 Task: Hotel Management system part 15
Action: Mouse moved to (14, 69)
Screenshot: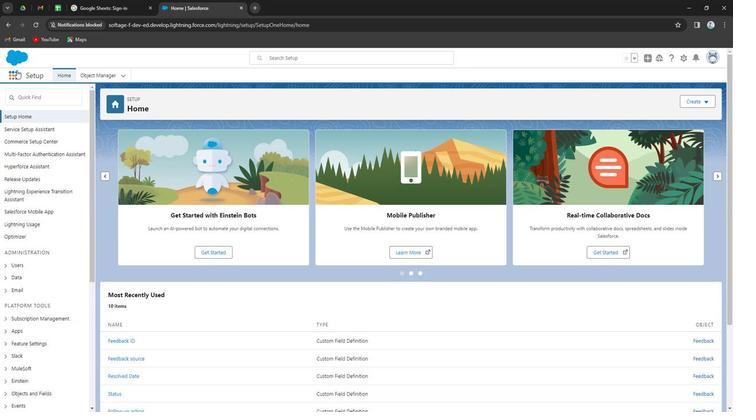 
Action: Mouse pressed left at (14, 69)
Screenshot: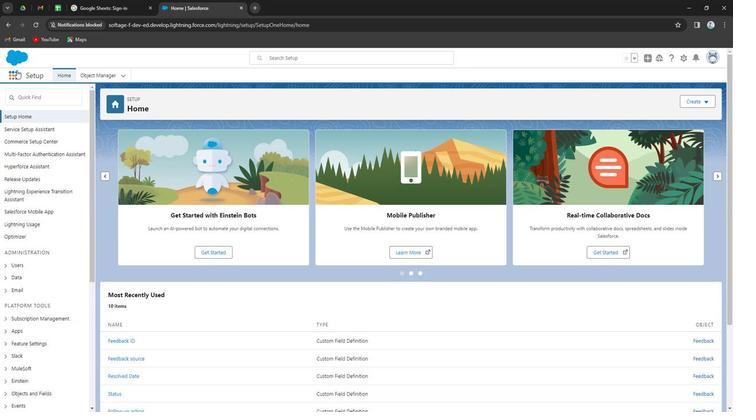 
Action: Mouse moved to (26, 212)
Screenshot: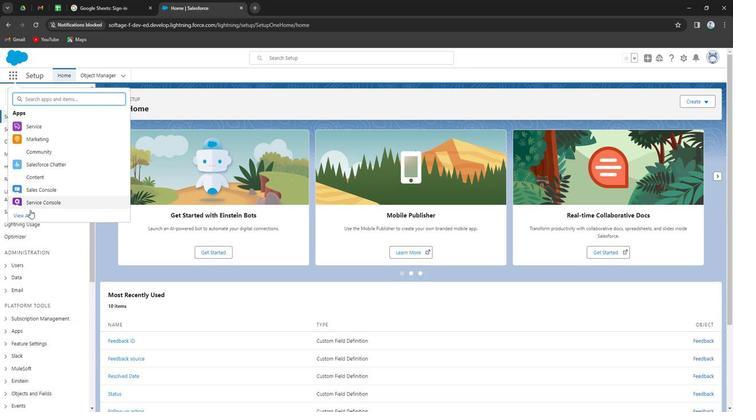 
Action: Mouse pressed left at (26, 212)
Screenshot: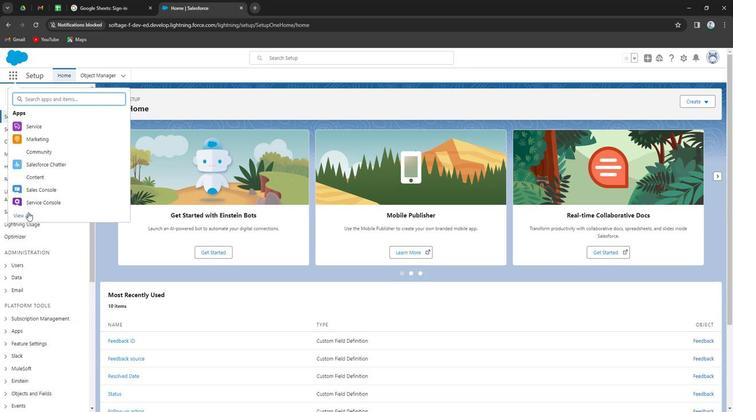 
Action: Mouse moved to (91, 346)
Screenshot: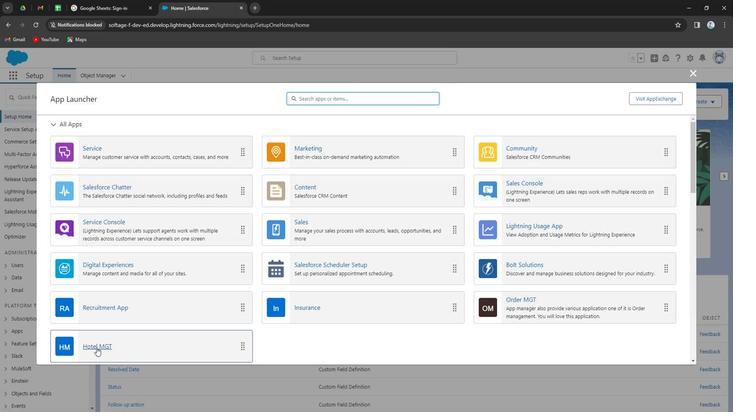 
Action: Mouse pressed left at (91, 346)
Screenshot: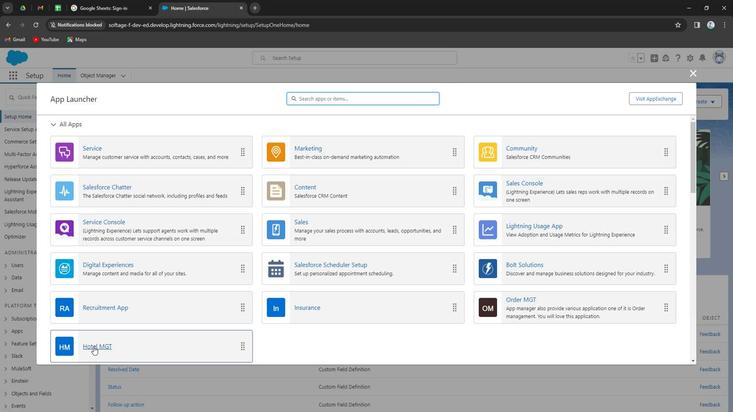 
Action: Mouse moved to (714, 77)
Screenshot: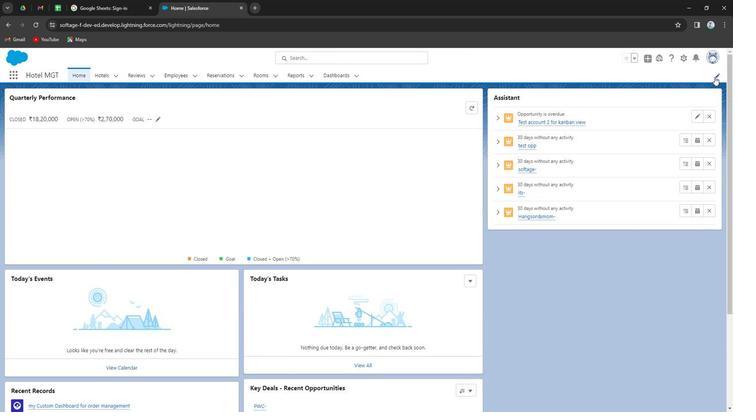 
Action: Mouse pressed left at (714, 77)
Screenshot: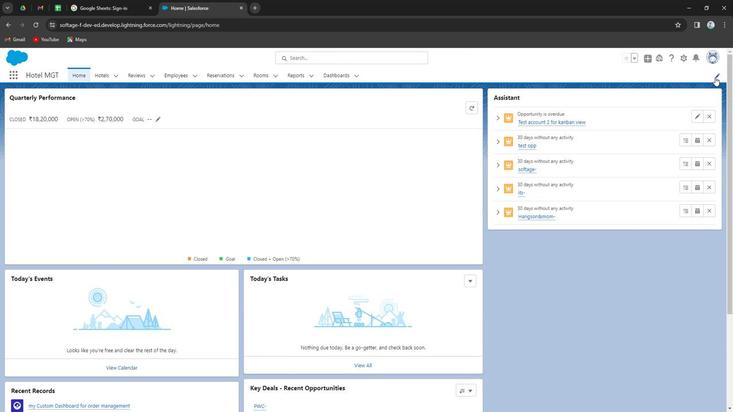 
Action: Mouse moved to (495, 173)
Screenshot: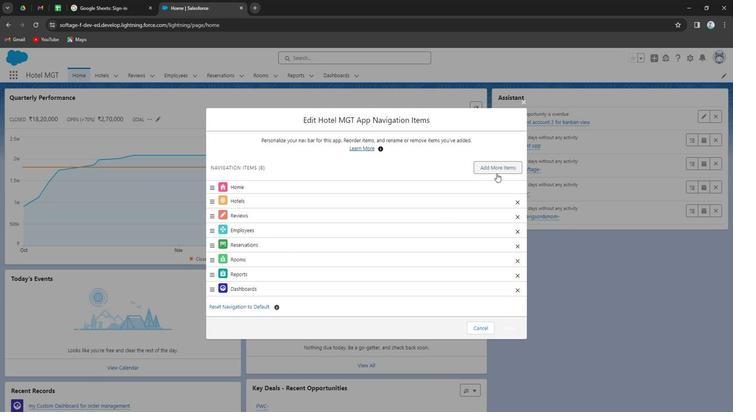 
Action: Mouse pressed left at (495, 173)
Screenshot: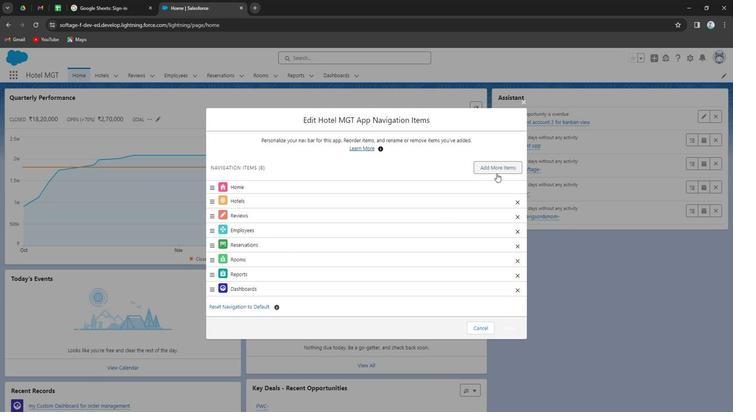 
Action: Mouse moved to (237, 127)
Screenshot: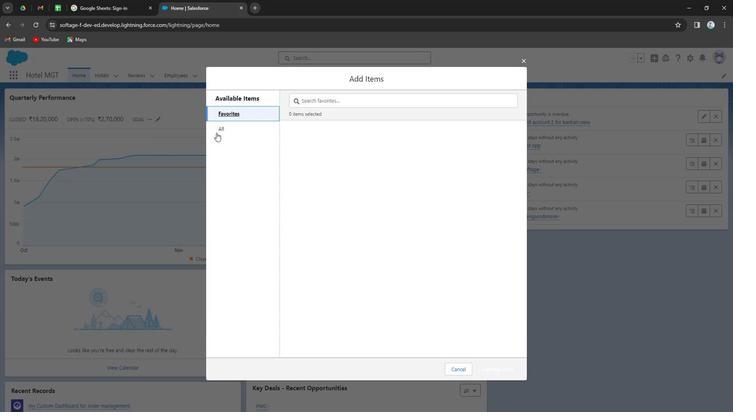 
Action: Mouse pressed left at (237, 127)
Screenshot: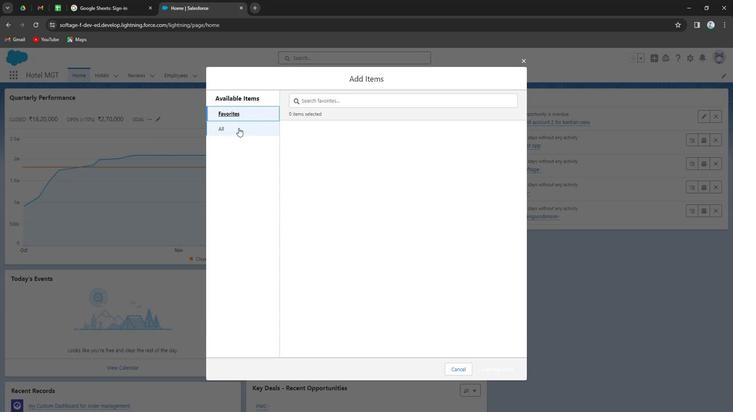 
Action: Mouse moved to (346, 166)
Screenshot: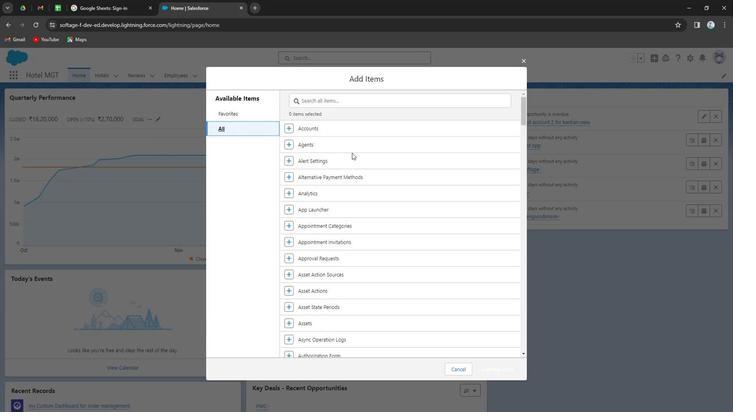 
Action: Mouse scrolled (346, 165) with delta (0, 0)
Screenshot: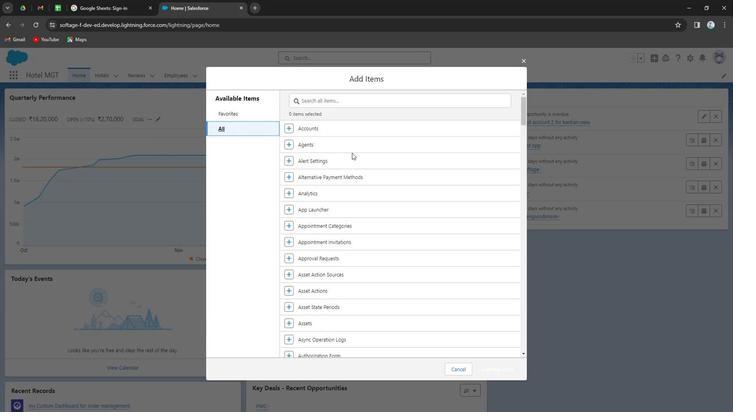 
Action: Mouse moved to (345, 178)
Screenshot: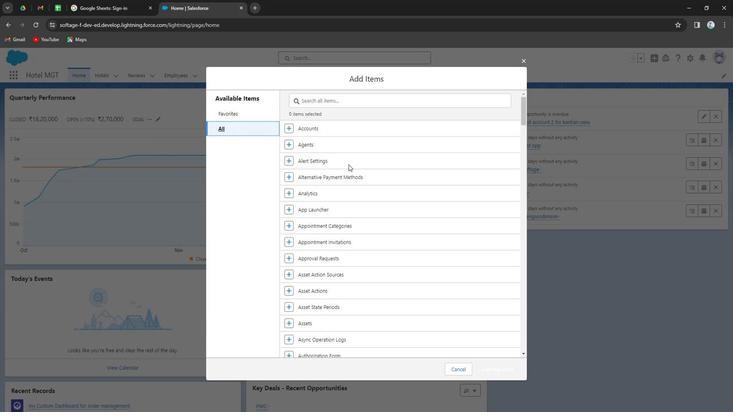 
Action: Mouse scrolled (345, 177) with delta (0, 0)
Screenshot: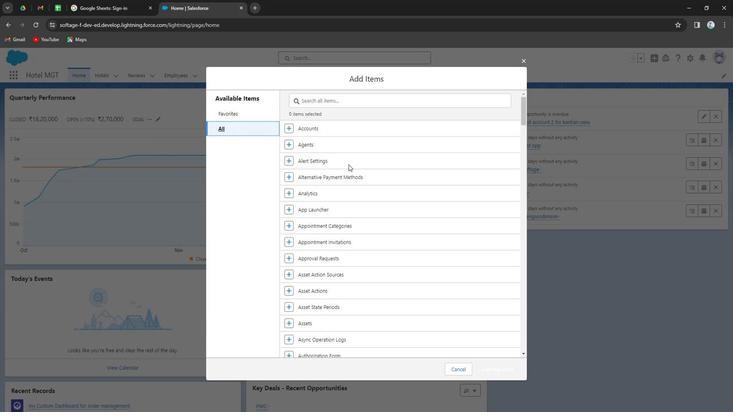 
Action: Mouse moved to (344, 183)
Screenshot: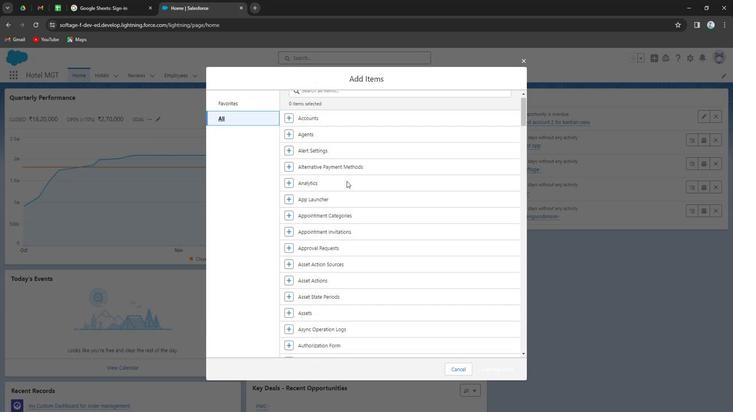 
Action: Mouse scrolled (344, 183) with delta (0, 0)
Screenshot: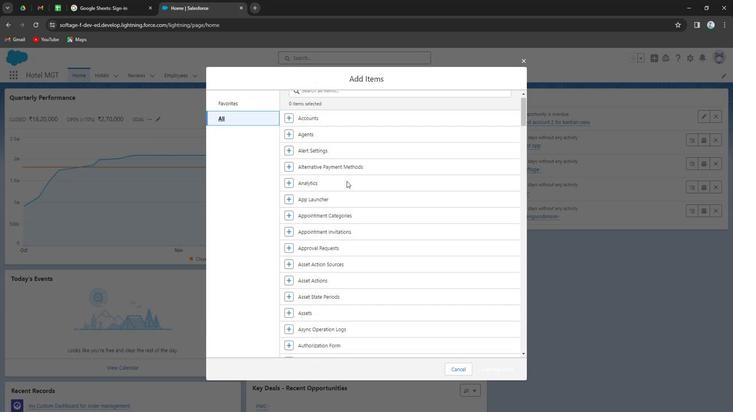 
Action: Mouse moved to (344, 187)
Screenshot: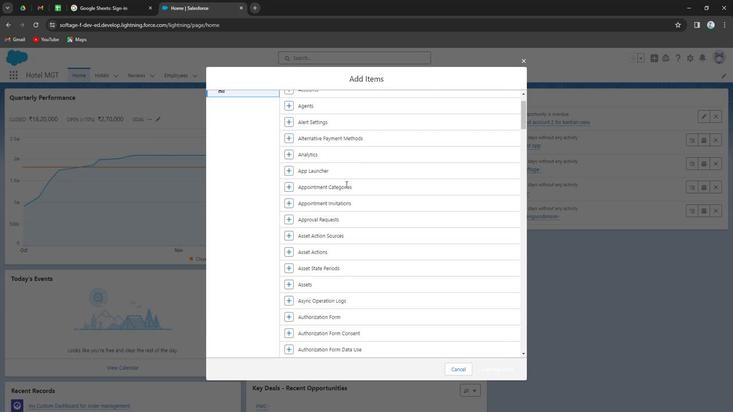 
Action: Mouse scrolled (344, 187) with delta (0, 0)
Screenshot: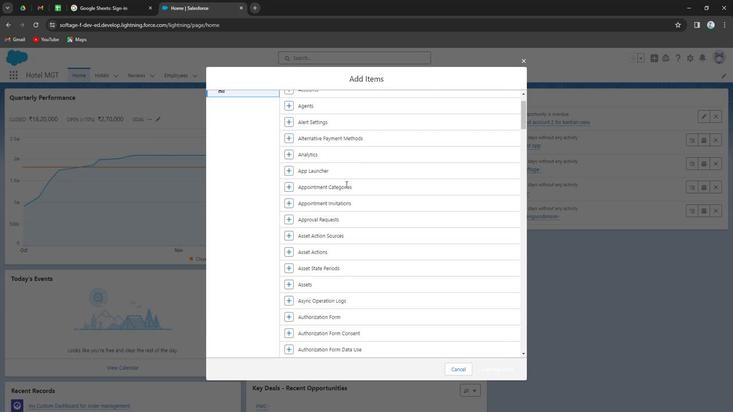 
Action: Mouse moved to (361, 236)
Screenshot: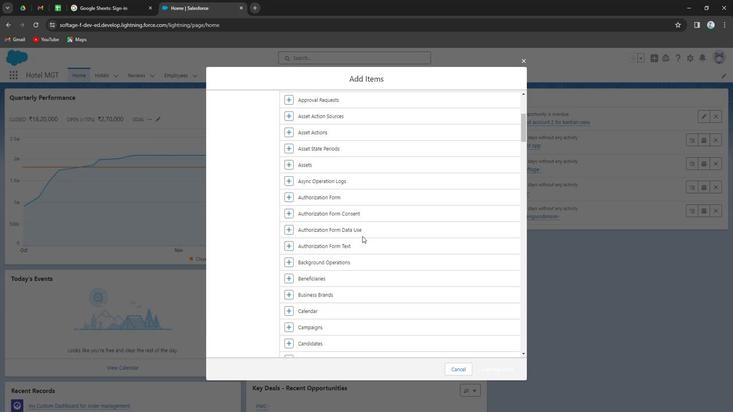 
Action: Mouse scrolled (361, 236) with delta (0, 0)
Screenshot: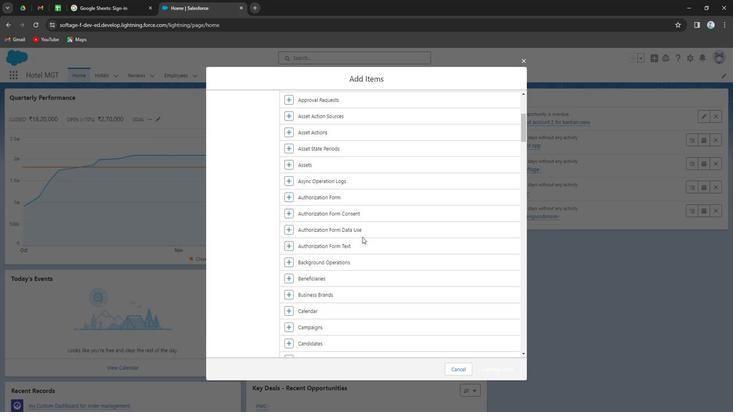 
Action: Mouse scrolled (361, 236) with delta (0, 0)
Screenshot: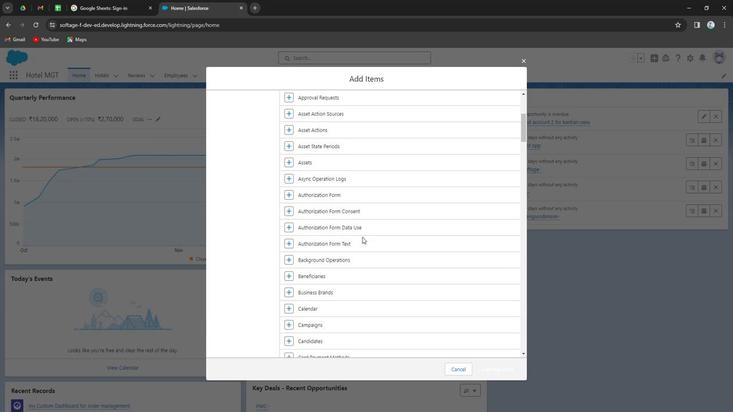 
Action: Mouse scrolled (361, 236) with delta (0, 0)
Screenshot: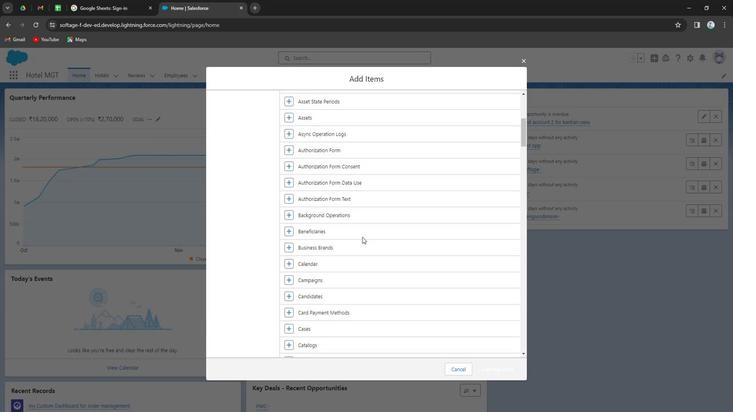 
Action: Mouse moved to (364, 235)
Screenshot: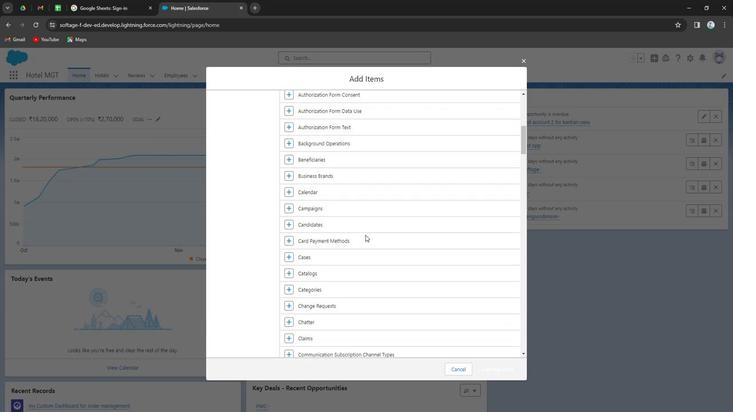 
Action: Mouse scrolled (364, 234) with delta (0, 0)
Screenshot: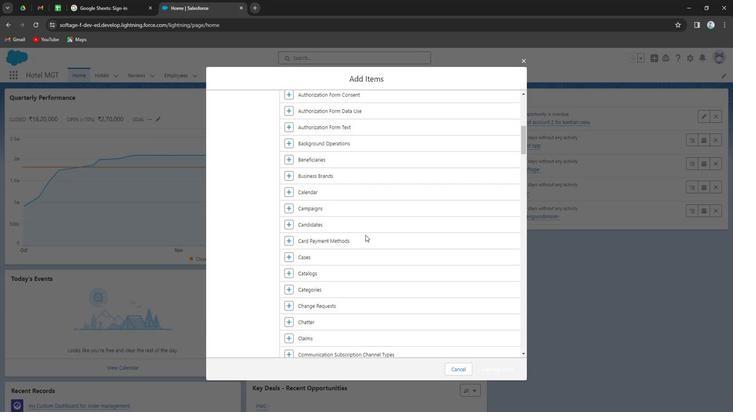 
Action: Mouse moved to (364, 236)
Screenshot: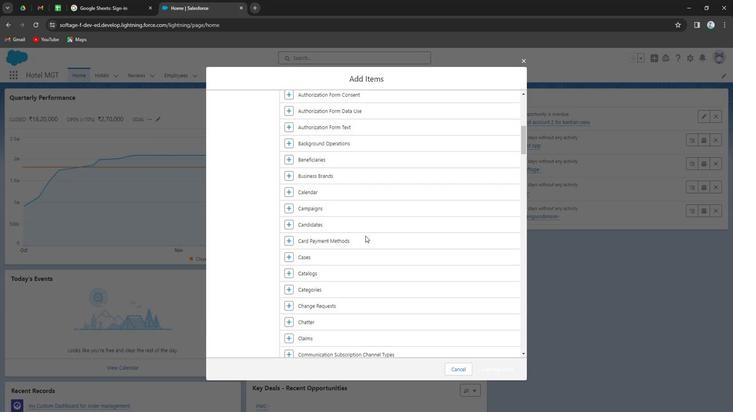 
Action: Mouse scrolled (364, 235) with delta (0, 0)
Screenshot: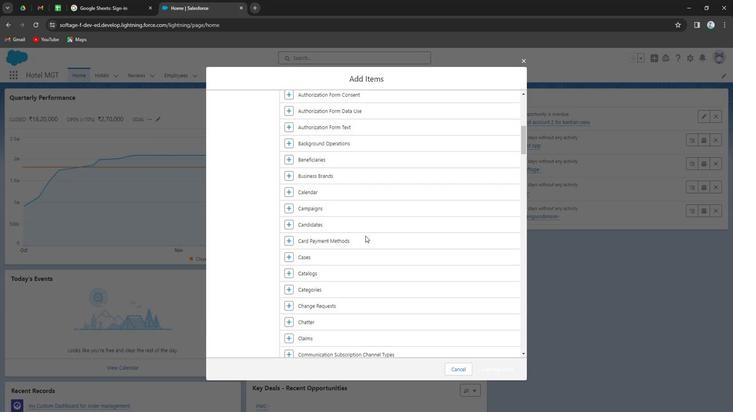 
Action: Mouse scrolled (364, 235) with delta (0, 0)
Screenshot: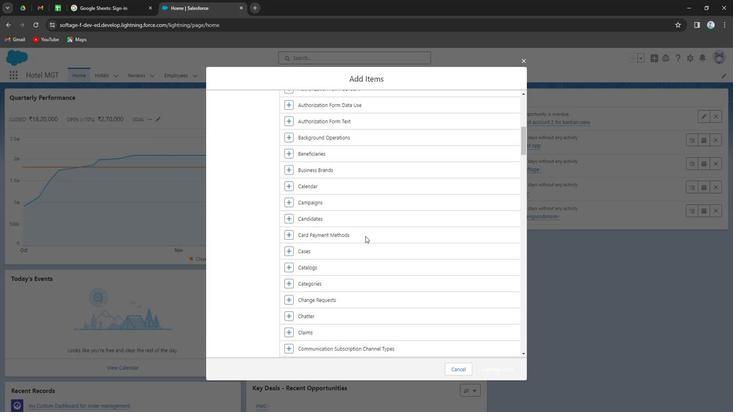 
Action: Mouse moved to (357, 249)
Screenshot: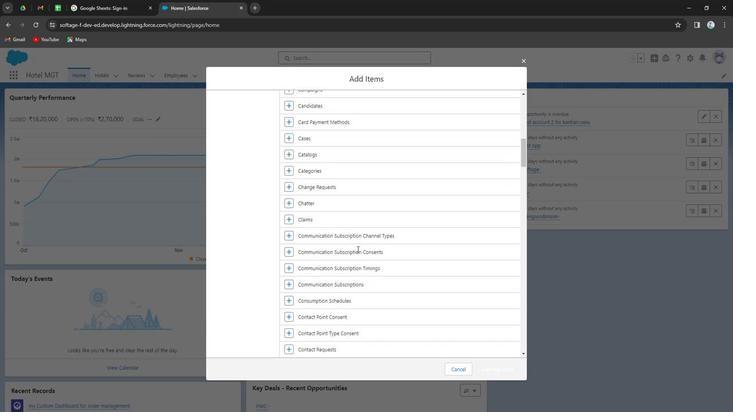 
Action: Mouse scrolled (357, 248) with delta (0, 0)
Screenshot: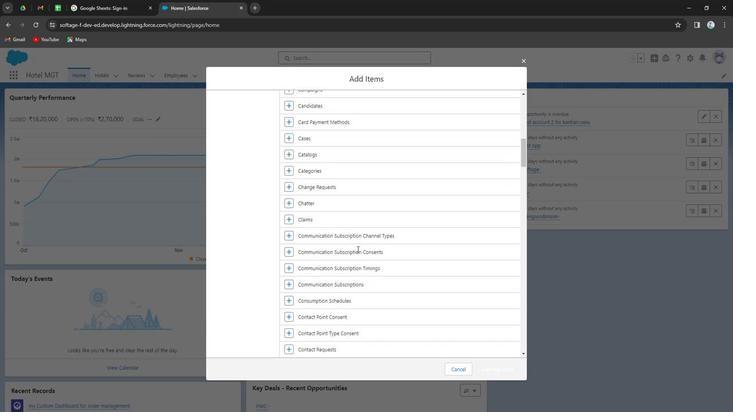 
Action: Mouse moved to (361, 254)
Screenshot: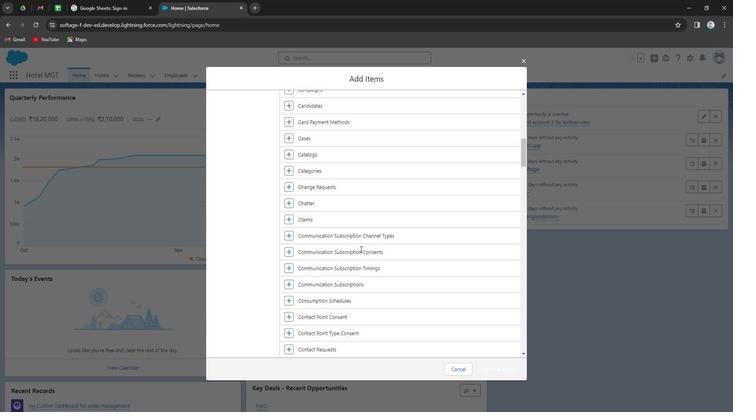 
Action: Mouse scrolled (361, 254) with delta (0, 0)
Screenshot: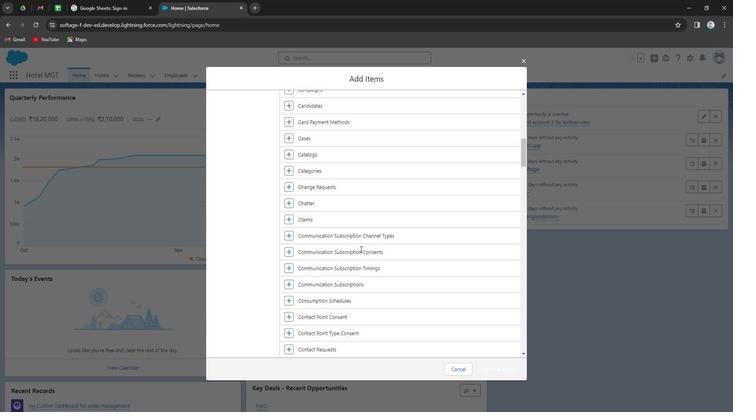 
Action: Mouse moved to (362, 257)
Screenshot: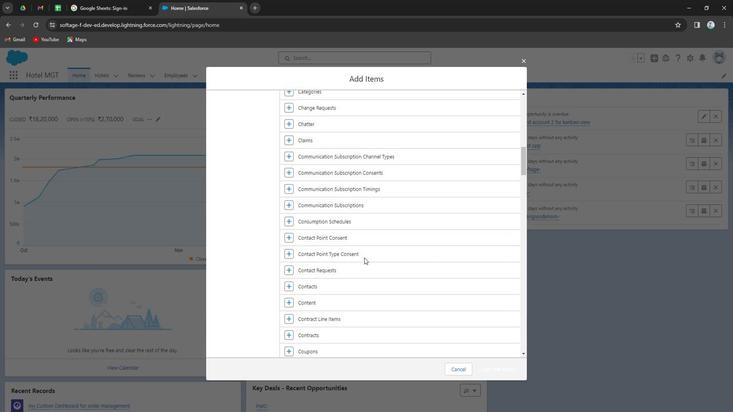 
Action: Mouse scrolled (362, 256) with delta (0, 0)
Screenshot: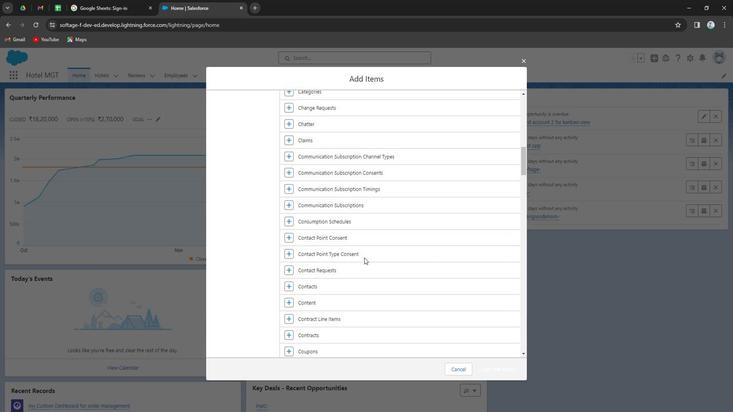 
Action: Mouse moved to (362, 257)
Screenshot: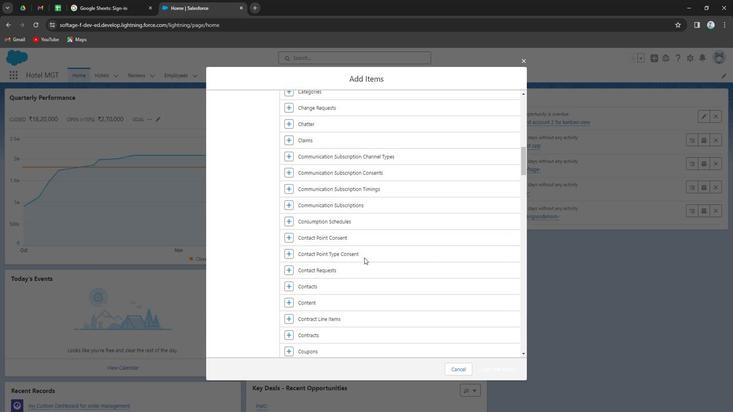 
Action: Mouse scrolled (362, 257) with delta (0, 0)
Screenshot: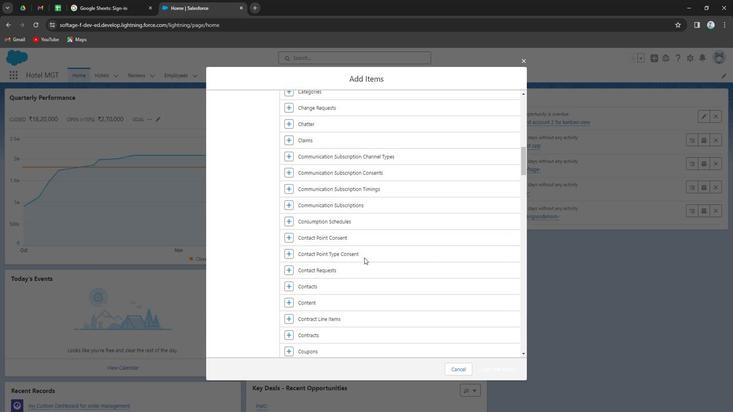 
Action: Mouse scrolled (362, 257) with delta (0, 0)
Screenshot: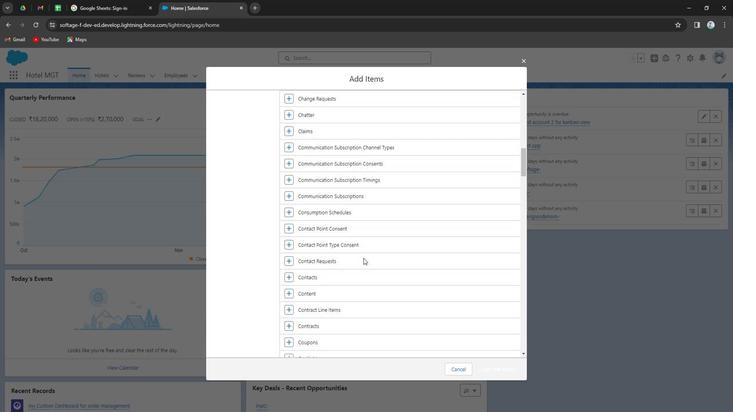 
Action: Mouse moved to (360, 255)
Screenshot: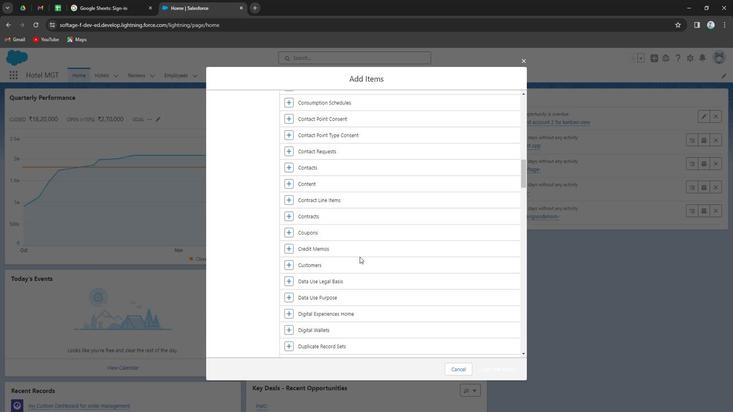 
Action: Mouse scrolled (360, 254) with delta (0, 0)
Screenshot: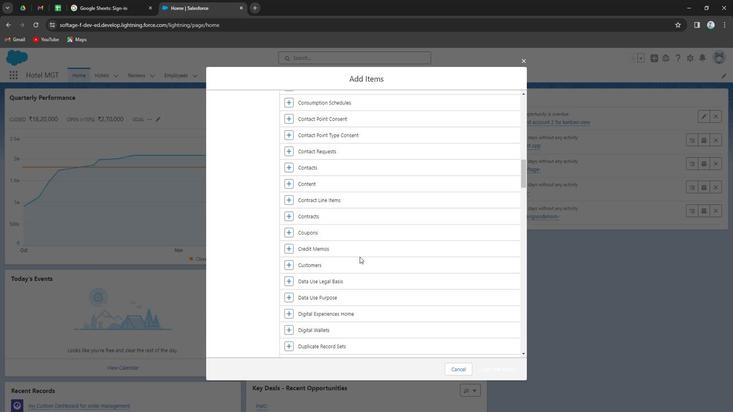 
Action: Mouse moved to (360, 255)
Screenshot: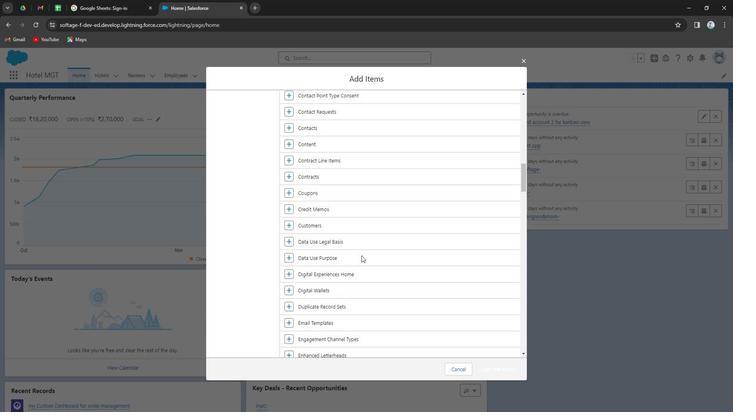 
Action: Mouse scrolled (360, 255) with delta (0, 0)
Screenshot: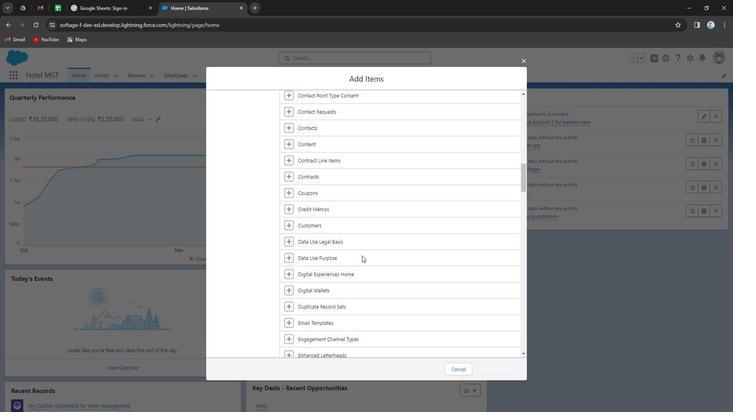 
Action: Mouse scrolled (360, 255) with delta (0, 0)
Screenshot: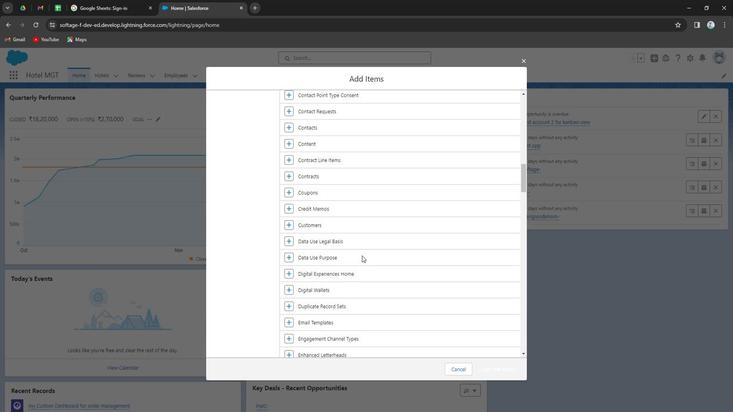 
Action: Mouse moved to (361, 256)
Screenshot: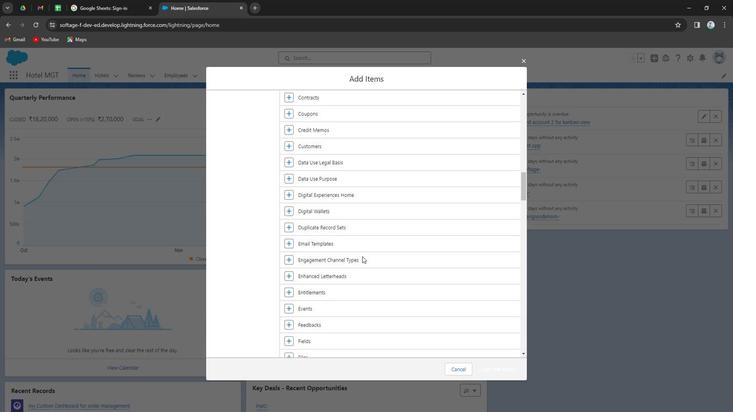 
Action: Mouse scrolled (361, 256) with delta (0, 0)
Screenshot: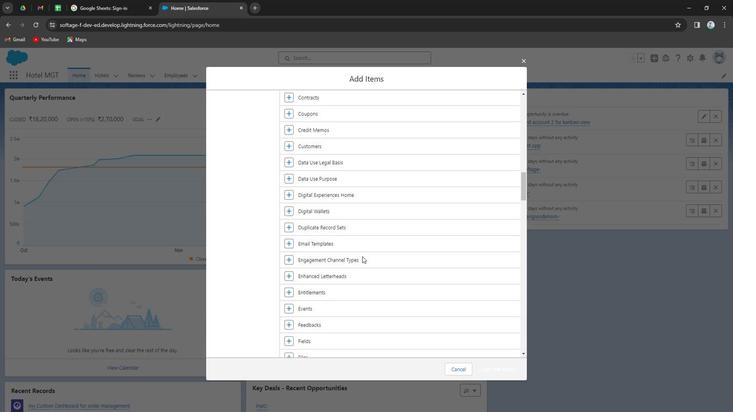 
Action: Mouse moved to (361, 257)
Screenshot: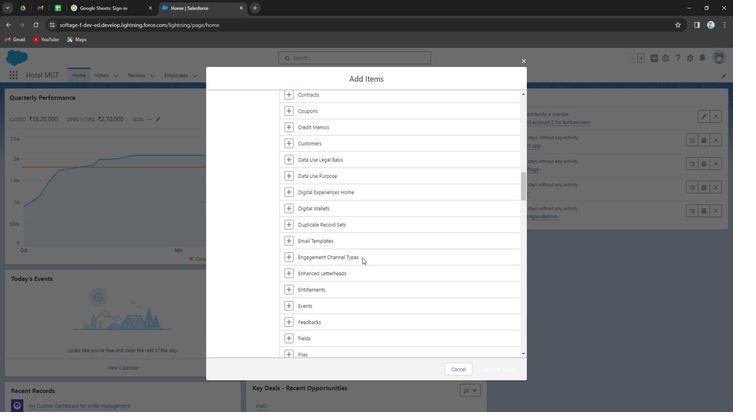 
Action: Mouse scrolled (361, 256) with delta (0, 0)
Screenshot: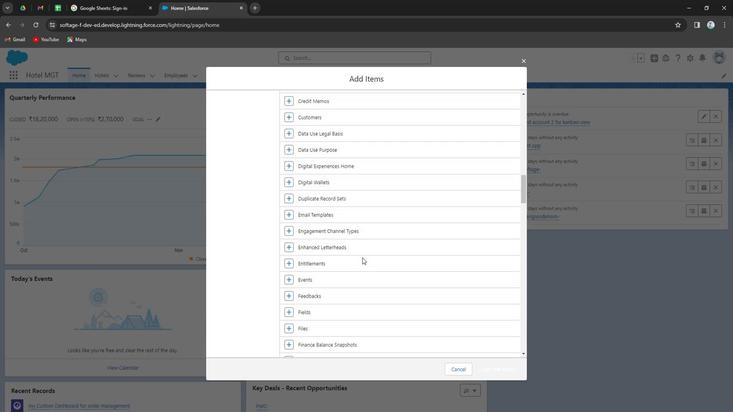 
Action: Mouse moved to (358, 260)
Screenshot: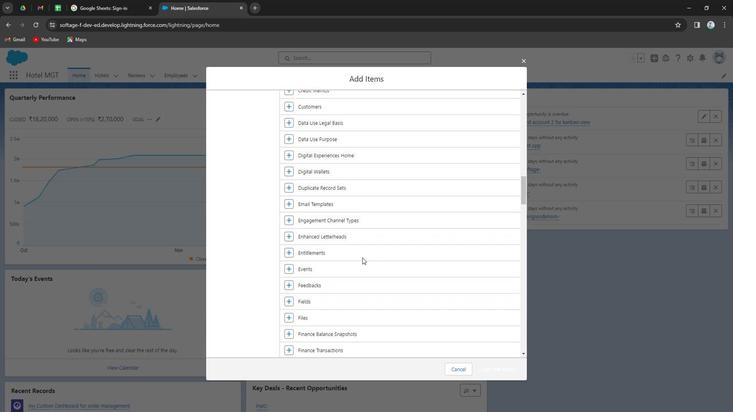 
Action: Mouse scrolled (358, 260) with delta (0, 0)
Screenshot: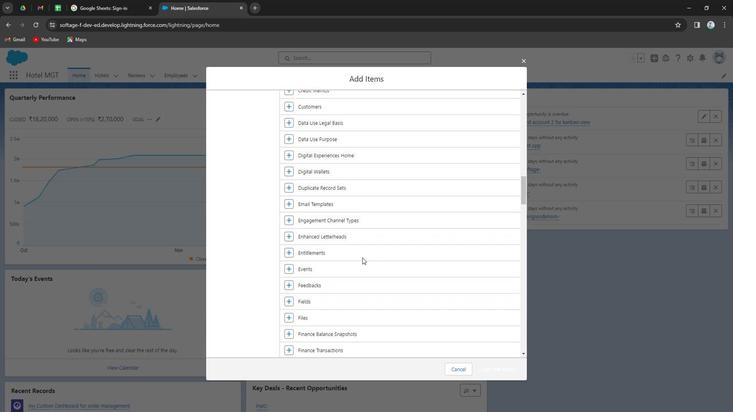 
Action: Mouse moved to (325, 246)
Screenshot: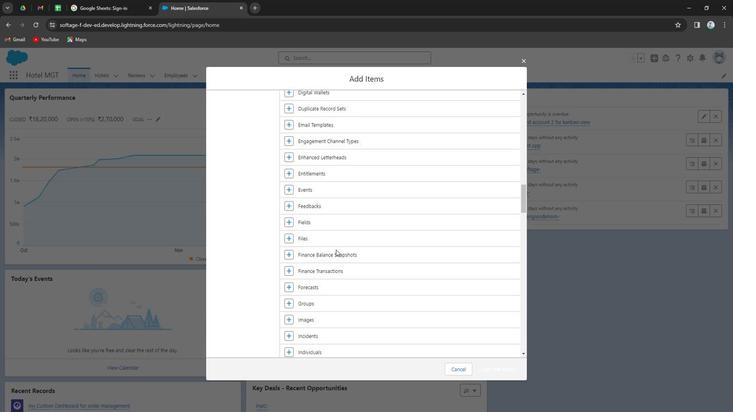 
Action: Mouse scrolled (325, 245) with delta (0, 0)
Screenshot: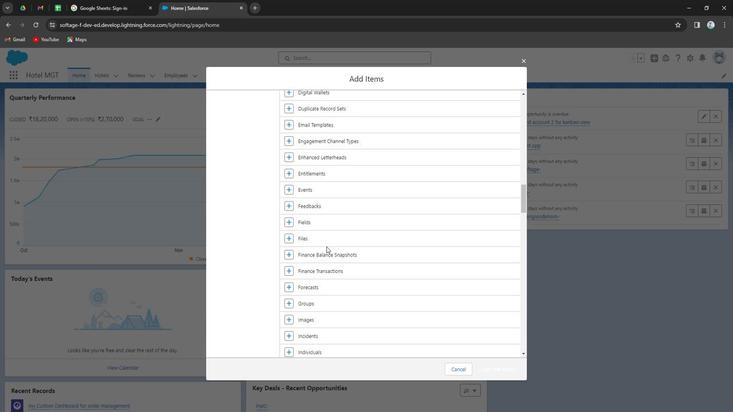 
Action: Mouse scrolled (325, 245) with delta (0, 0)
Screenshot: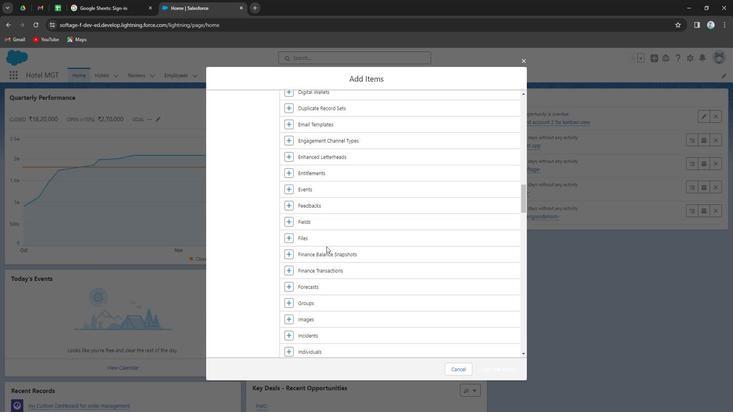
Action: Mouse moved to (287, 129)
Screenshot: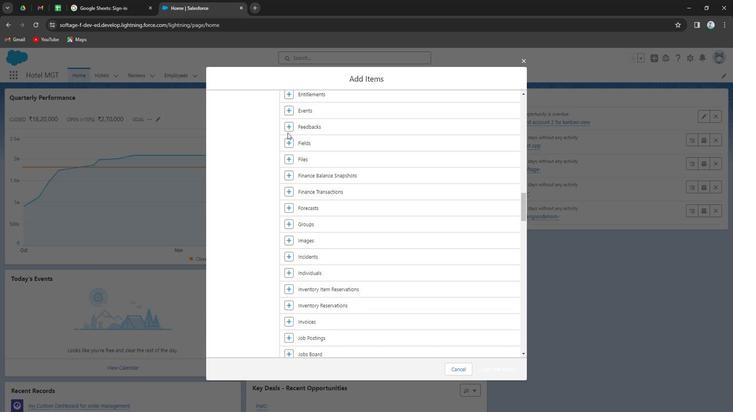 
Action: Mouse pressed left at (287, 129)
Screenshot: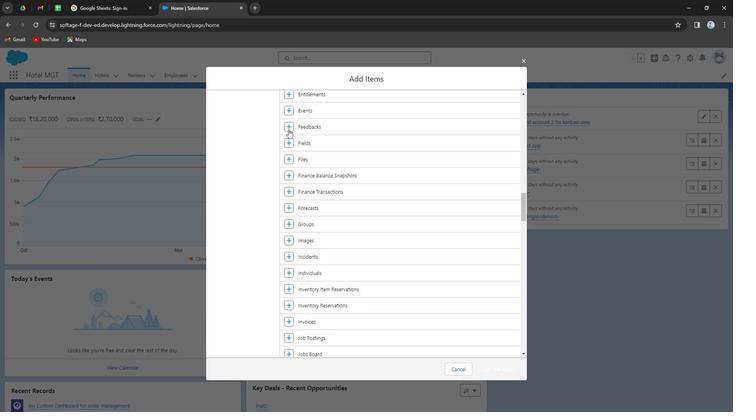 
Action: Mouse moved to (486, 368)
Screenshot: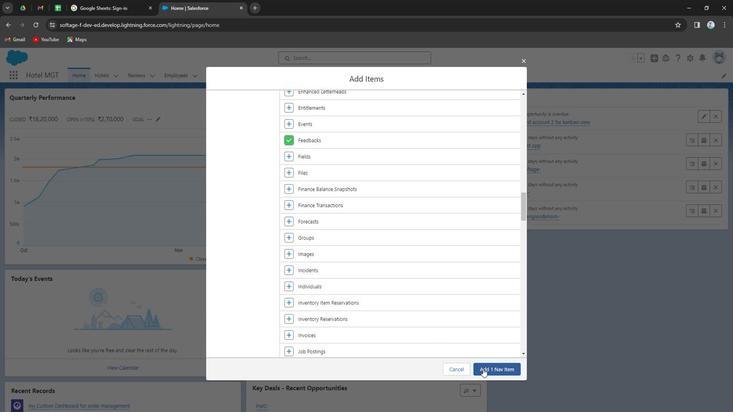 
Action: Mouse pressed left at (486, 368)
Screenshot: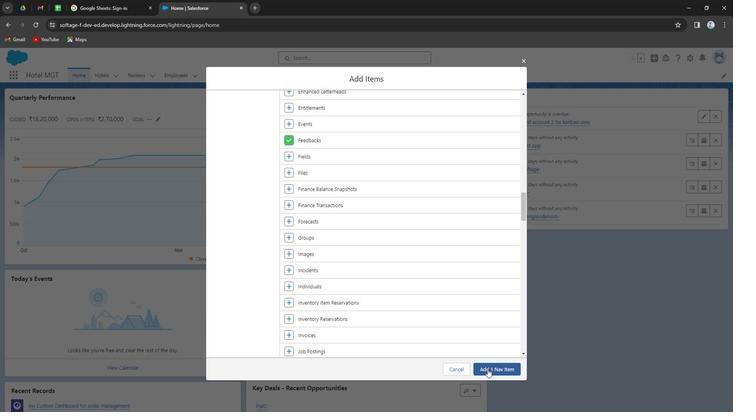 
Action: Mouse moved to (208, 306)
Screenshot: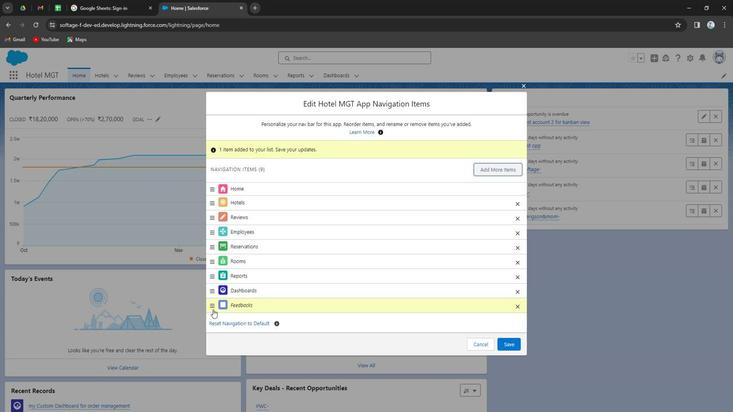 
Action: Mouse pressed left at (208, 306)
Screenshot: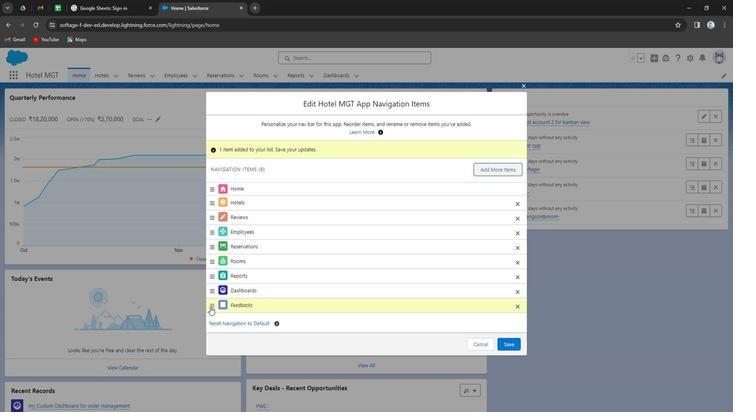 
Action: Mouse moved to (505, 341)
Screenshot: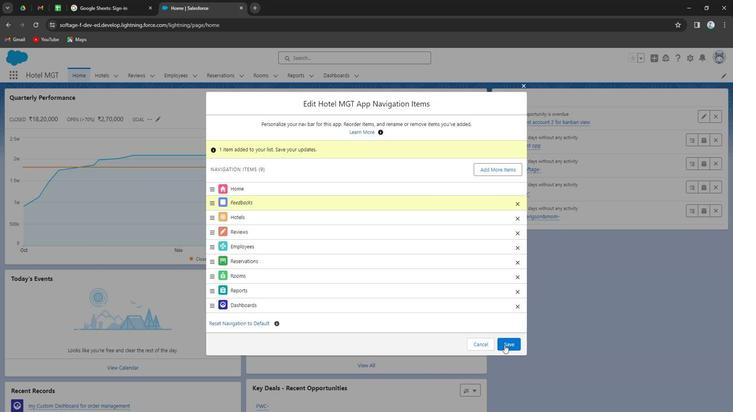 
Action: Mouse pressed left at (505, 341)
Screenshot: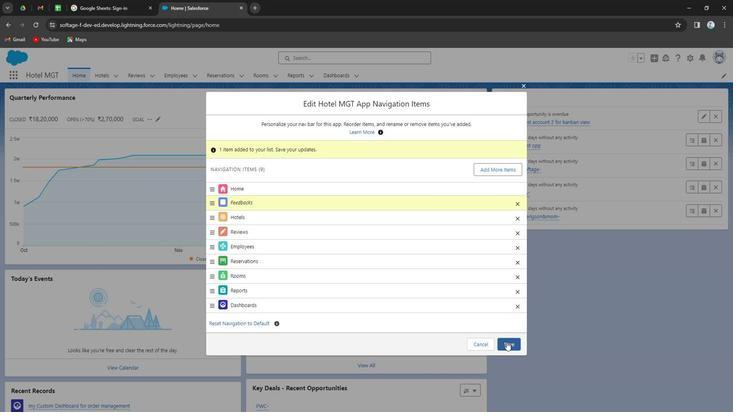 
Action: Mouse moved to (99, 76)
Screenshot: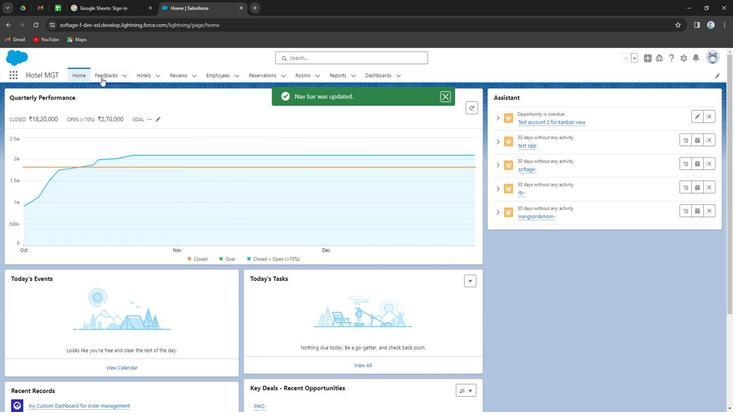 
Action: Mouse pressed left at (99, 76)
Screenshot: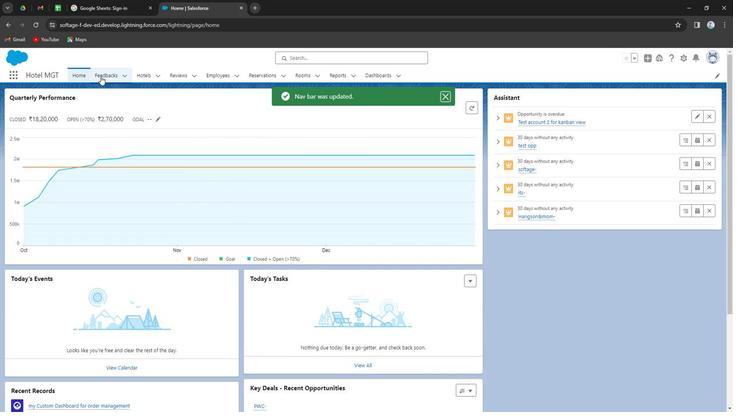 
Action: Mouse moved to (66, 101)
Screenshot: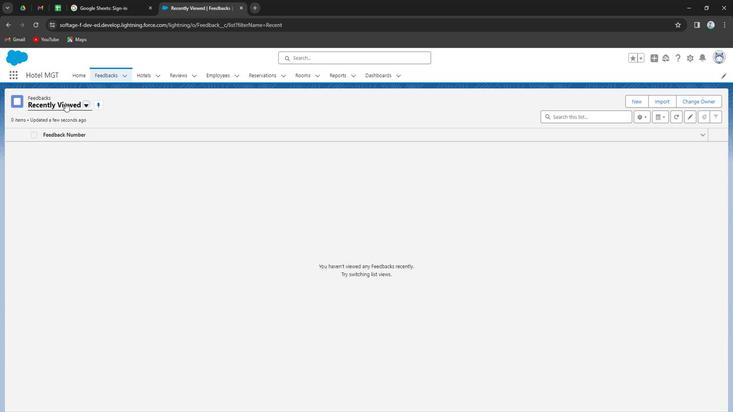 
Action: Mouse pressed left at (66, 101)
Screenshot: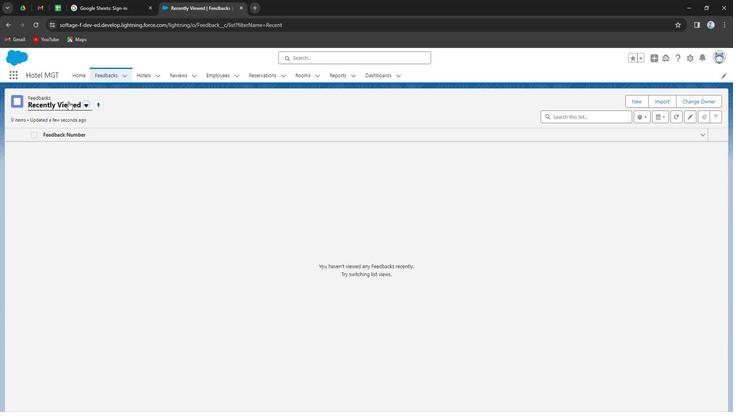 
Action: Mouse moved to (67, 129)
Screenshot: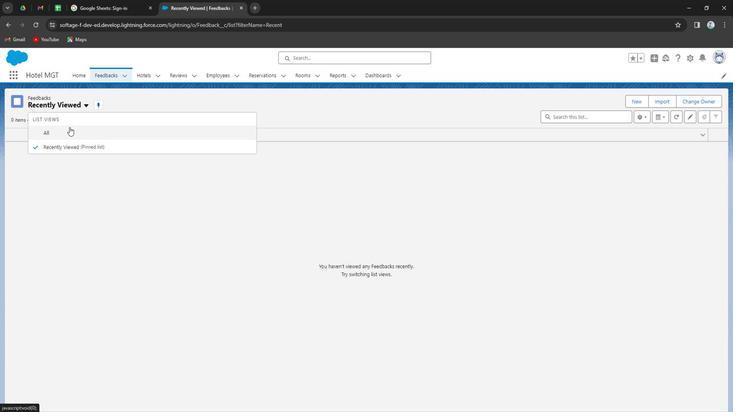 
Action: Mouse pressed left at (67, 129)
Screenshot: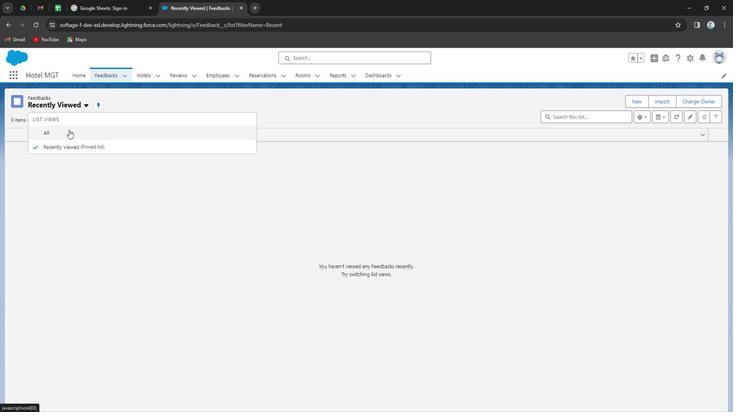 
Action: Mouse moved to (51, 106)
Screenshot: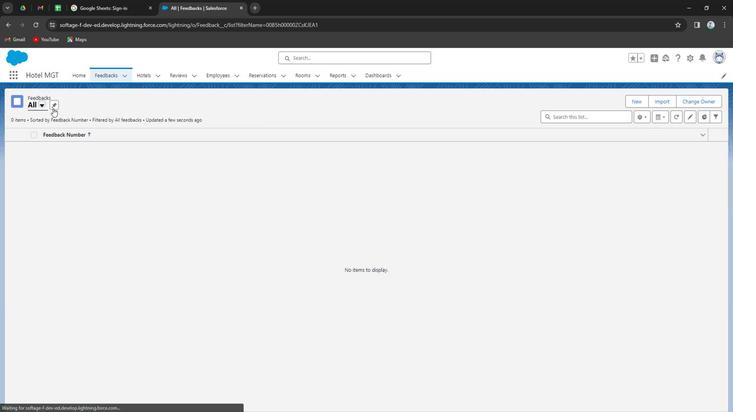 
Action: Mouse pressed left at (51, 106)
Screenshot: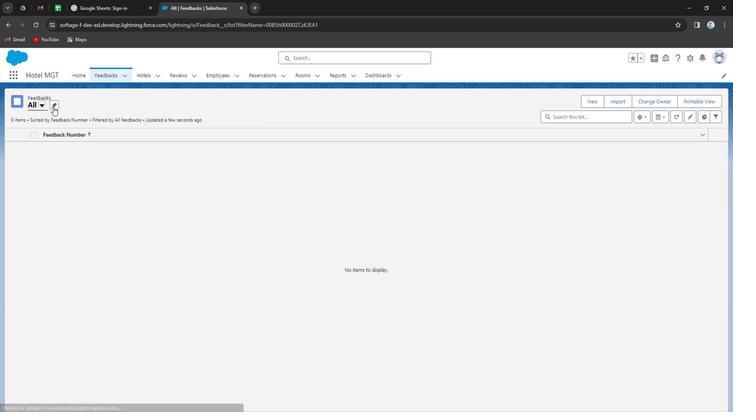 
Action: Mouse moved to (587, 103)
Screenshot: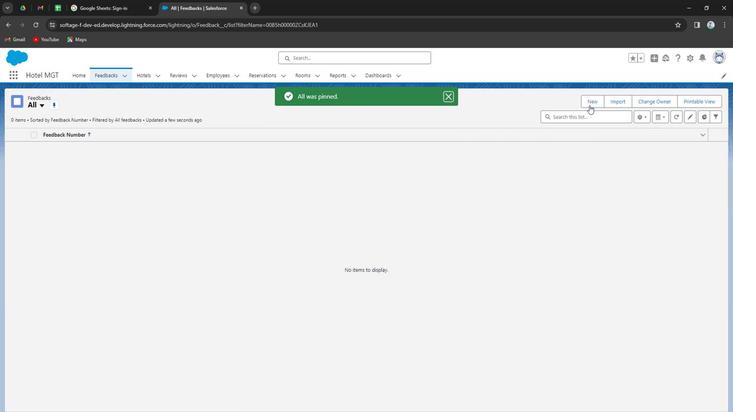 
Action: Mouse pressed left at (587, 103)
Screenshot: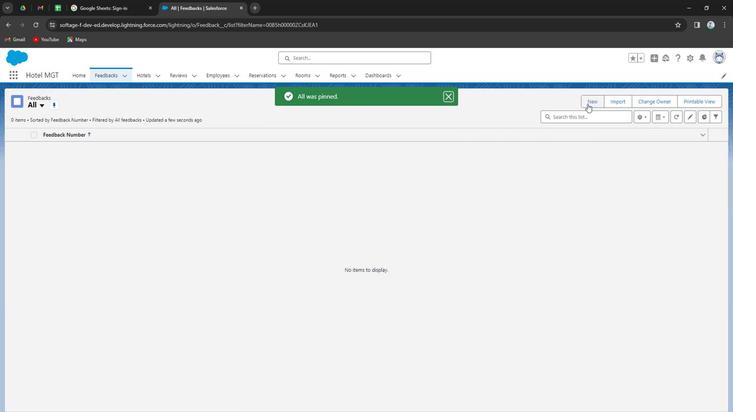 
Action: Mouse moved to (282, 178)
Screenshot: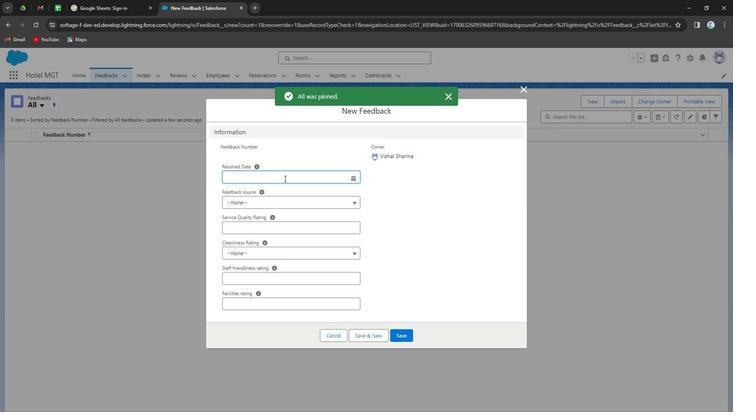 
Action: Mouse pressed left at (282, 178)
Screenshot: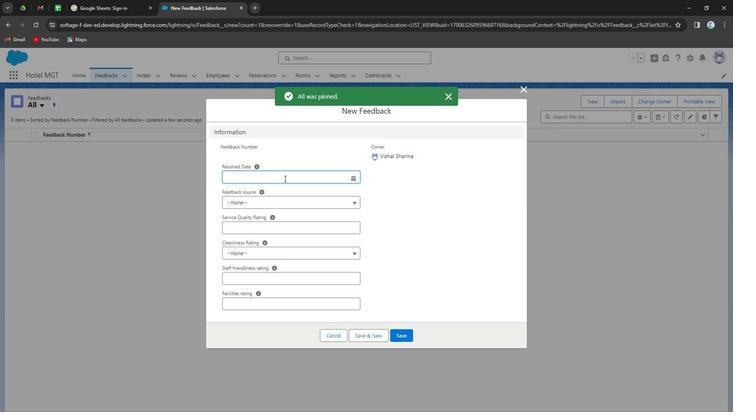 
Action: Mouse moved to (325, 274)
Screenshot: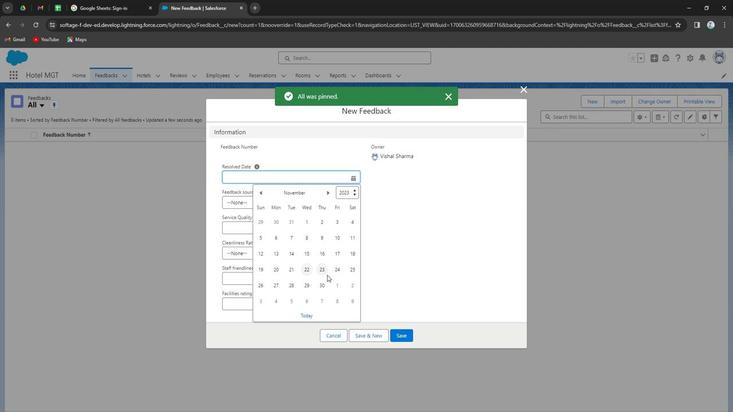 
Action: Mouse pressed left at (325, 274)
Screenshot: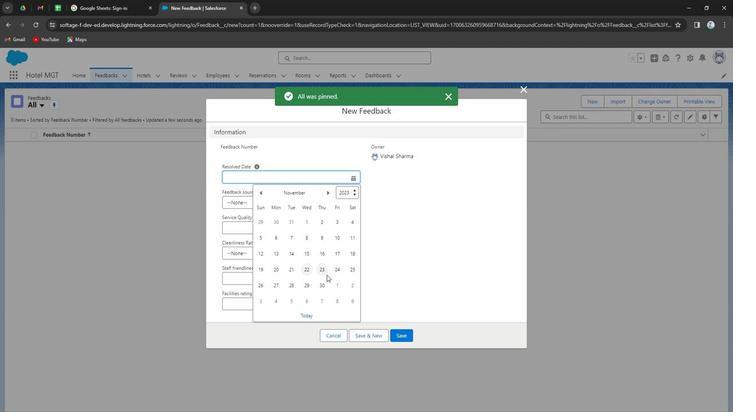 
Action: Mouse moved to (321, 271)
Screenshot: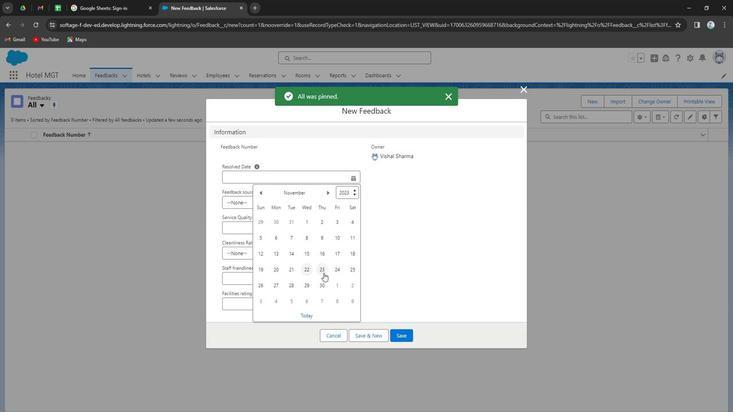 
Action: Mouse pressed left at (321, 271)
Screenshot: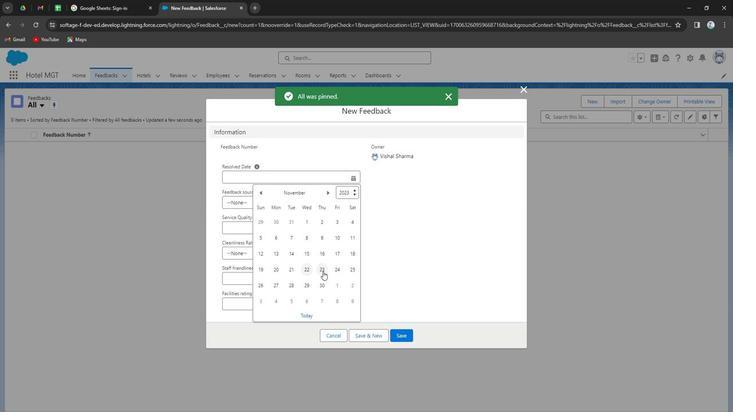 
Action: Mouse moved to (248, 206)
Screenshot: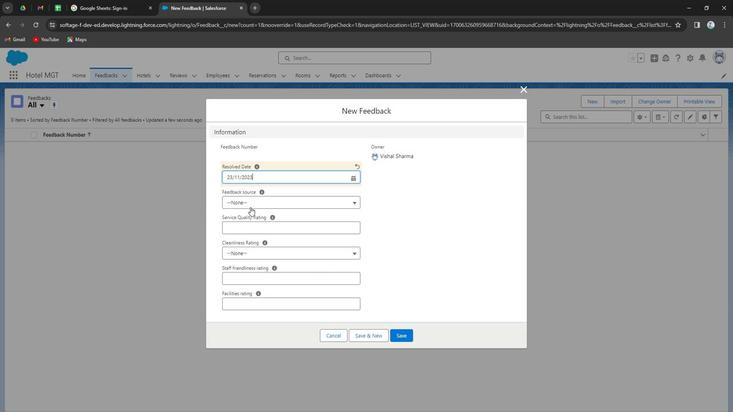
Action: Mouse pressed left at (248, 206)
Screenshot: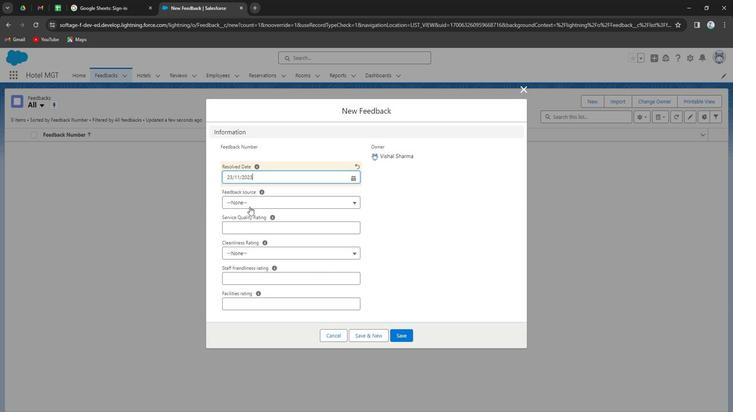 
Action: Mouse moved to (263, 252)
Screenshot: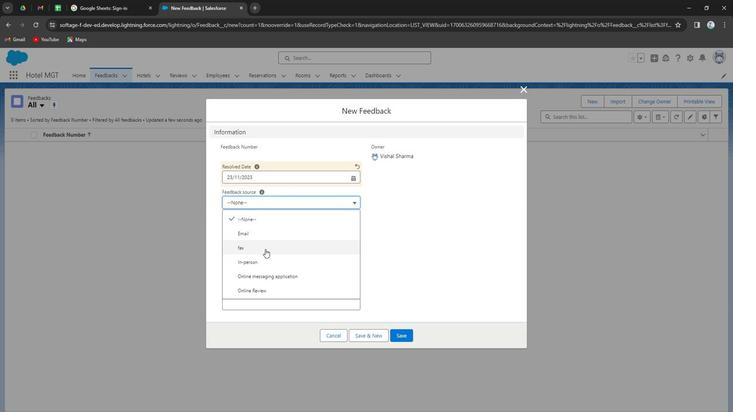 
Action: Mouse pressed left at (263, 252)
Screenshot: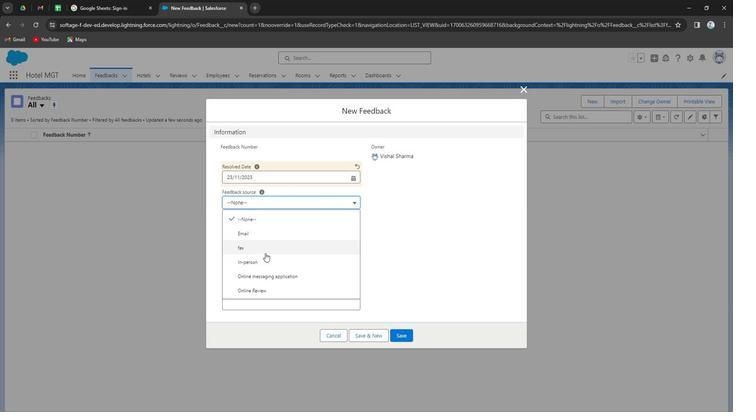 
Action: Mouse moved to (270, 228)
Screenshot: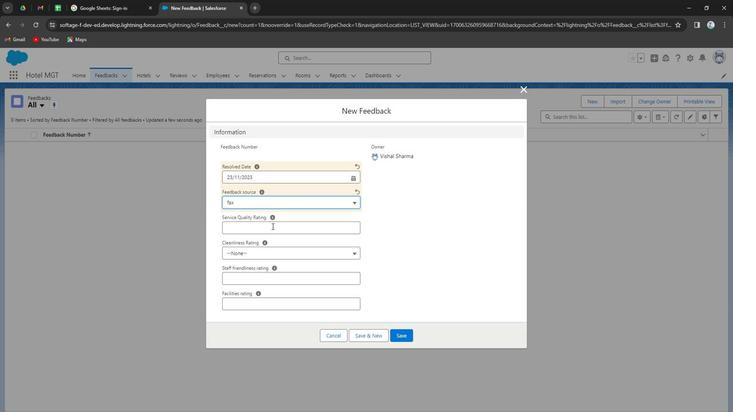 
Action: Mouse pressed left at (270, 228)
Screenshot: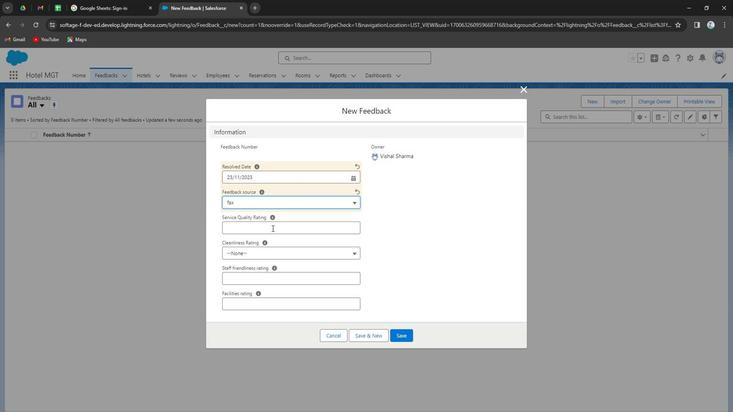 
Action: Mouse moved to (291, 236)
Screenshot: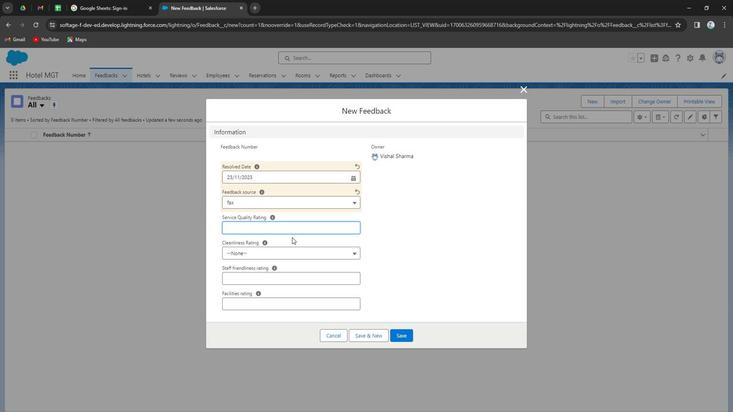 
Action: Key pressed 5
Screenshot: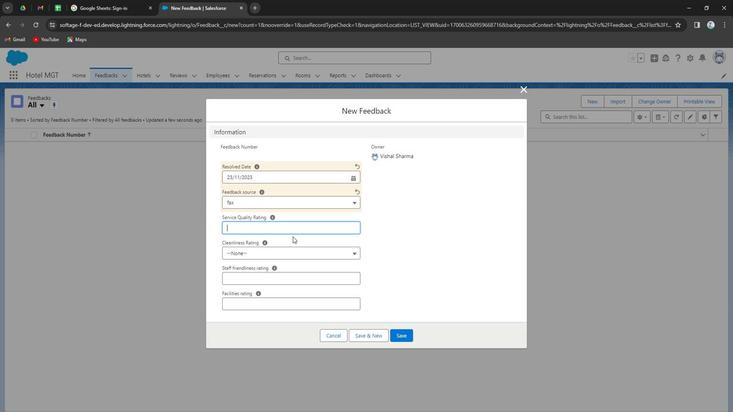 
Action: Mouse moved to (257, 253)
Screenshot: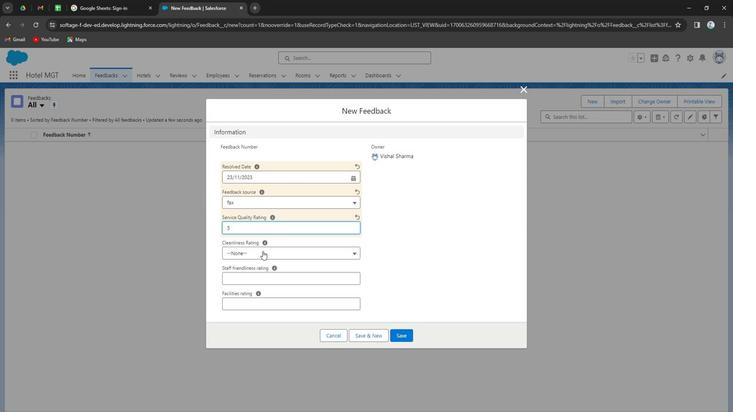 
Action: Mouse pressed left at (257, 253)
Screenshot: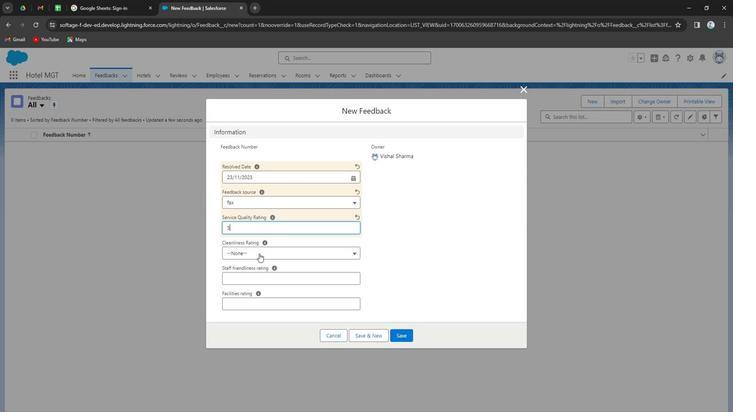 
Action: Mouse moved to (268, 335)
Screenshot: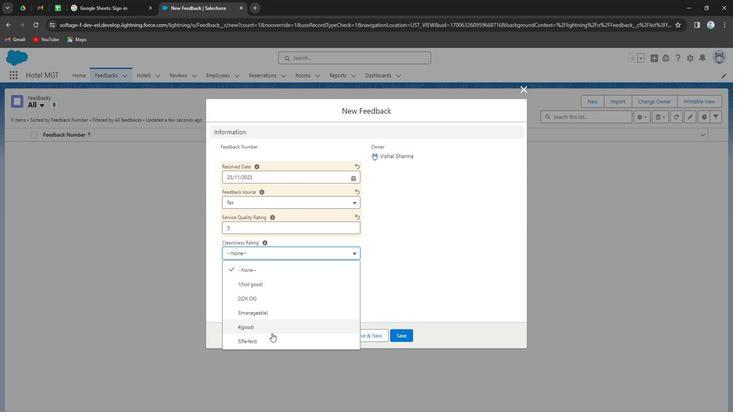 
Action: Mouse pressed left at (268, 335)
Screenshot: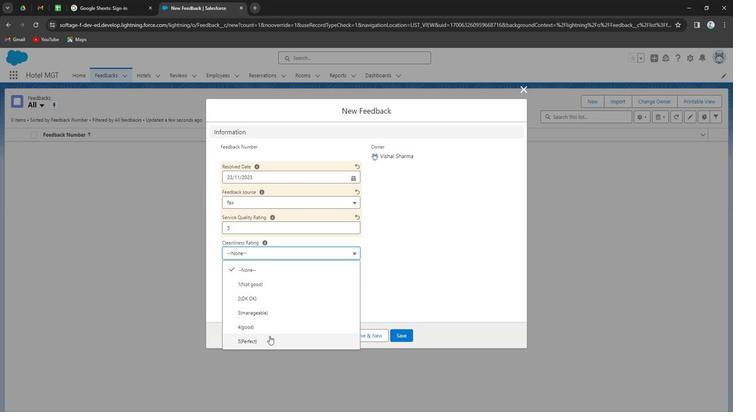 
Action: Mouse moved to (246, 282)
Screenshot: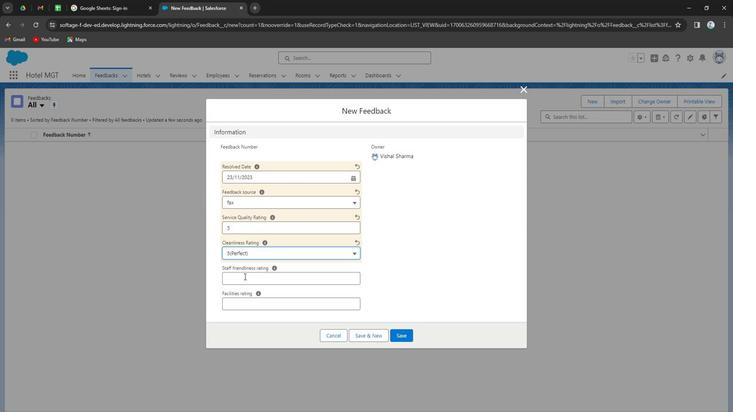 
Action: Mouse pressed left at (246, 282)
Screenshot: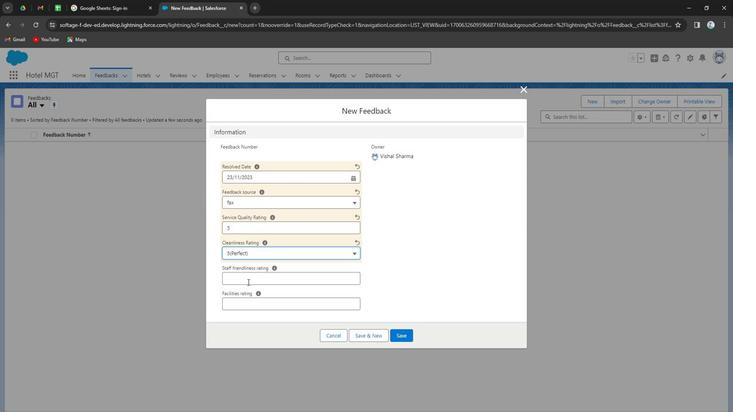 
Action: Mouse moved to (246, 284)
Screenshot: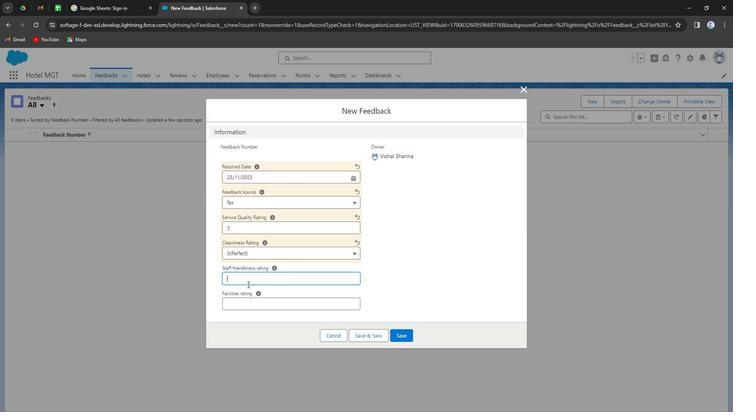 
Action: Key pressed 4
Screenshot: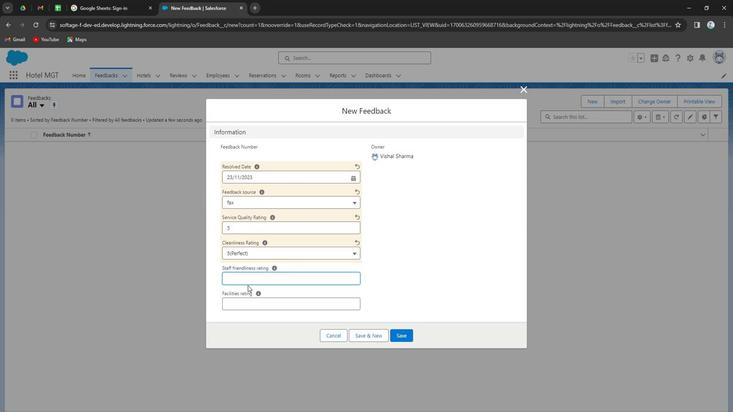 
Action: Mouse moved to (246, 307)
Screenshot: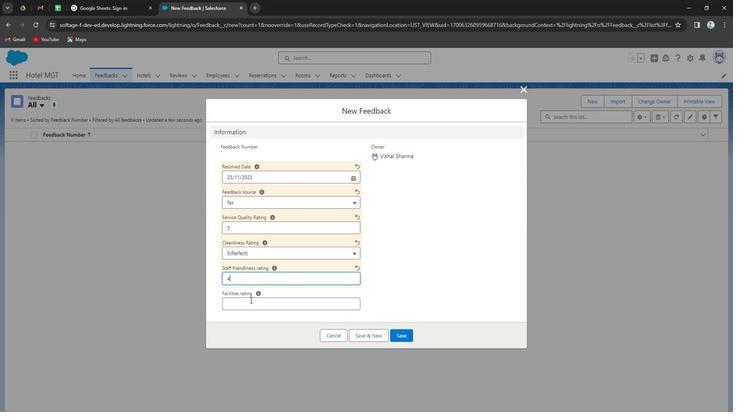 
Action: Mouse pressed left at (246, 307)
Screenshot: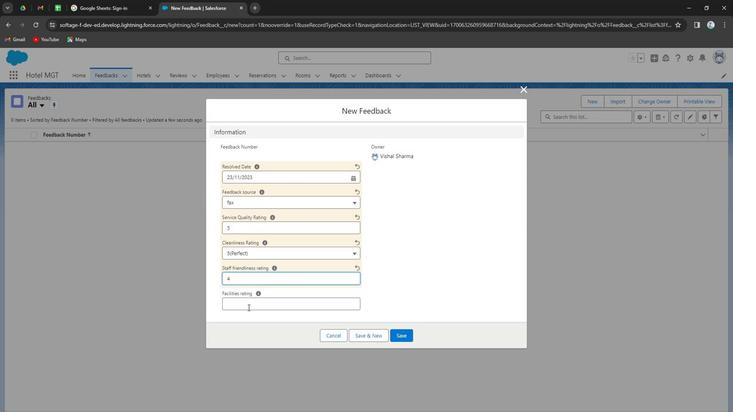
Action: Mouse moved to (243, 308)
Screenshot: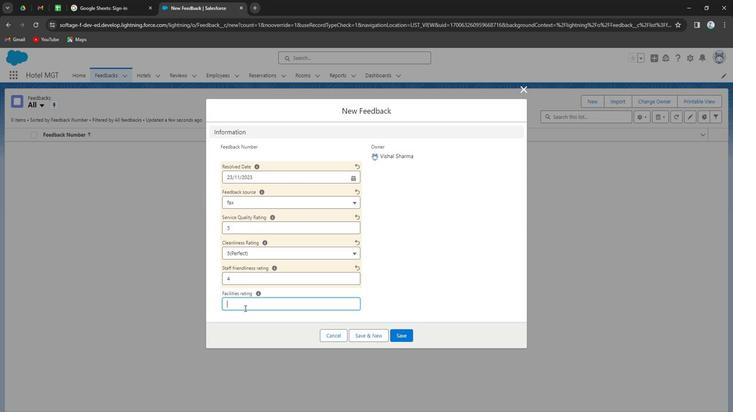 
Action: Key pressed 2
Screenshot: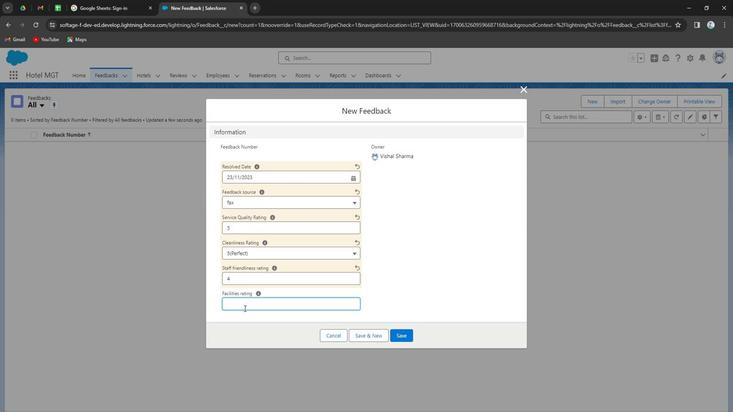 
Action: Mouse moved to (396, 332)
Screenshot: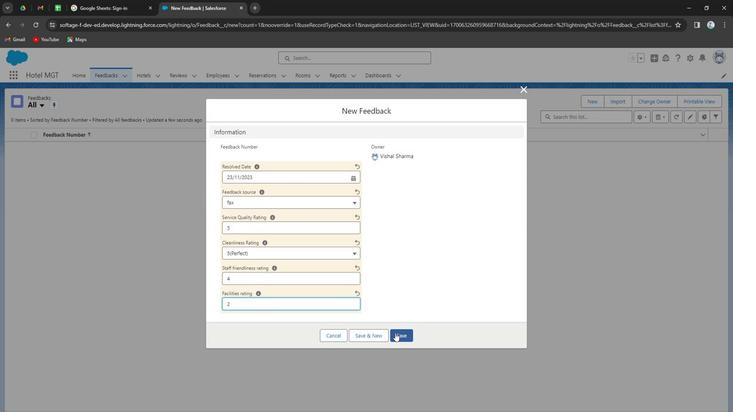 
Action: Mouse pressed left at (396, 332)
Screenshot: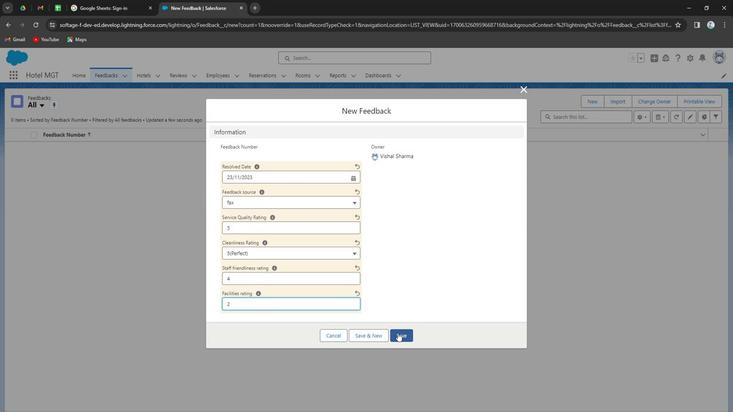 
Action: Mouse moved to (107, 75)
Screenshot: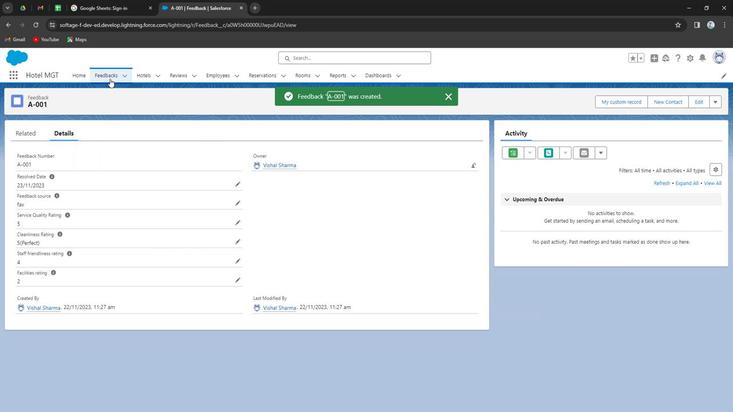 
Action: Mouse pressed left at (107, 75)
Screenshot: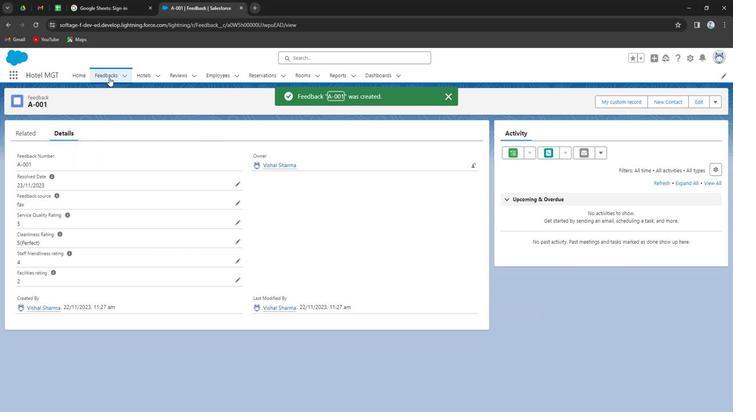 
Action: Mouse moved to (596, 102)
Screenshot: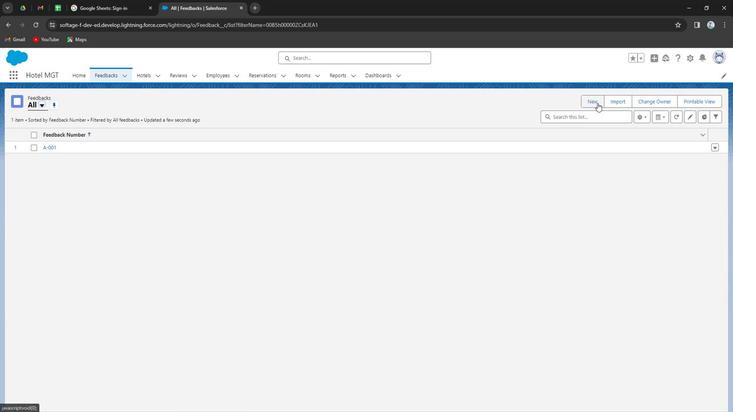 
Action: Mouse pressed left at (596, 102)
Screenshot: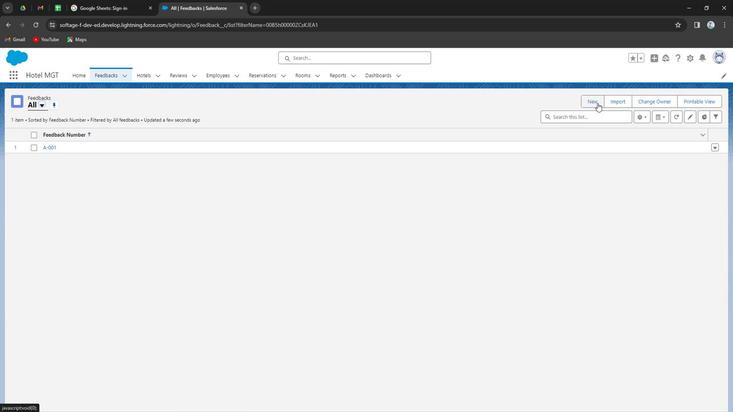 
Action: Mouse moved to (228, 175)
Screenshot: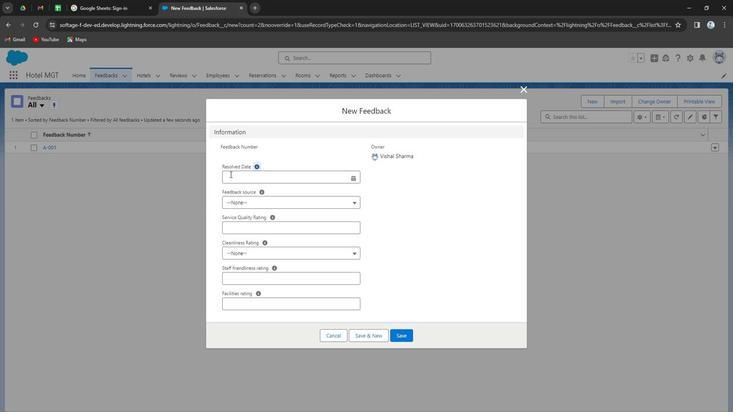 
Action: Mouse pressed left at (228, 175)
Screenshot: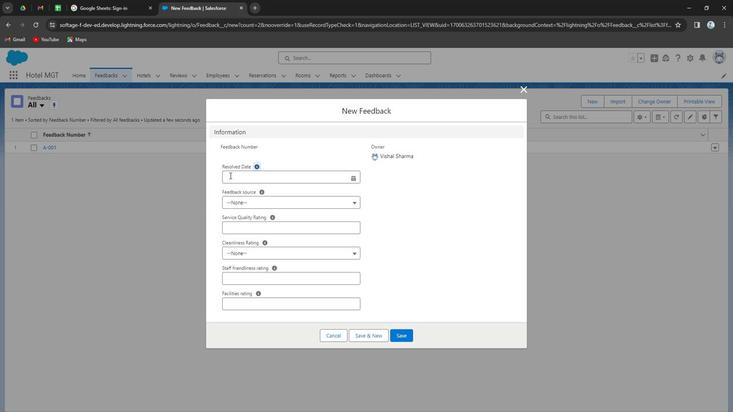 
Action: Mouse moved to (318, 223)
Screenshot: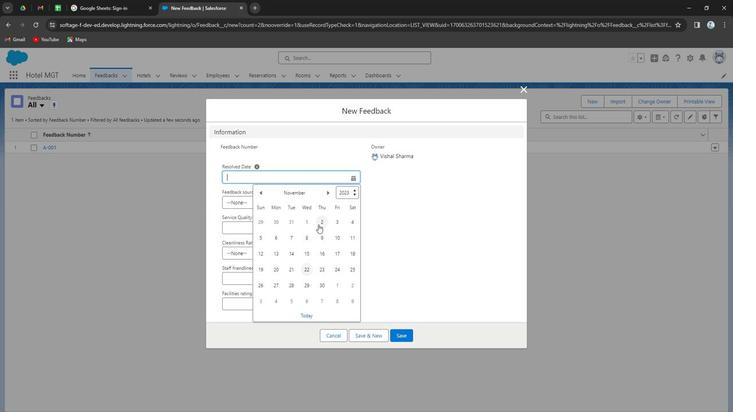 
Action: Mouse pressed left at (318, 223)
Screenshot: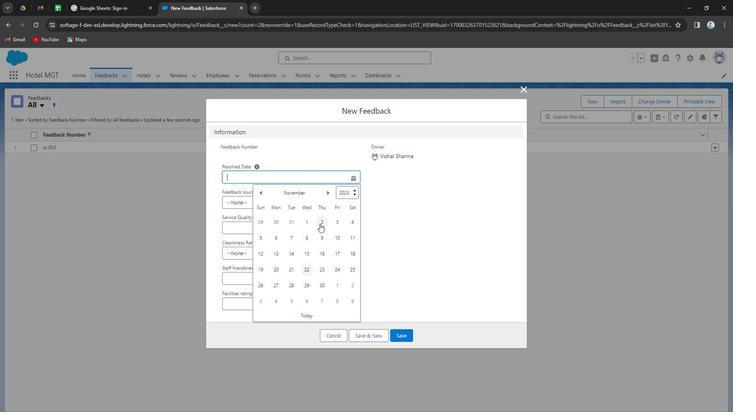 
Action: Mouse moved to (256, 194)
Screenshot: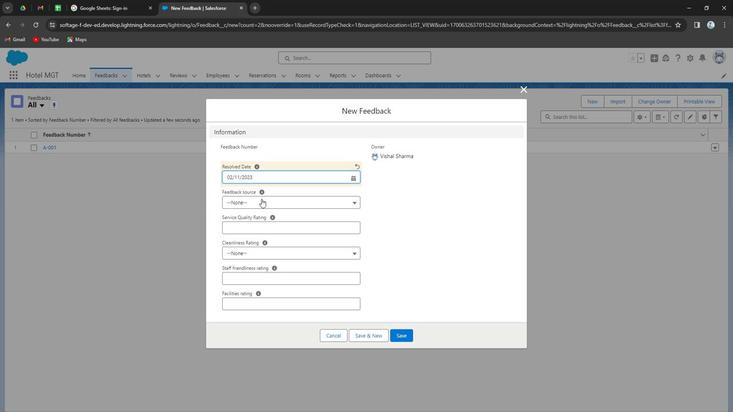 
Action: Mouse pressed left at (256, 194)
Screenshot: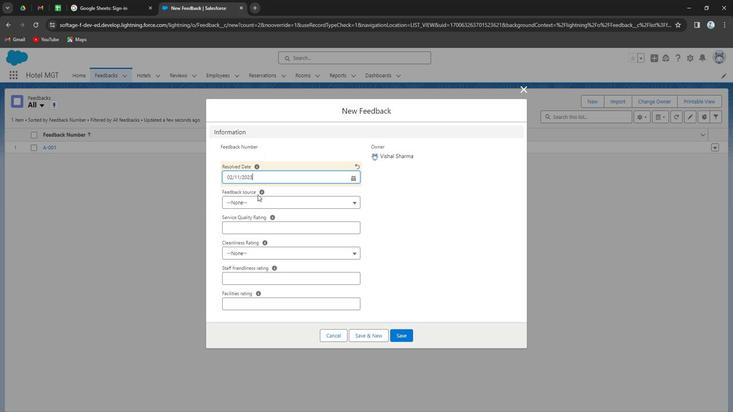 
Action: Mouse moved to (277, 279)
Screenshot: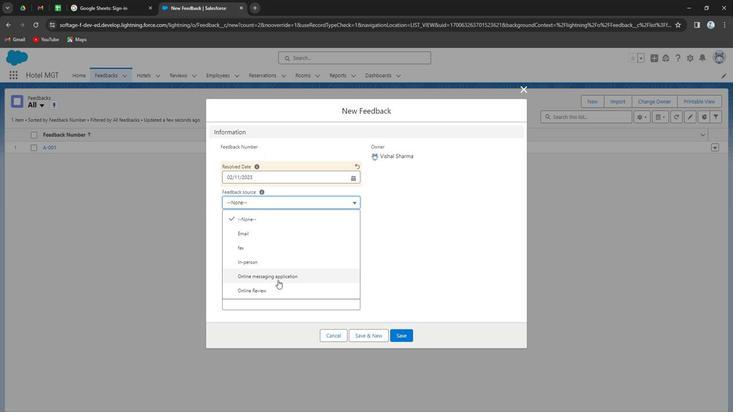 
Action: Mouse pressed left at (277, 279)
Screenshot: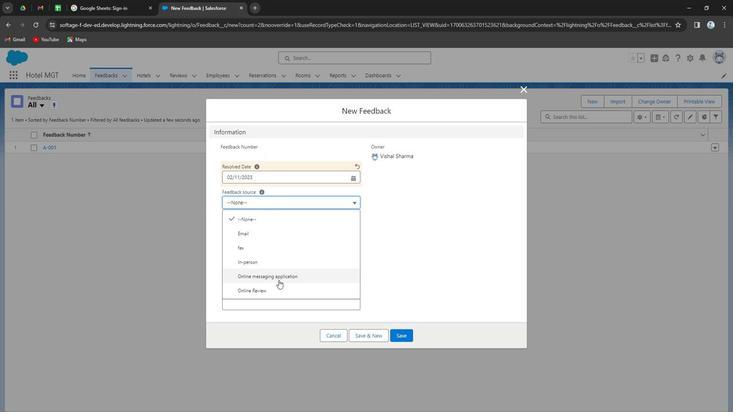 
Action: Mouse moved to (279, 225)
Screenshot: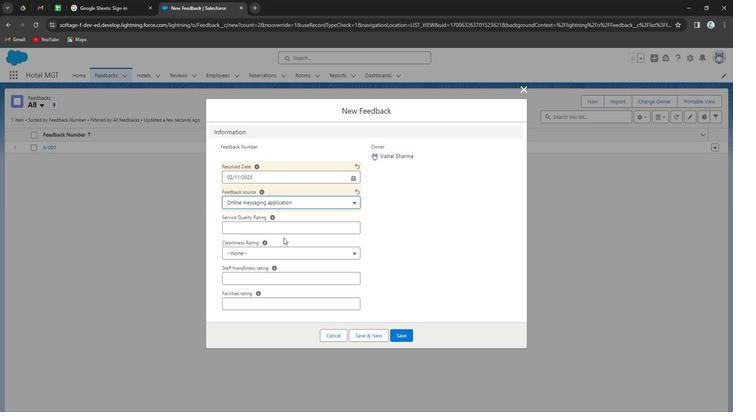 
Action: Mouse pressed left at (279, 225)
Screenshot: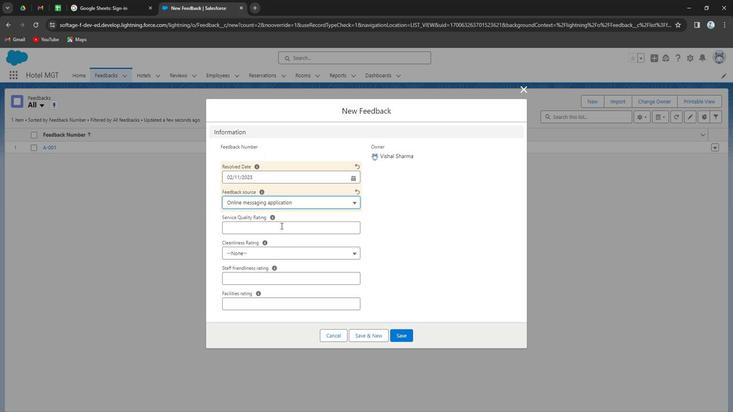 
Action: Mouse moved to (298, 231)
Screenshot: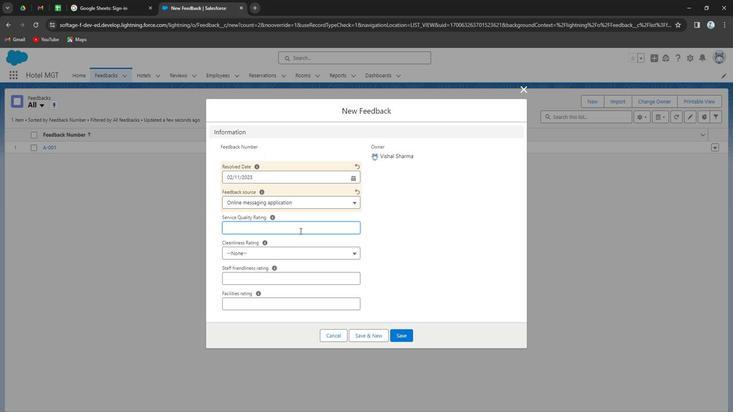 
Action: Key pressed 5
Screenshot: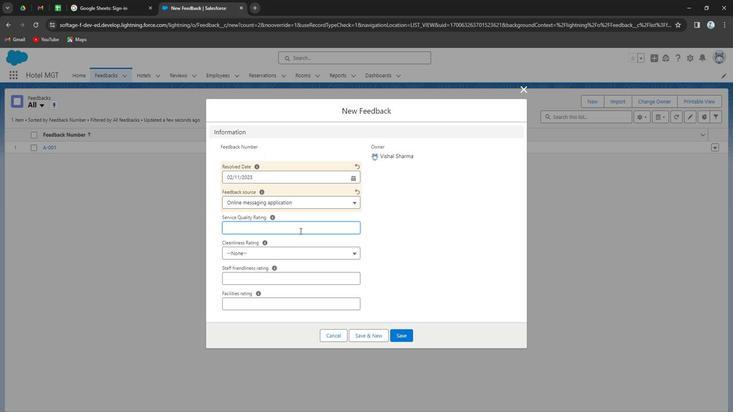 
Action: Mouse moved to (270, 256)
Screenshot: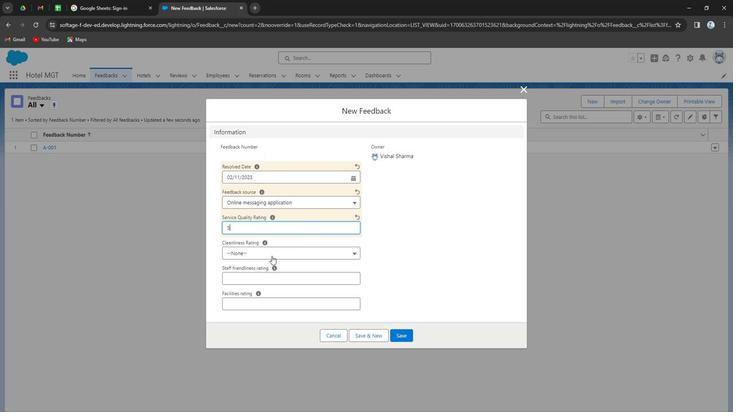 
Action: Mouse pressed left at (270, 256)
Screenshot: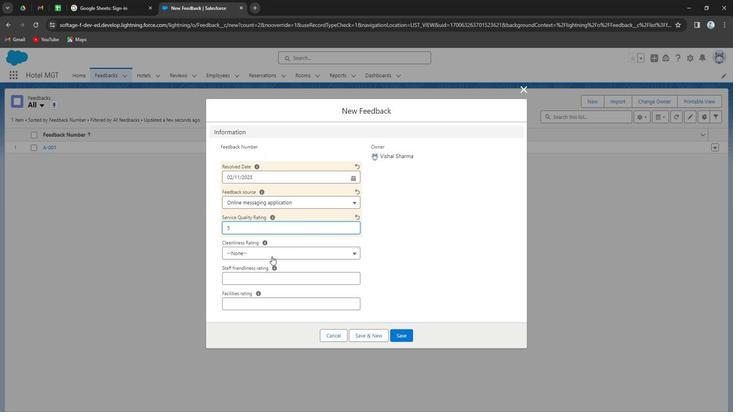 
Action: Mouse moved to (284, 335)
Screenshot: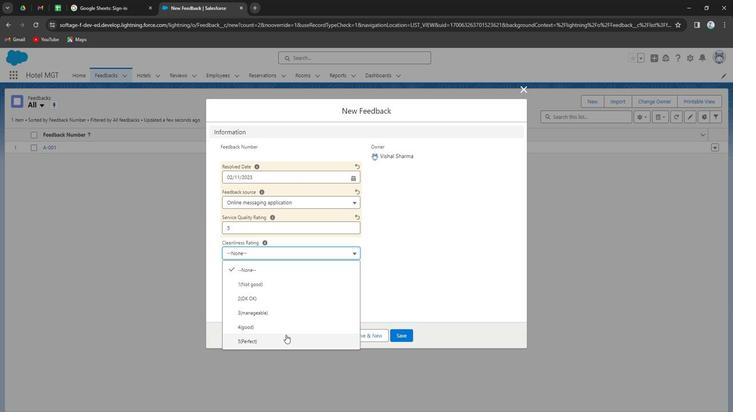 
Action: Mouse pressed left at (284, 335)
Screenshot: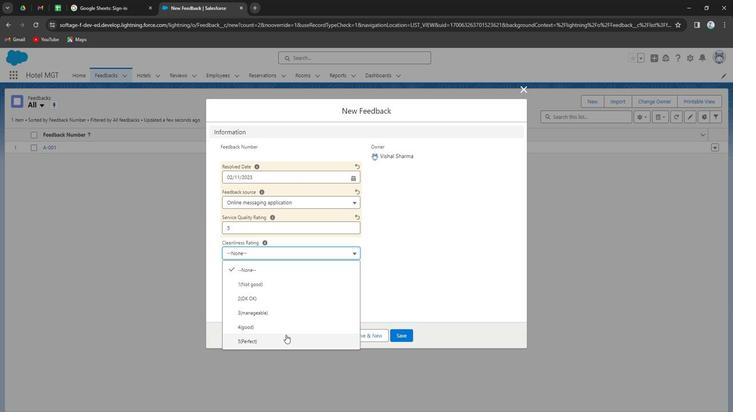 
Action: Mouse moved to (261, 281)
Screenshot: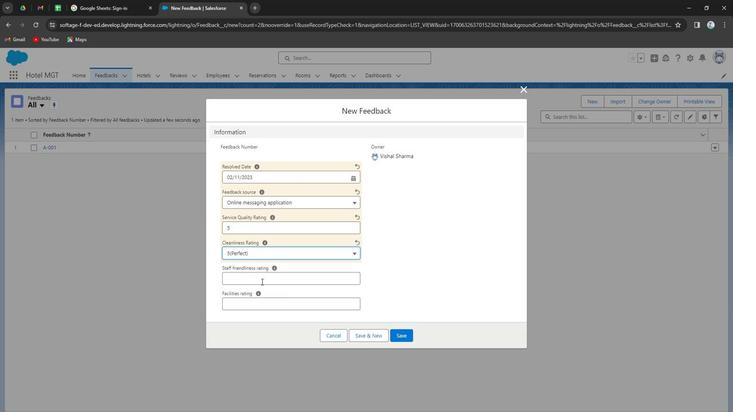 
Action: Mouse pressed left at (261, 281)
Screenshot: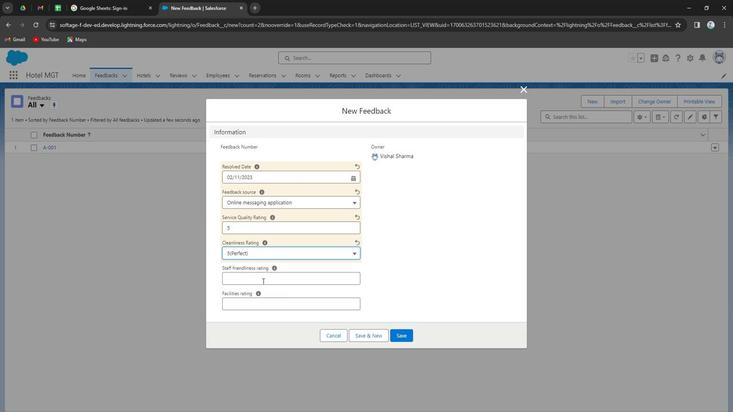 
Action: Mouse moved to (272, 274)
Screenshot: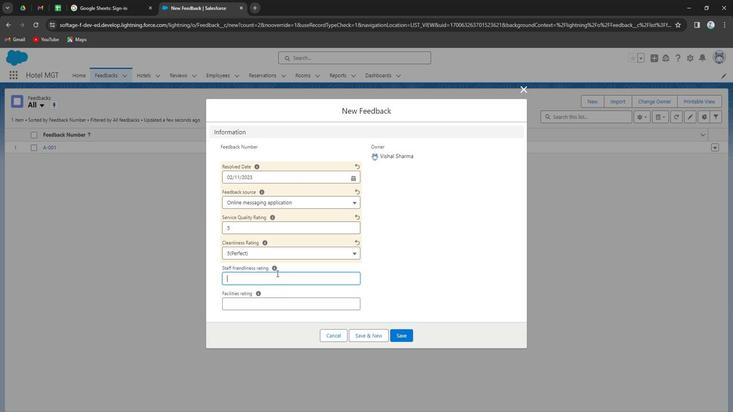 
Action: Key pressed 4
Screenshot: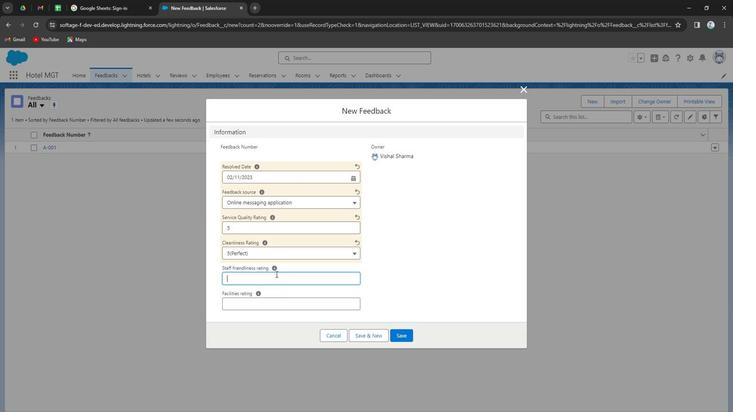 
Action: Mouse moved to (244, 303)
Screenshot: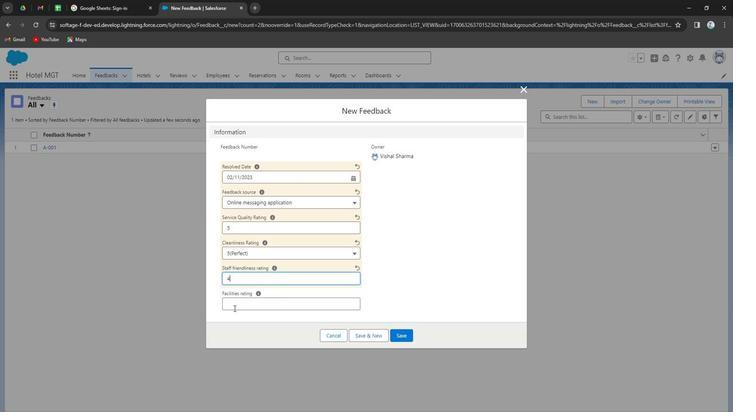 
Action: Mouse pressed left at (244, 303)
Screenshot: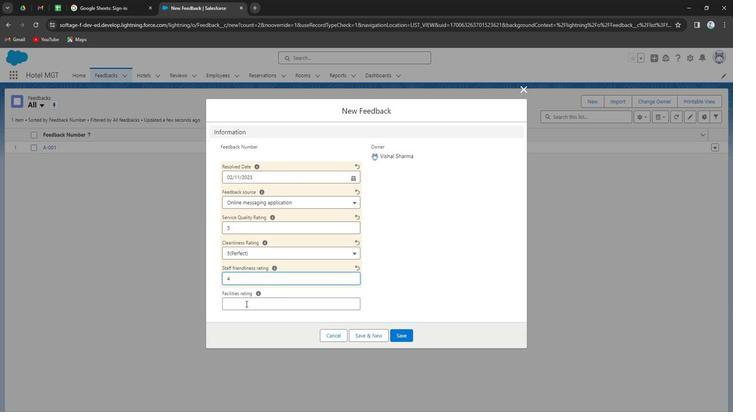 
Action: Mouse moved to (249, 300)
Screenshot: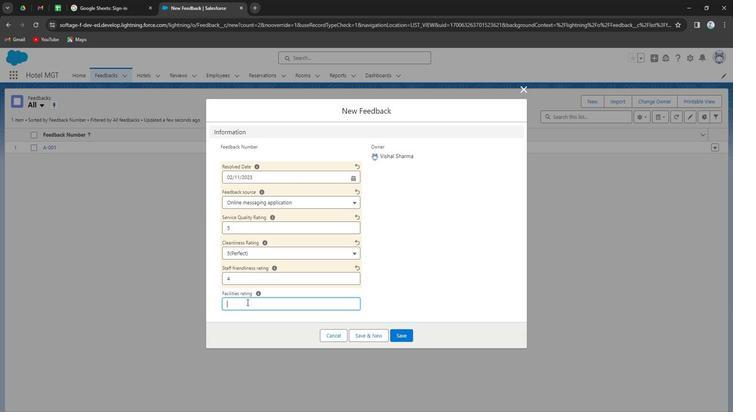 
Action: Key pressed 4
Screenshot: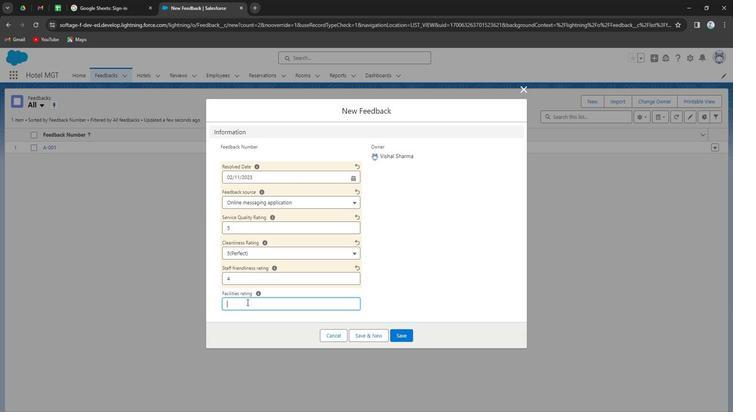 
Action: Mouse moved to (406, 338)
Screenshot: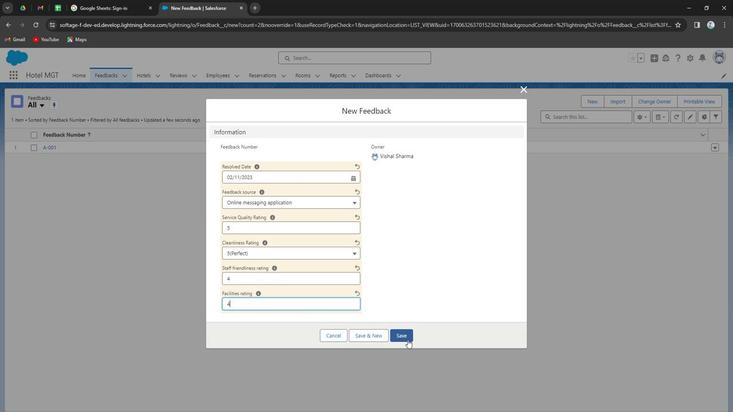 
Action: Mouse pressed left at (406, 338)
Screenshot: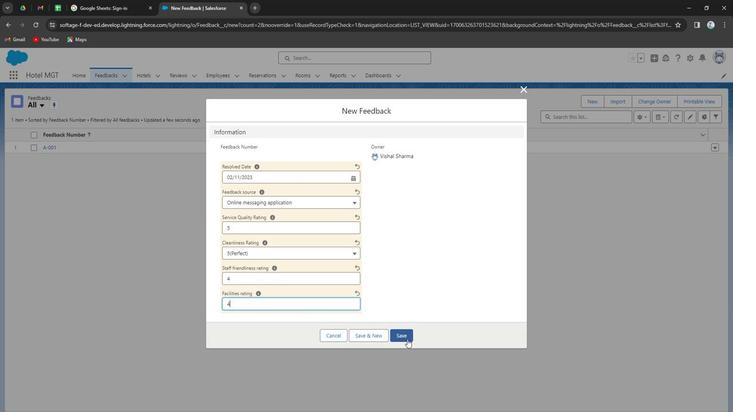 
Action: Mouse moved to (105, 75)
Screenshot: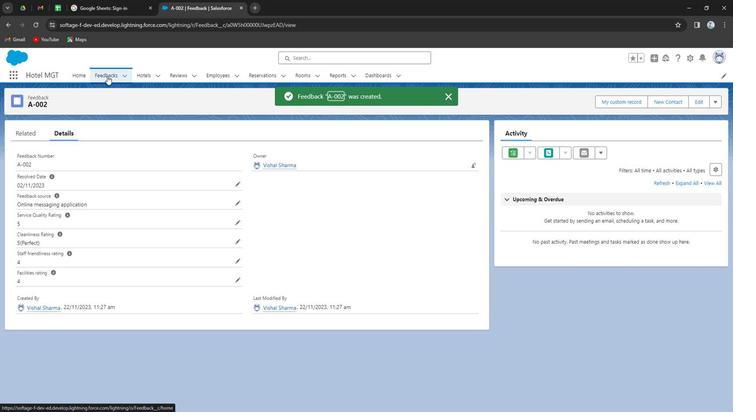 
Action: Mouse pressed left at (105, 75)
Screenshot: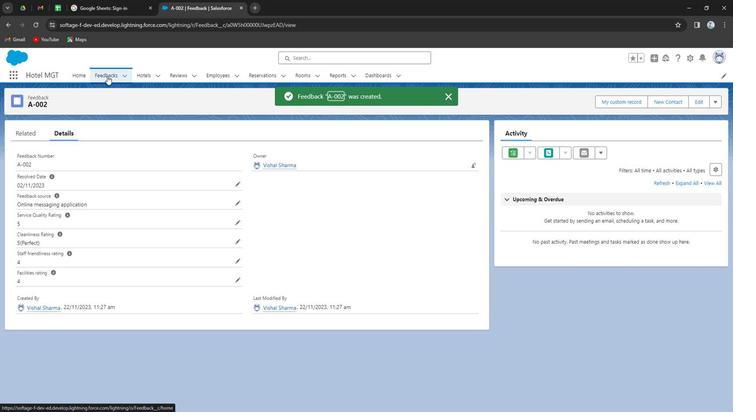 
Action: Mouse moved to (589, 98)
Screenshot: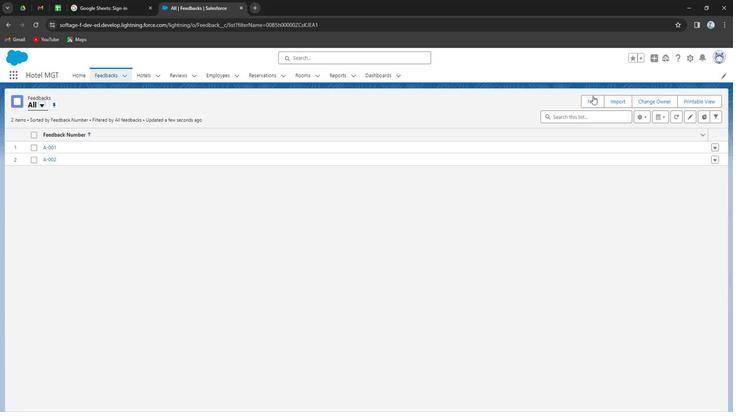 
Action: Mouse pressed left at (589, 98)
Screenshot: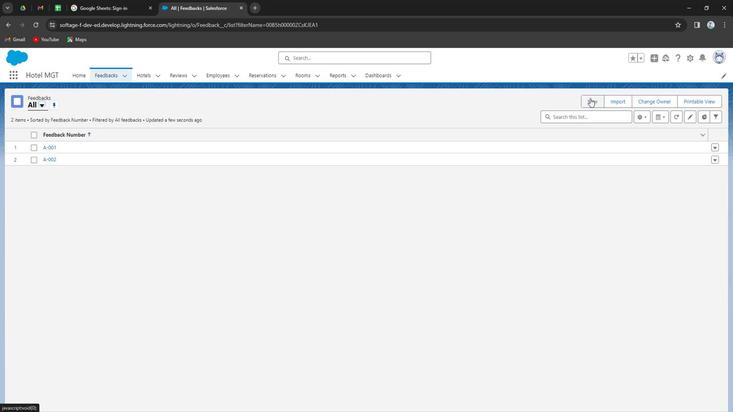
Action: Mouse moved to (251, 174)
Screenshot: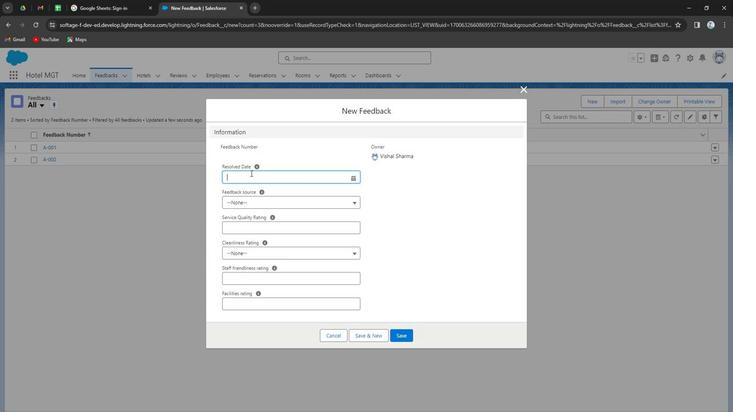 
Action: Mouse pressed left at (251, 174)
Screenshot: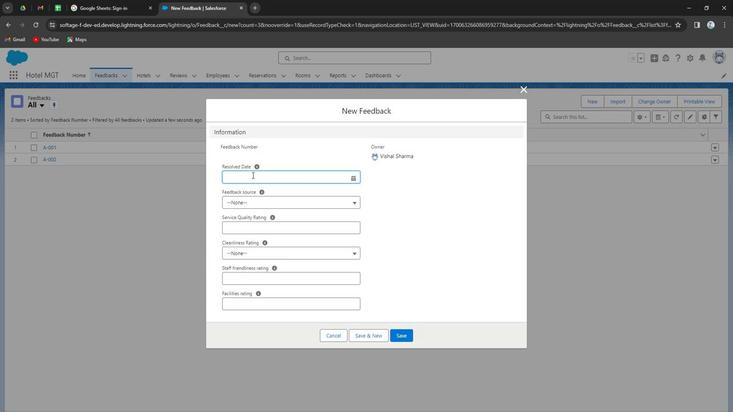 
Action: Mouse moved to (294, 220)
Screenshot: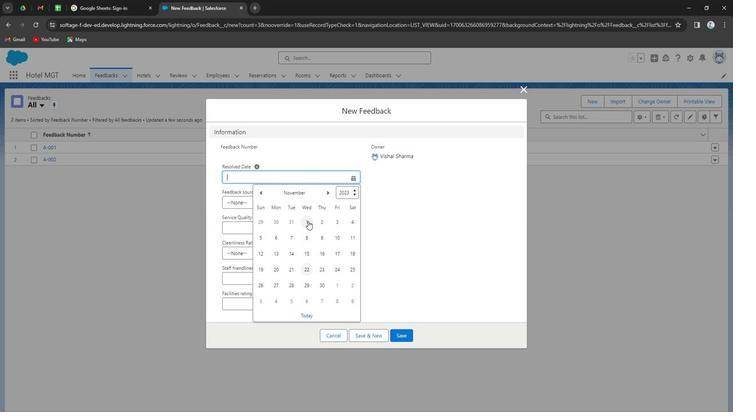 
Action: Mouse pressed left at (294, 220)
Screenshot: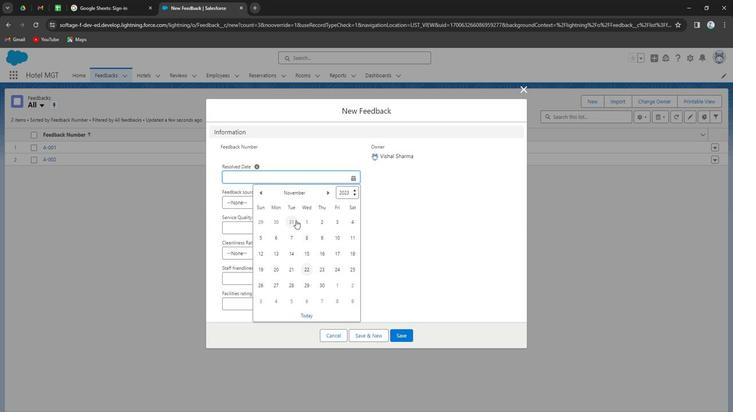 
Action: Mouse moved to (244, 205)
Screenshot: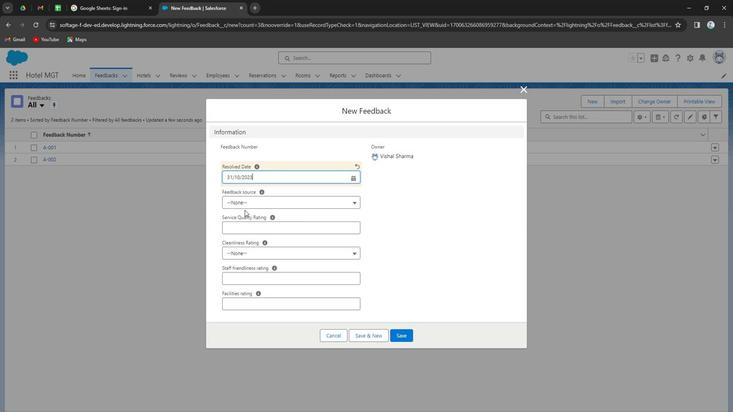 
Action: Mouse pressed left at (244, 205)
Screenshot: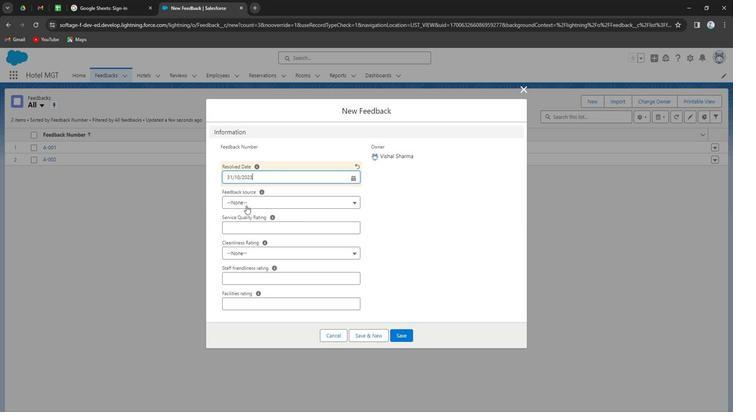 
Action: Mouse moved to (255, 241)
Screenshot: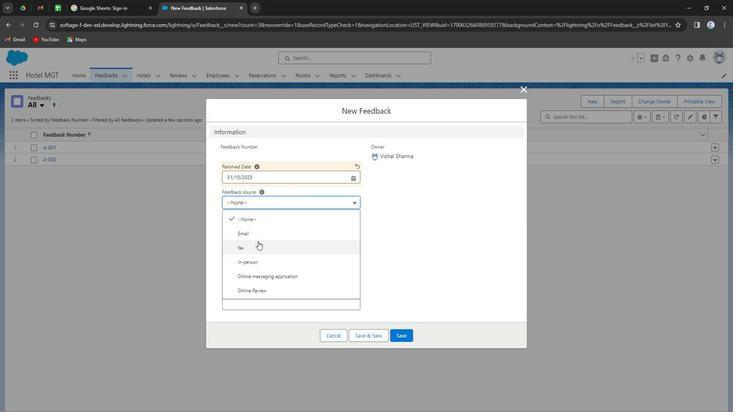 
Action: Mouse pressed left at (255, 241)
Screenshot: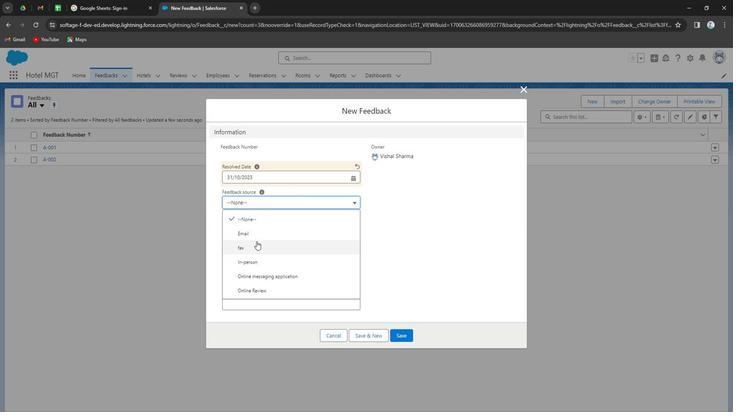 
Action: Mouse moved to (247, 227)
Screenshot: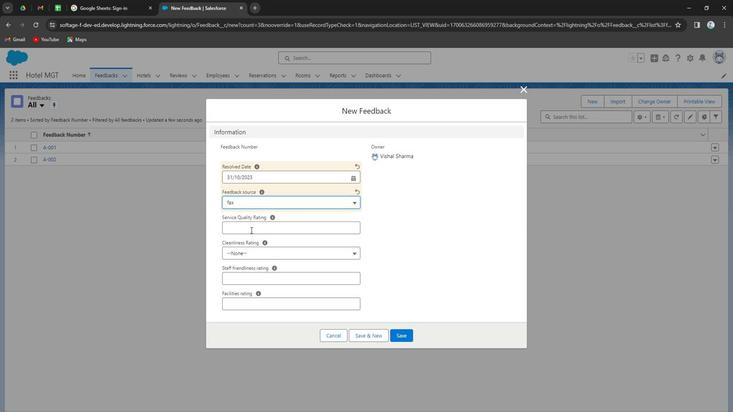 
Action: Mouse pressed left at (247, 227)
Screenshot: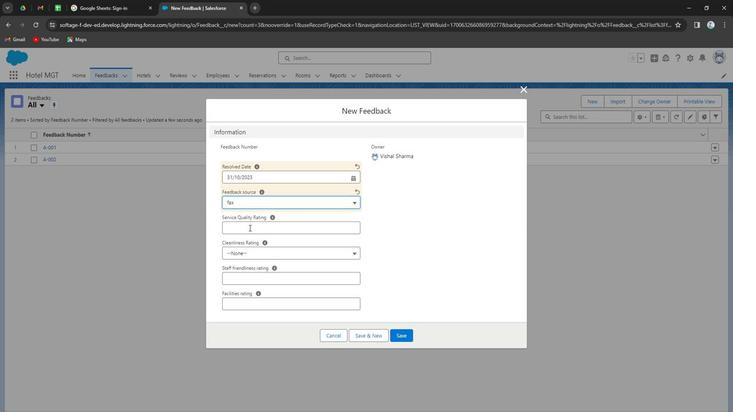 
Action: Mouse moved to (246, 223)
Screenshot: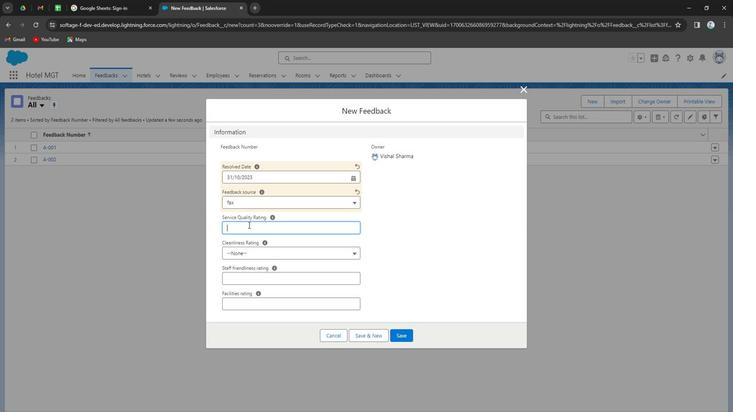 
Action: Key pressed 3
Screenshot: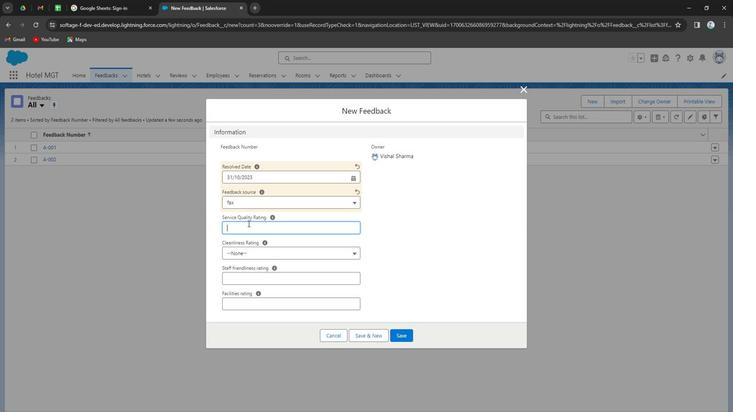 
Action: Mouse moved to (247, 251)
Screenshot: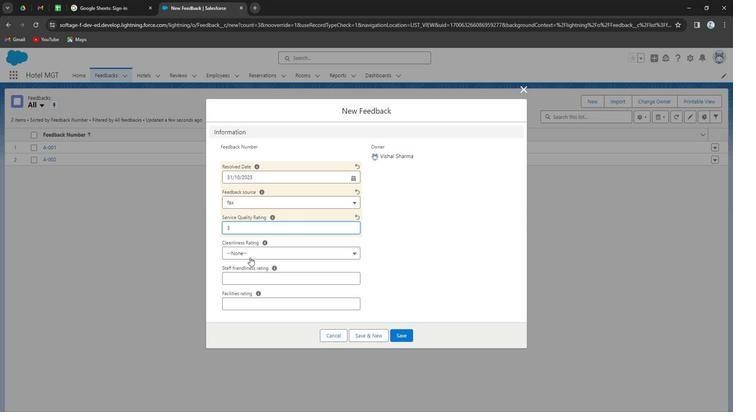 
Action: Mouse pressed left at (247, 251)
Screenshot: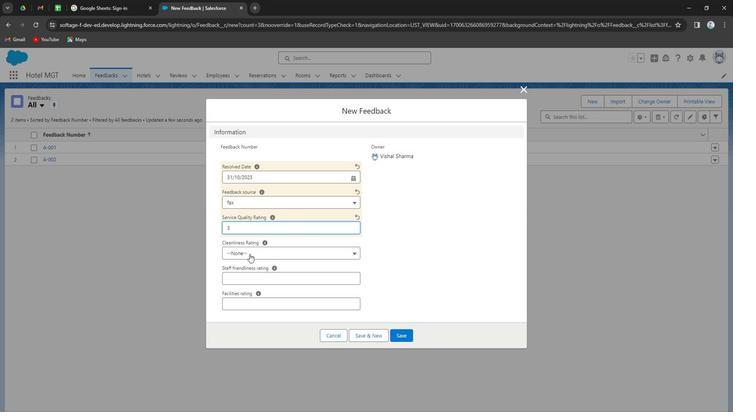 
Action: Mouse moved to (257, 283)
Screenshot: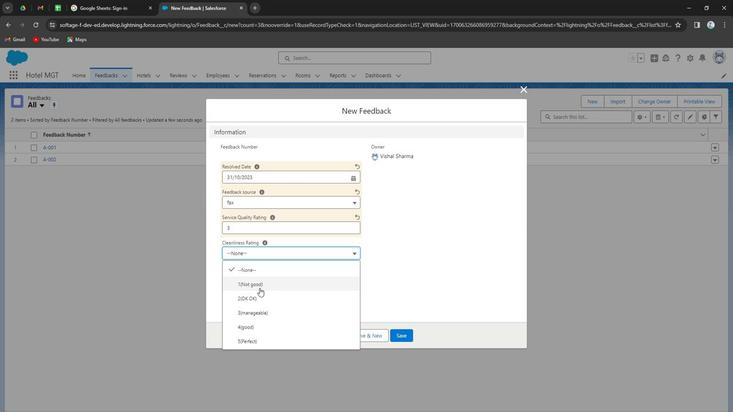 
Action: Mouse pressed left at (257, 283)
Screenshot: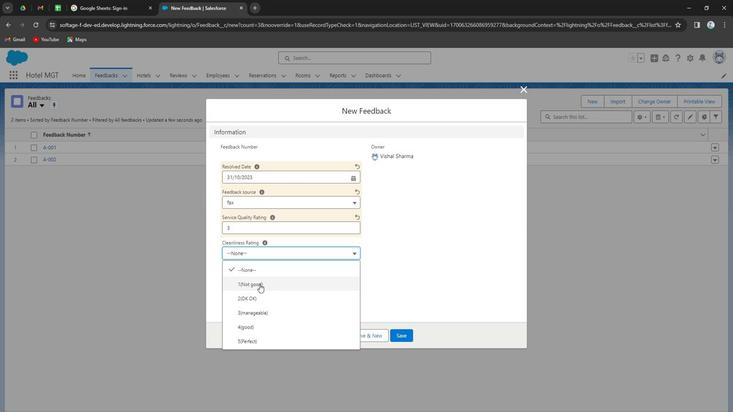 
Action: Mouse moved to (241, 278)
Screenshot: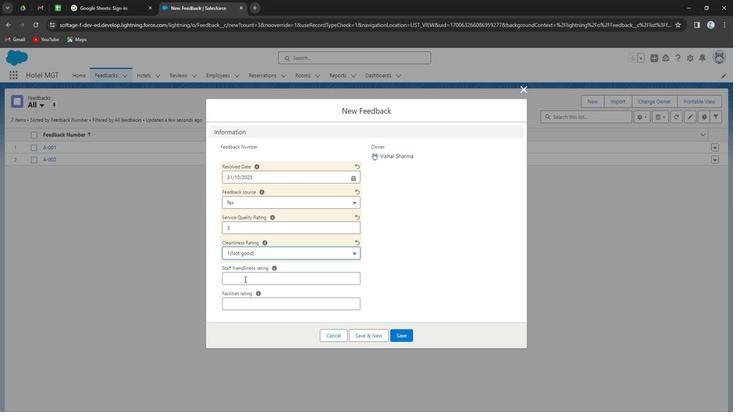 
Action: Mouse pressed left at (241, 278)
Screenshot: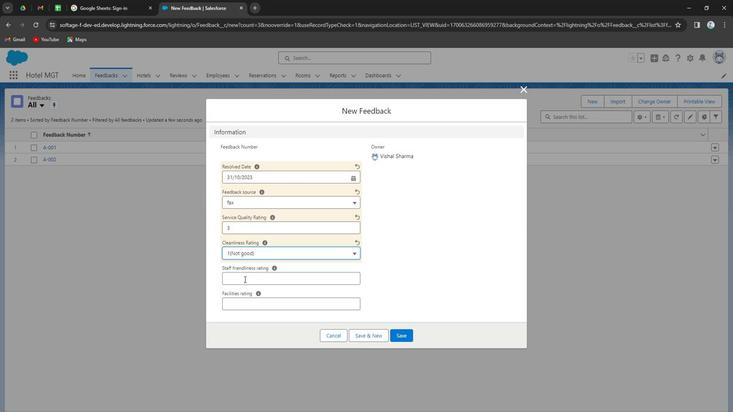 
Action: Mouse moved to (247, 282)
Screenshot: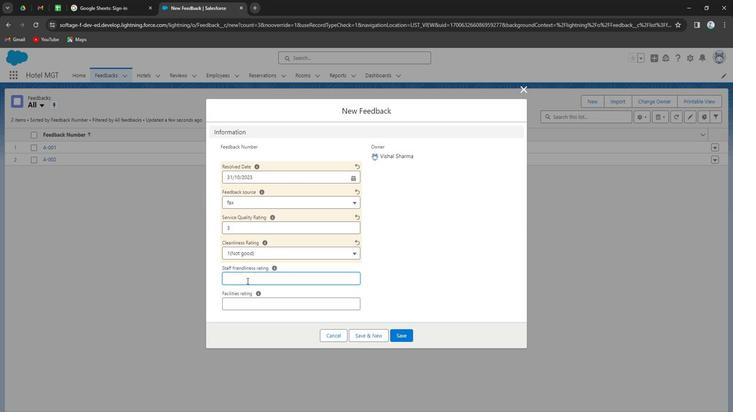 
Action: Key pressed 1
Screenshot: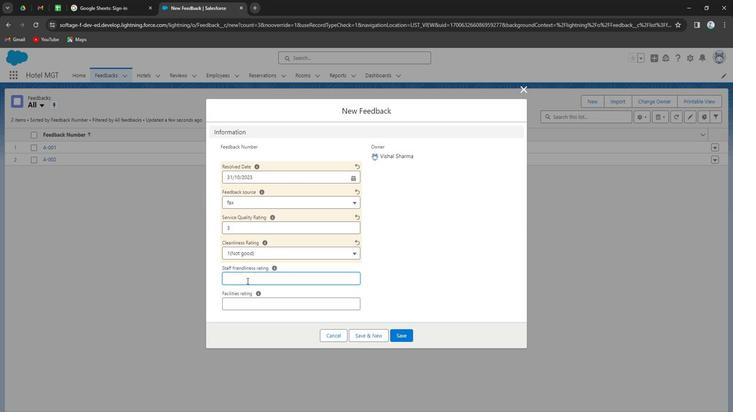 
Action: Mouse moved to (259, 300)
Screenshot: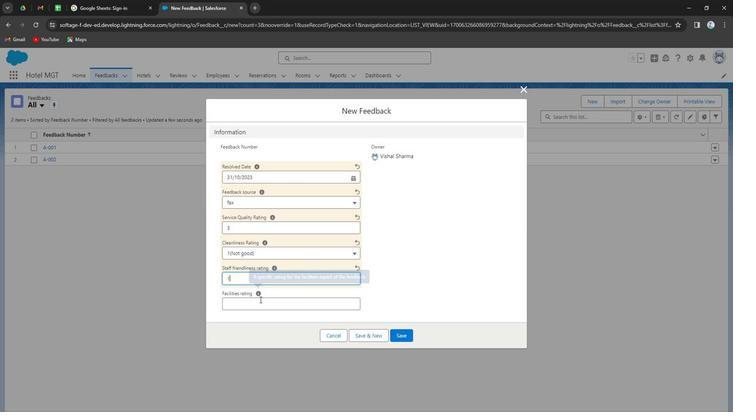 
Action: Mouse pressed left at (259, 300)
Screenshot: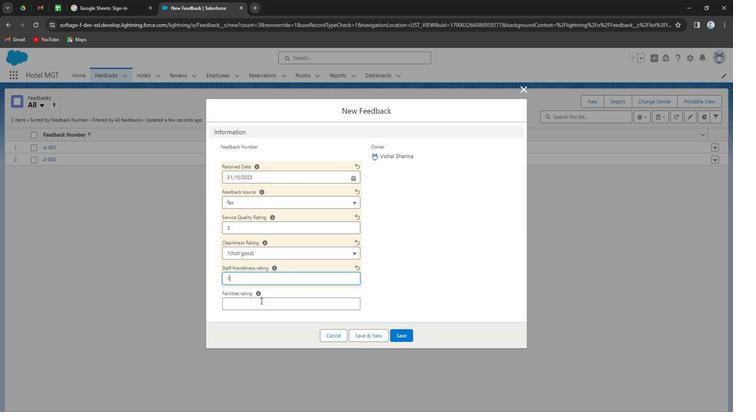 
Action: Key pressed 1
Screenshot: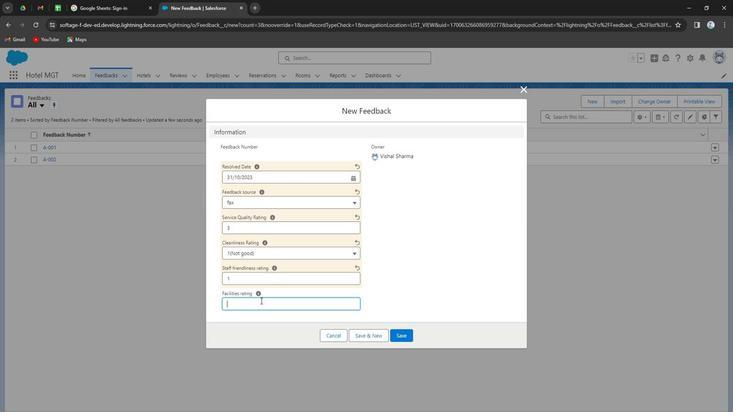 
Action: Mouse moved to (405, 330)
Screenshot: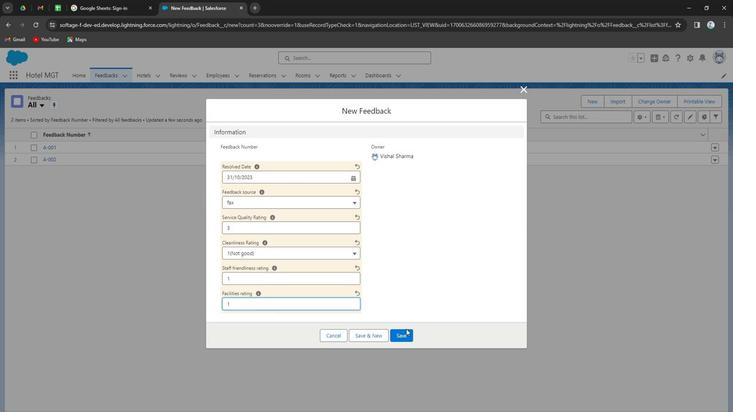
Action: Mouse pressed left at (405, 330)
Screenshot: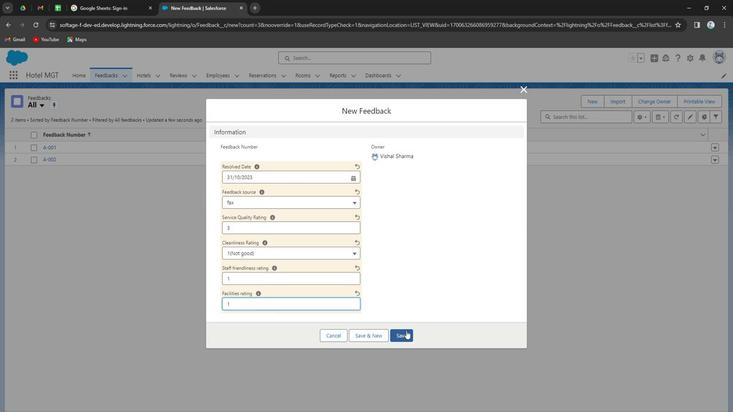
Action: Mouse moved to (108, 75)
Screenshot: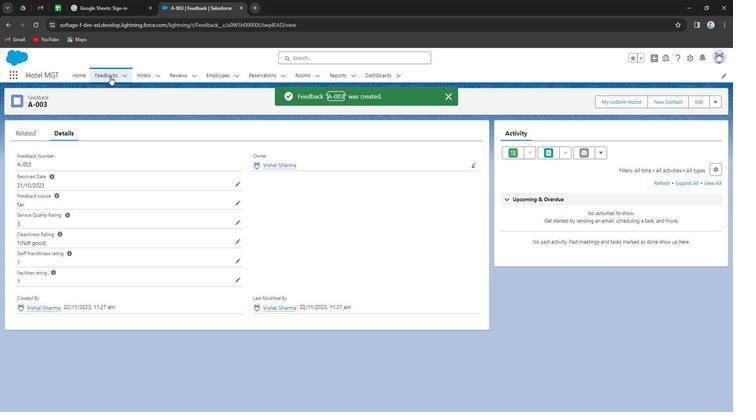 
Action: Mouse pressed left at (108, 75)
Screenshot: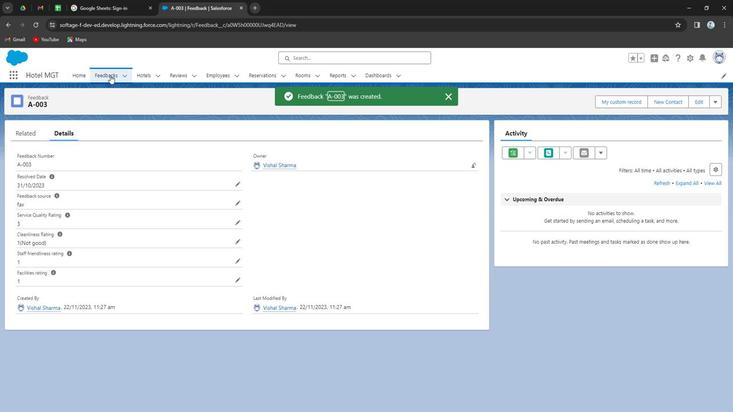 
Action: Mouse moved to (589, 98)
Screenshot: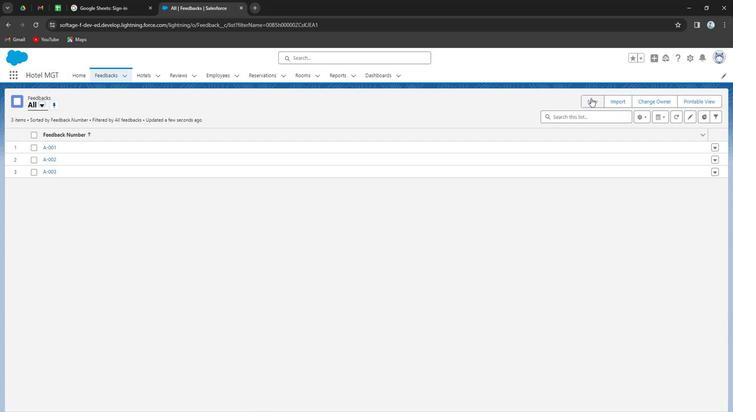 
Action: Mouse pressed left at (589, 98)
Screenshot: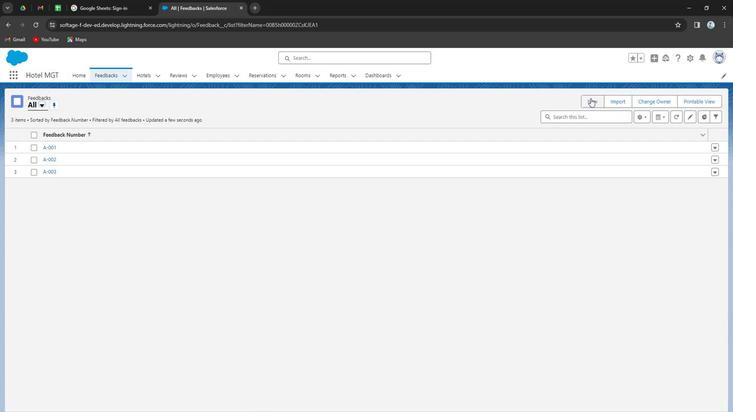 
Action: Mouse moved to (229, 180)
Screenshot: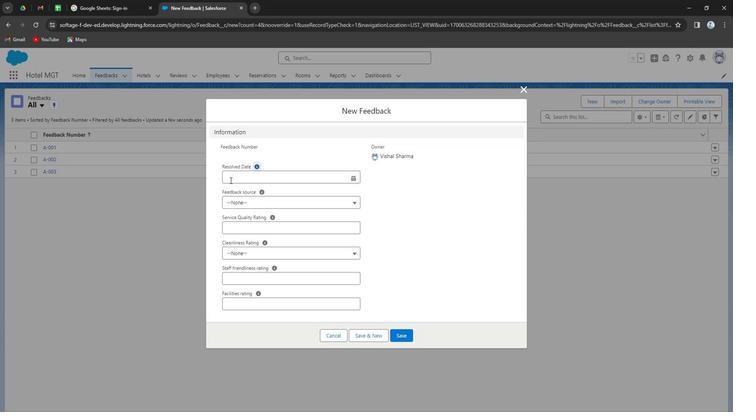 
Action: Mouse pressed left at (229, 180)
Screenshot: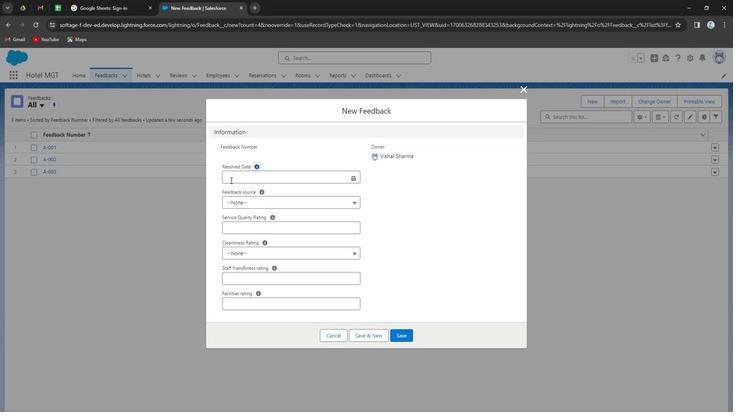 
Action: Mouse moved to (336, 237)
Screenshot: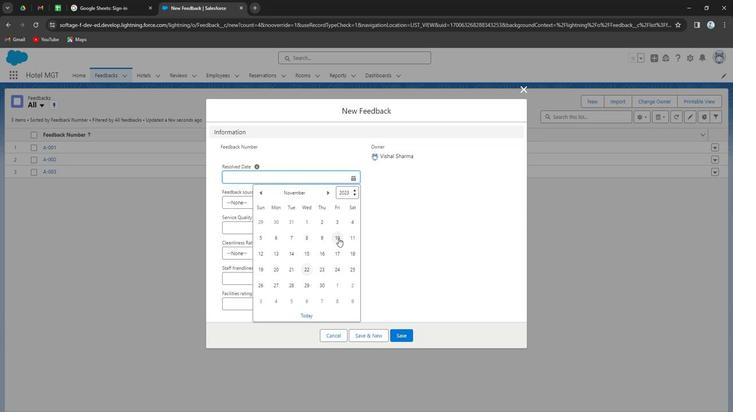 
Action: Mouse pressed left at (336, 237)
Screenshot: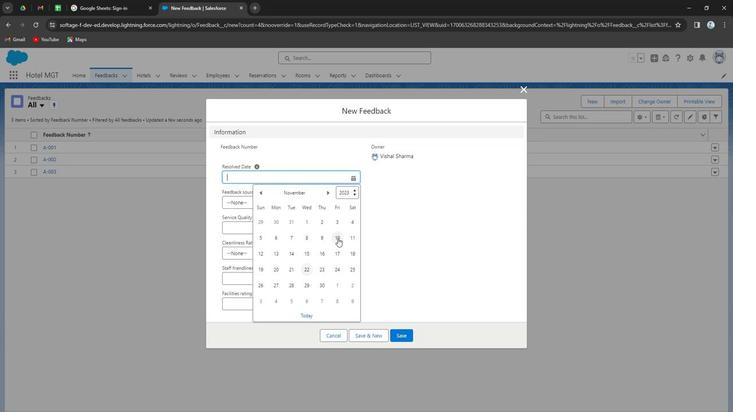 
Action: Mouse moved to (290, 202)
Screenshot: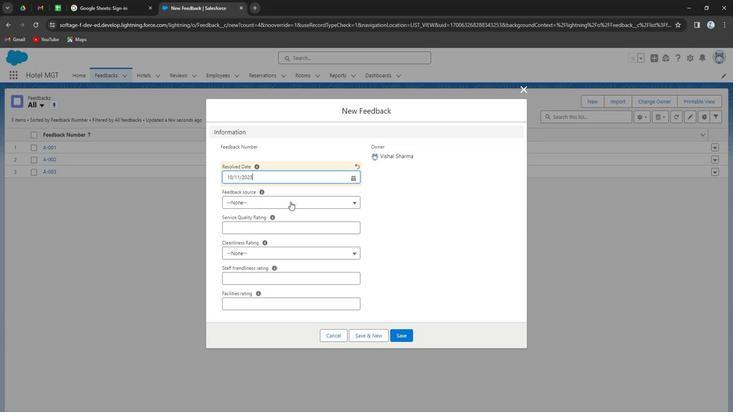 
Action: Mouse pressed left at (290, 202)
Screenshot: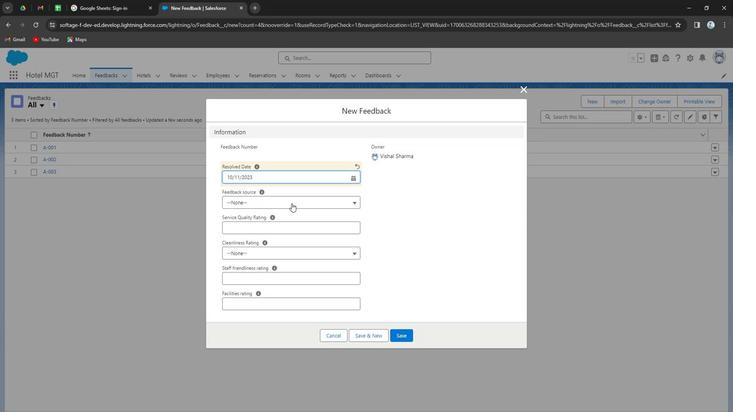 
Action: Mouse moved to (295, 287)
Screenshot: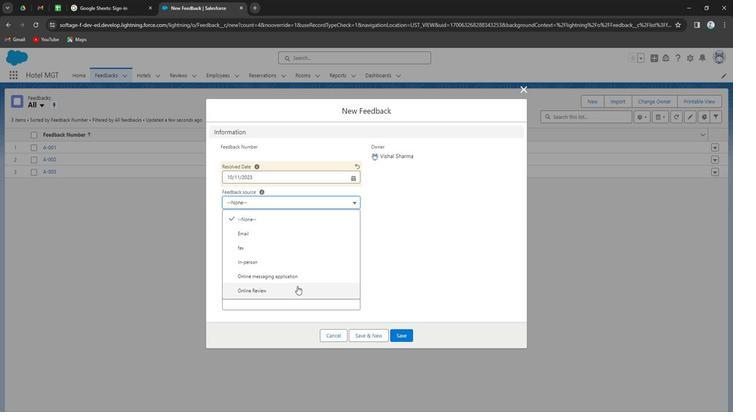
Action: Mouse pressed left at (295, 287)
Screenshot: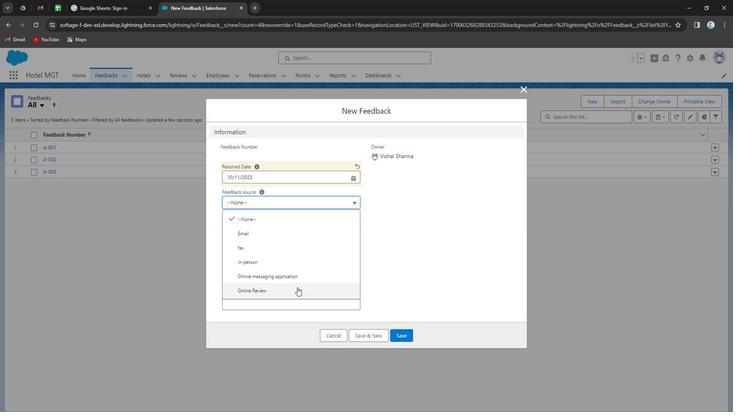 
Action: Mouse moved to (325, 232)
Screenshot: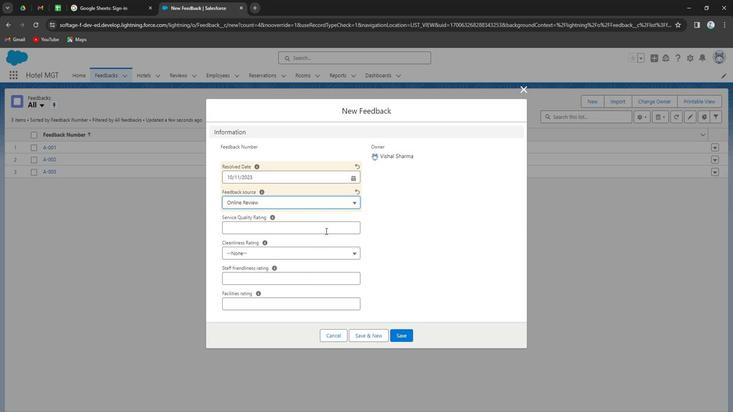 
Action: Mouse pressed left at (325, 232)
Screenshot: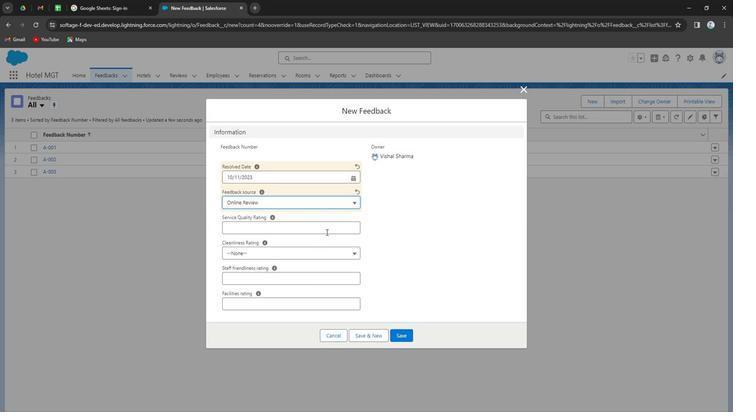 
Action: Mouse moved to (276, 234)
Screenshot: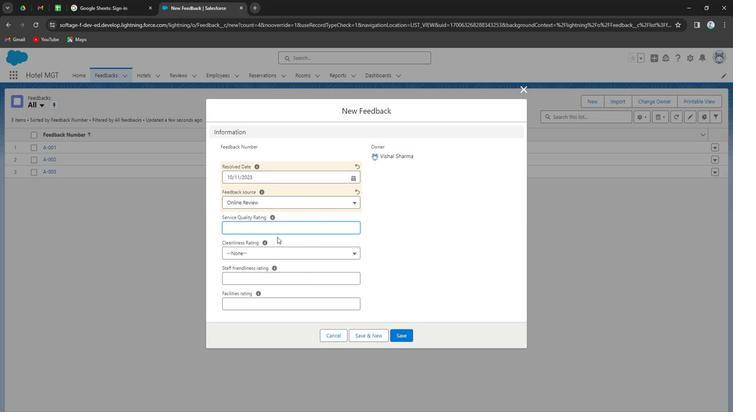 
Action: Key pressed 3
Screenshot: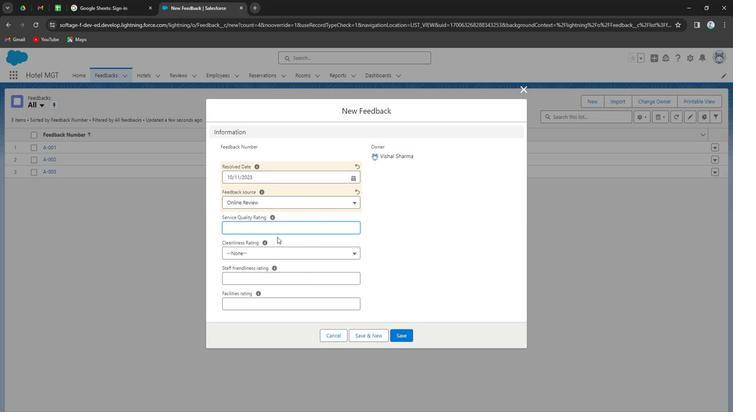 
Action: Mouse moved to (276, 233)
Screenshot: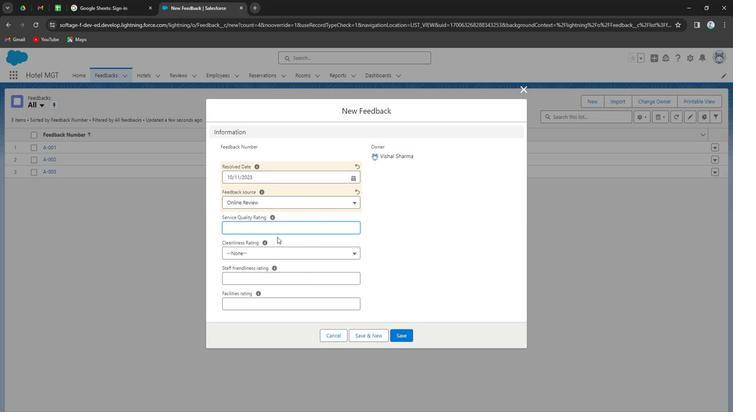 
Action: Key pressed 2
Screenshot: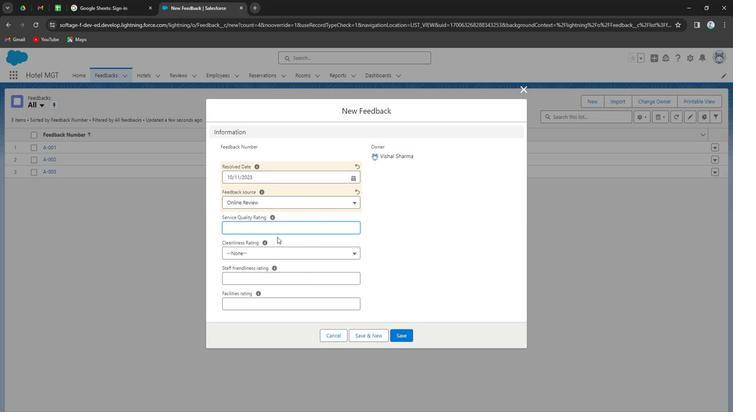 
Action: Mouse moved to (272, 223)
Screenshot: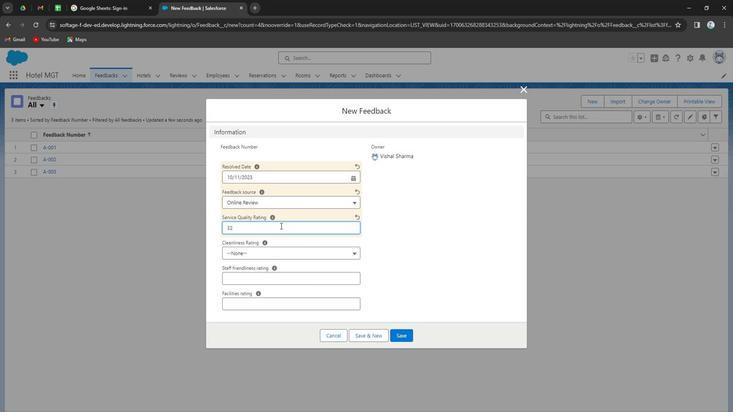 
Action: Key pressed <Key.backspace>
Screenshot: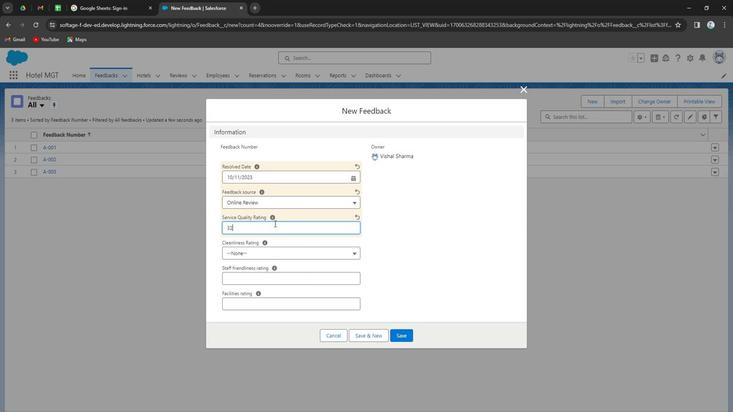 
Action: Mouse moved to (296, 255)
Screenshot: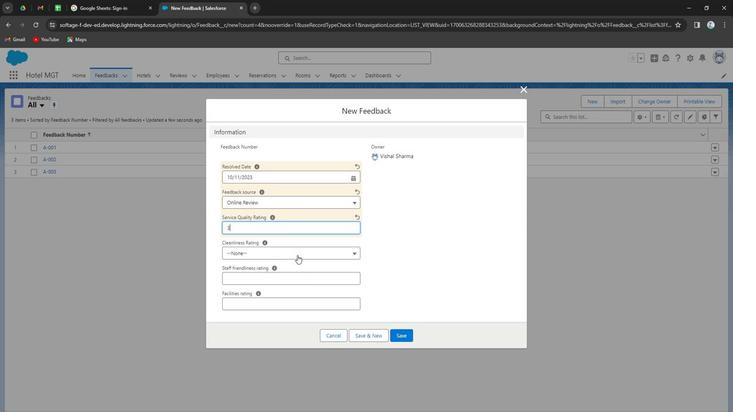 
Action: Mouse pressed left at (296, 255)
Screenshot: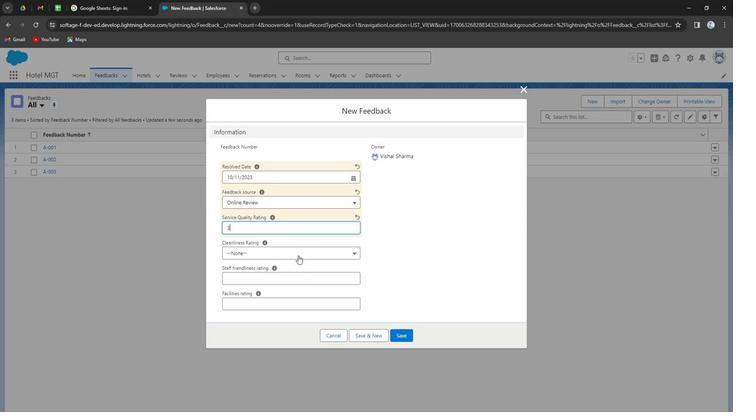 
Action: Mouse moved to (301, 335)
Screenshot: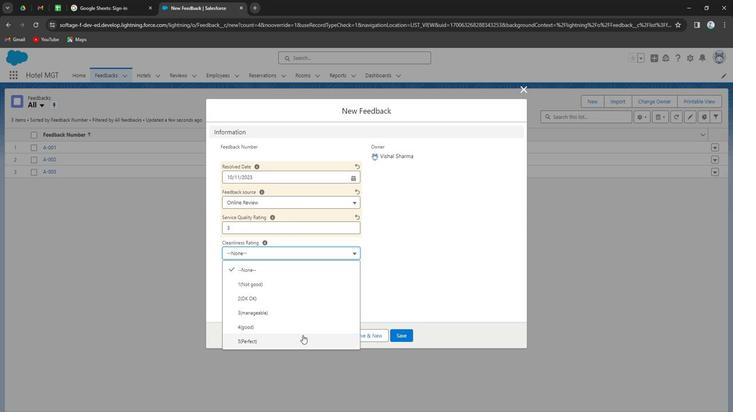 
Action: Mouse pressed left at (301, 335)
Screenshot: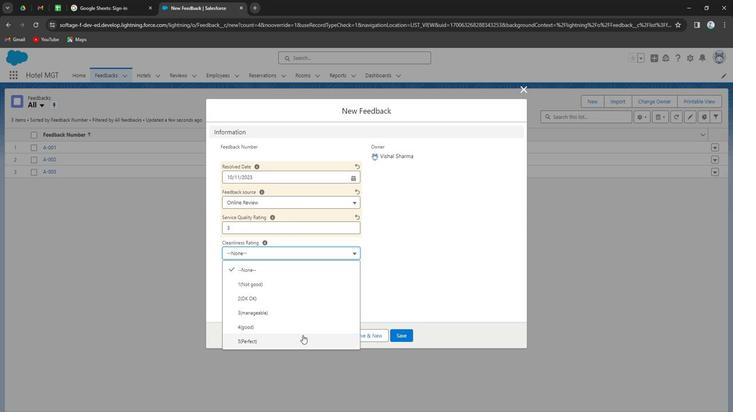 
Action: Mouse moved to (318, 279)
Screenshot: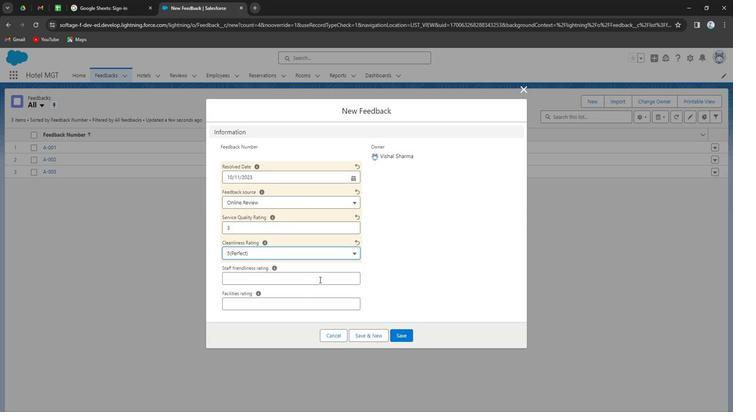 
Action: Mouse pressed left at (318, 279)
Screenshot: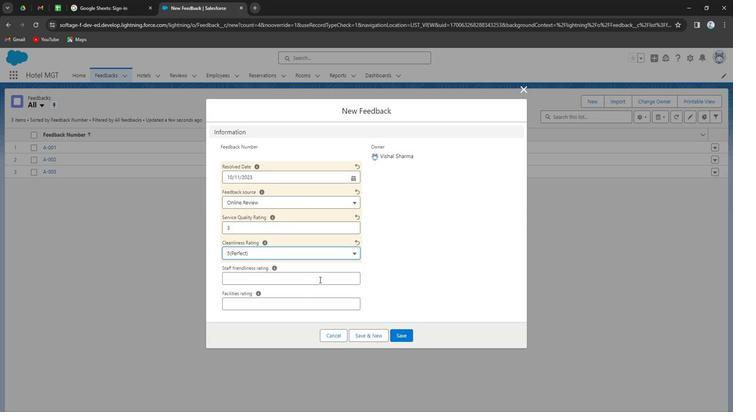 
Action: Mouse moved to (284, 290)
Screenshot: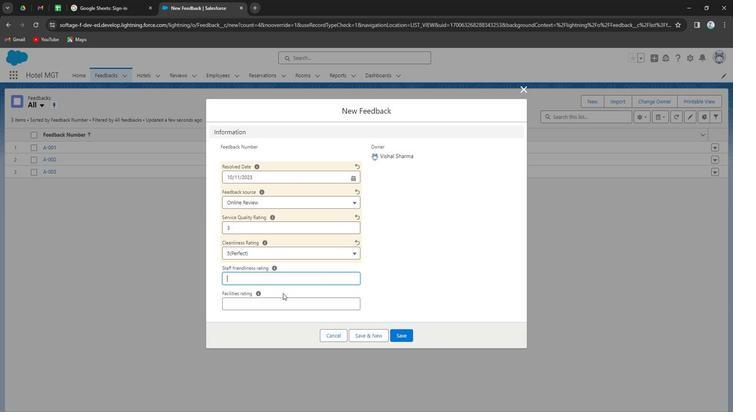 
Action: Key pressed 3
Screenshot: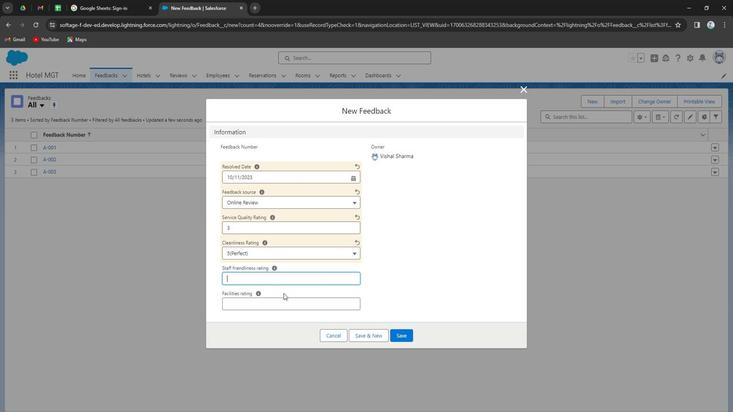 
Action: Mouse moved to (273, 305)
Screenshot: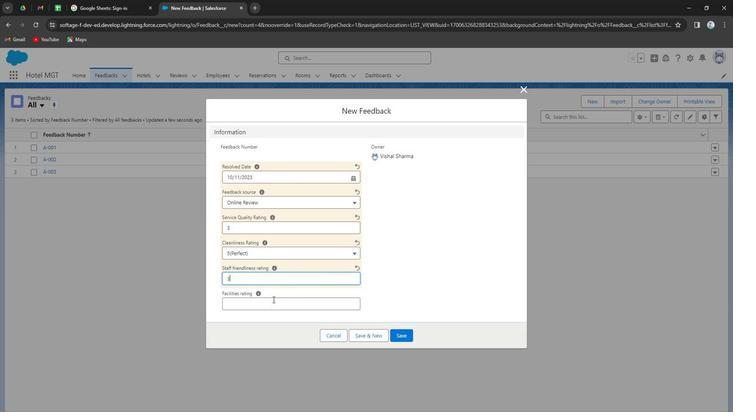 
Action: Mouse pressed left at (273, 305)
Screenshot: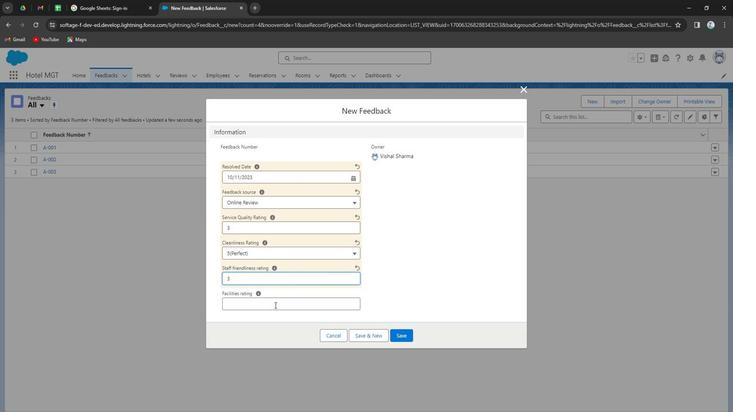 
Action: Mouse moved to (268, 305)
Screenshot: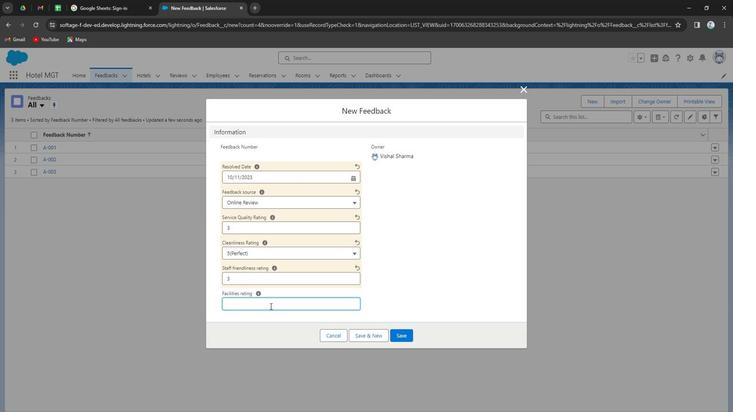 
Action: Key pressed 4
Screenshot: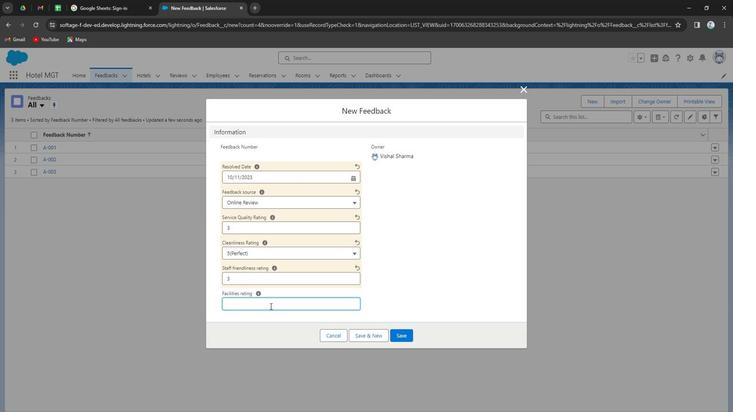 
Action: Mouse moved to (401, 333)
Screenshot: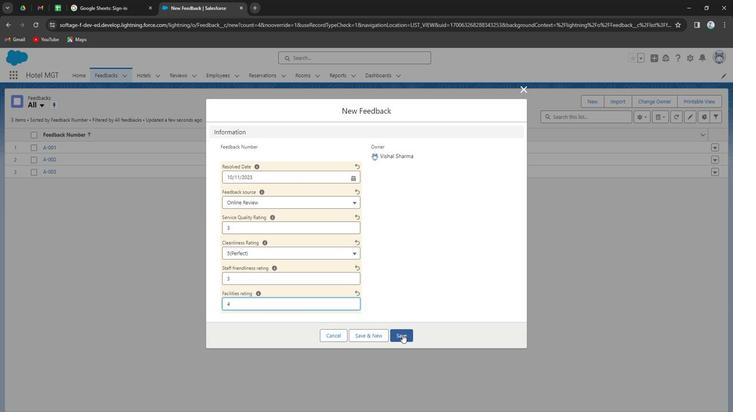 
Action: Mouse pressed left at (401, 333)
Screenshot: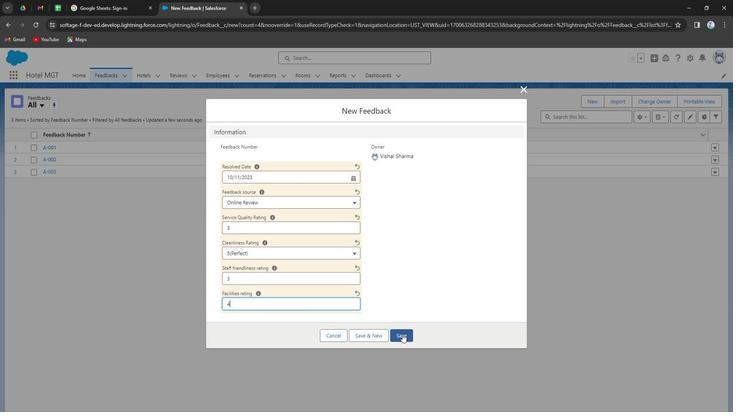 
Action: Mouse moved to (107, 74)
Screenshot: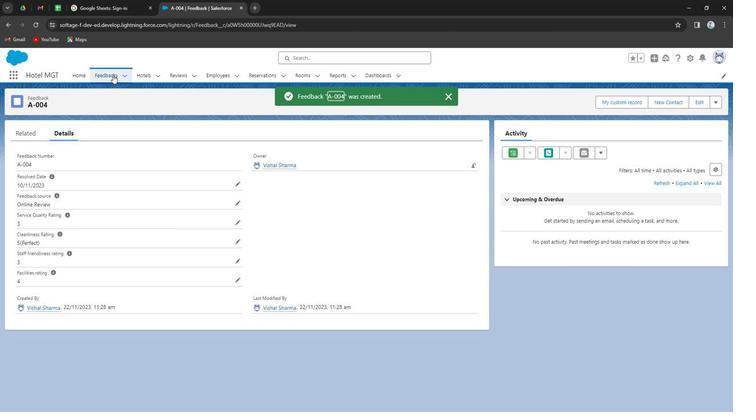 
Action: Mouse pressed left at (107, 74)
Screenshot: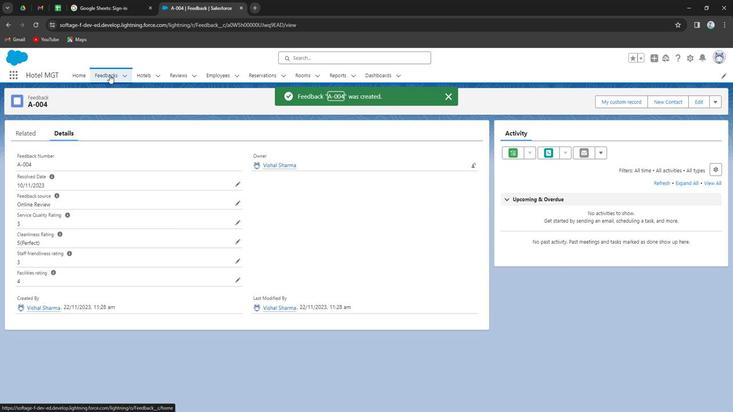 
Action: Mouse moved to (639, 115)
Screenshot: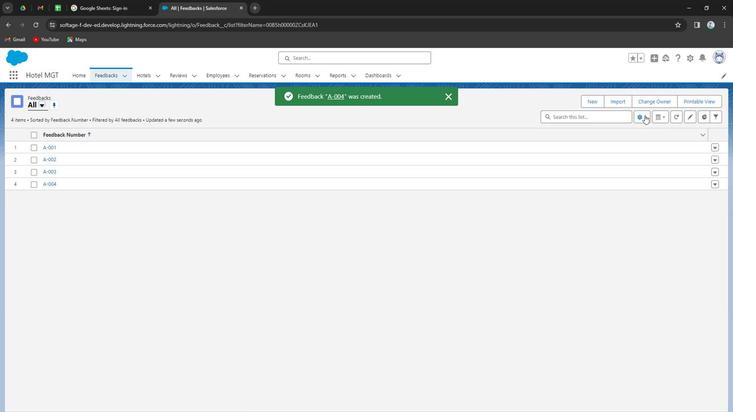
Action: Mouse pressed left at (639, 115)
Screenshot: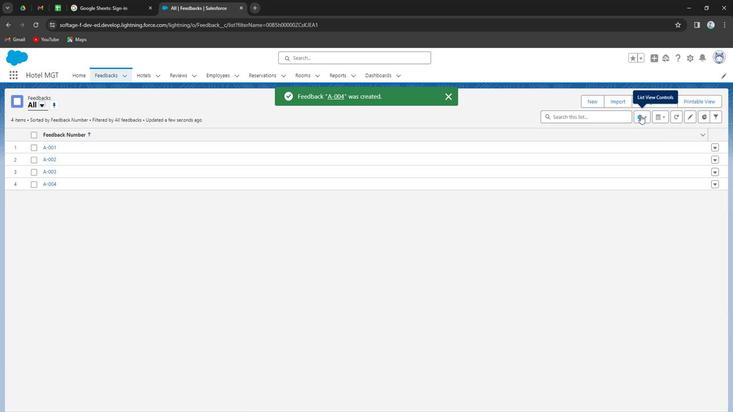 
Action: Mouse moved to (632, 213)
Screenshot: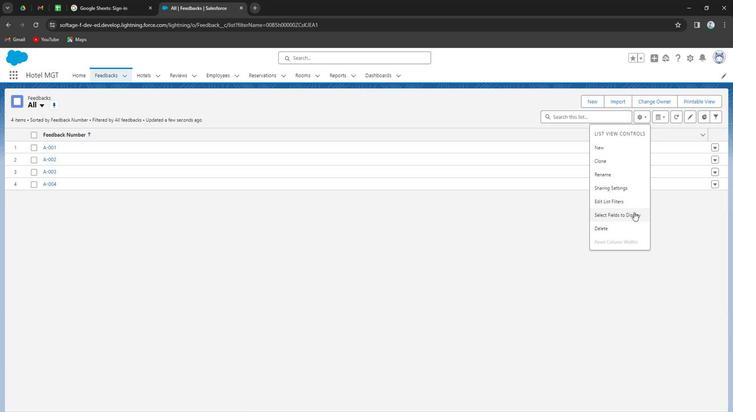 
Action: Mouse pressed left at (632, 213)
Screenshot: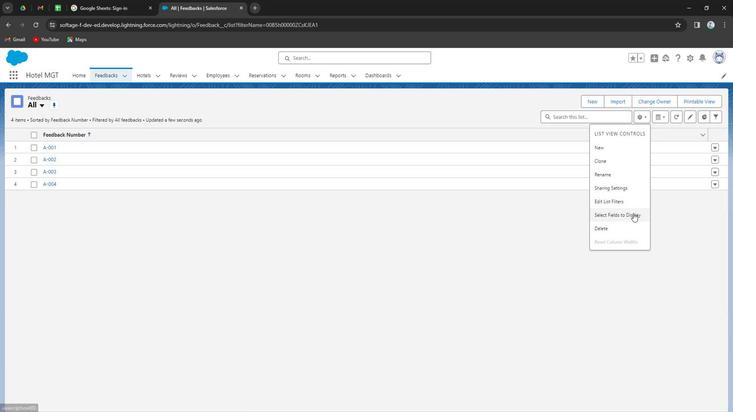 
Action: Mouse moved to (300, 192)
Screenshot: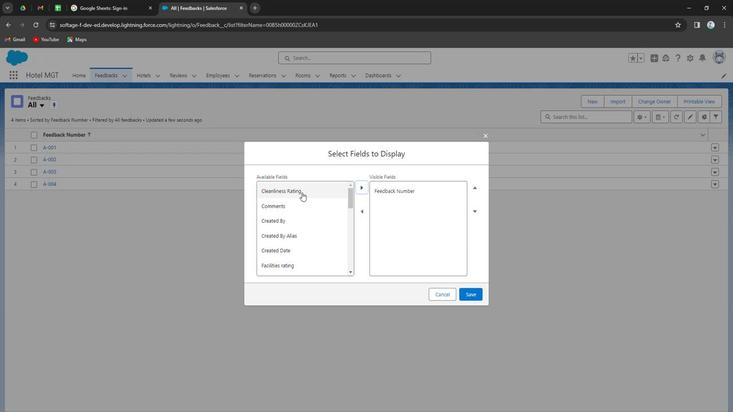 
Action: Mouse pressed left at (300, 192)
Screenshot: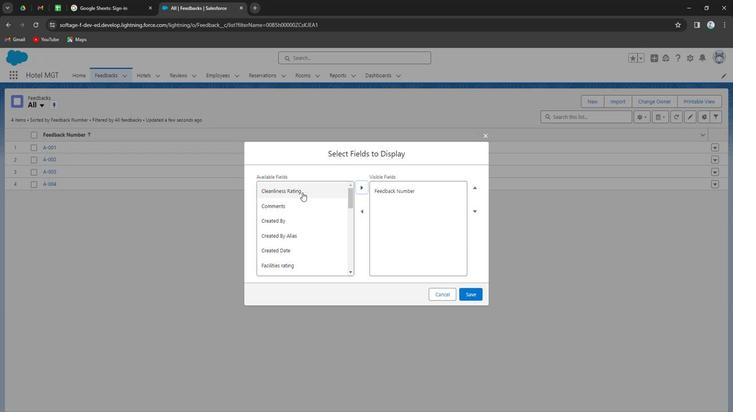 
Action: Mouse moved to (365, 186)
Screenshot: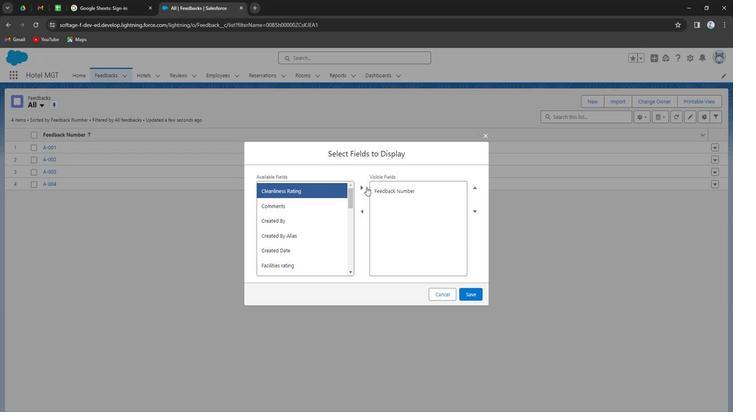 
Action: Mouse pressed left at (365, 186)
Screenshot: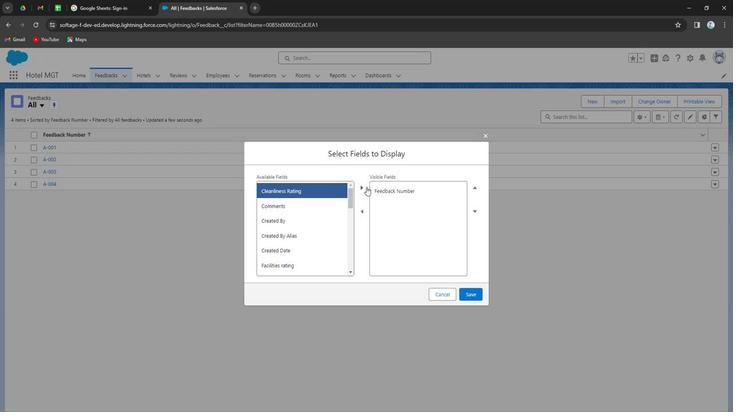 
Action: Mouse moved to (304, 198)
Screenshot: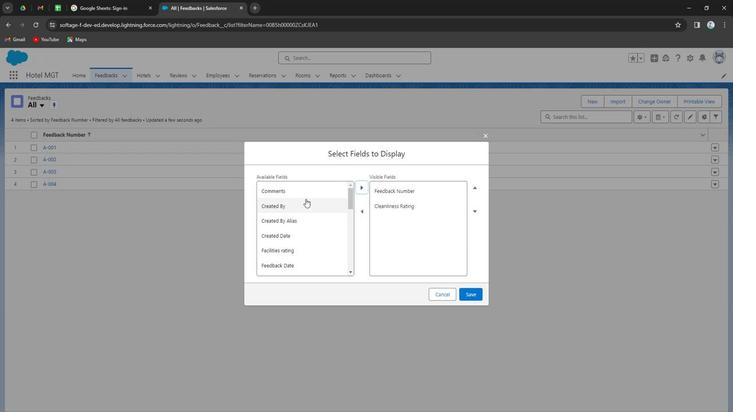
Action: Mouse pressed left at (304, 198)
Screenshot: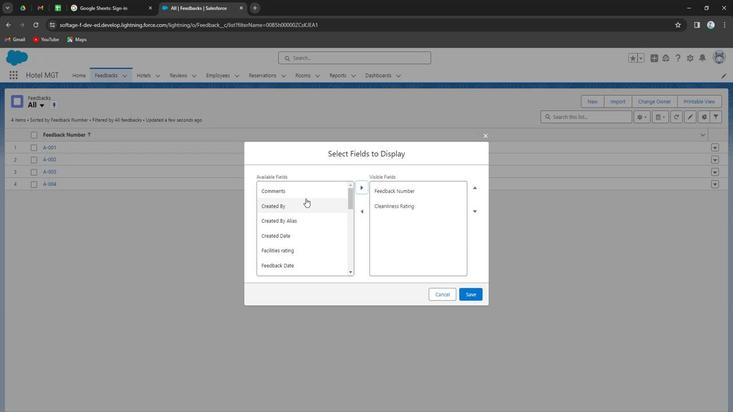 
Action: Mouse moved to (311, 194)
Screenshot: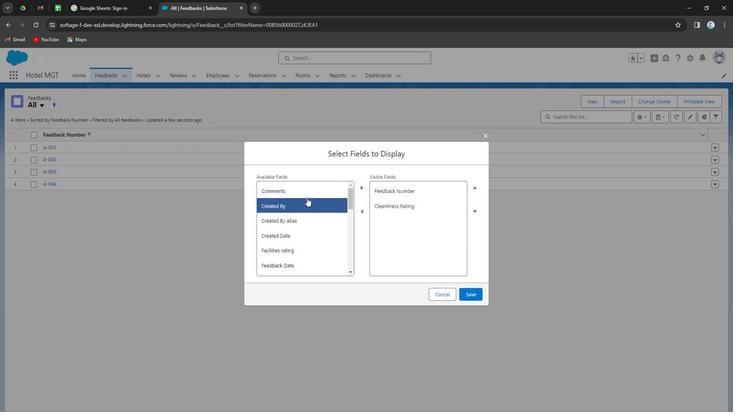
Action: Mouse pressed left at (311, 194)
Screenshot: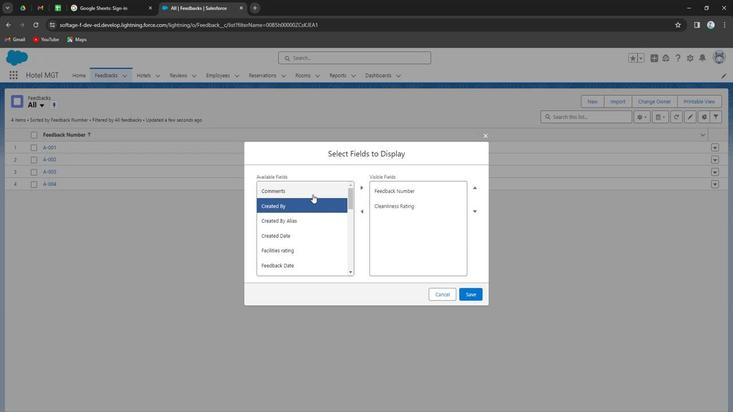
Action: Mouse moved to (358, 190)
Screenshot: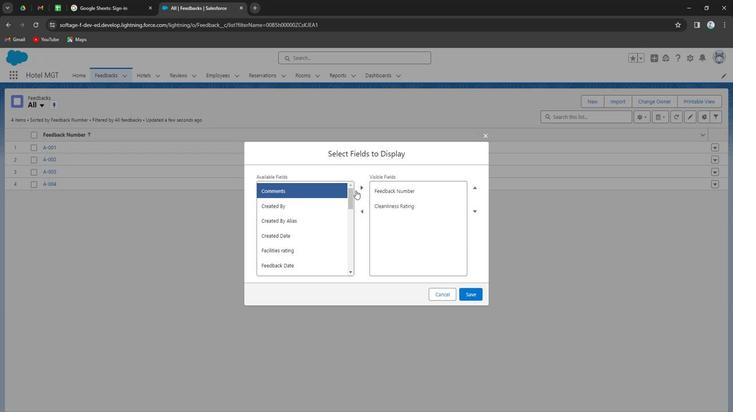 
Action: Mouse pressed left at (358, 190)
Screenshot: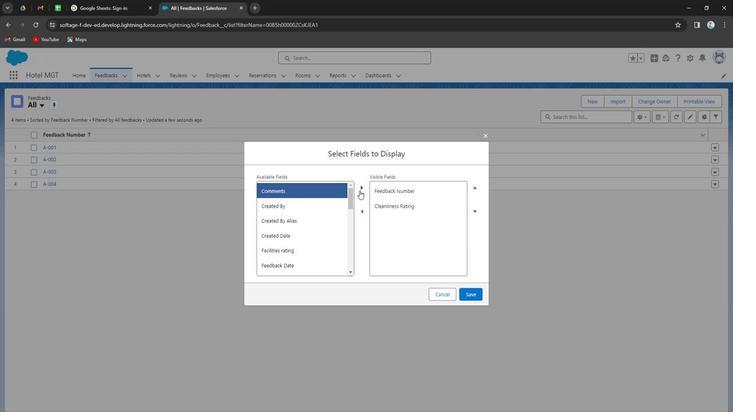 
Action: Mouse moved to (310, 225)
Screenshot: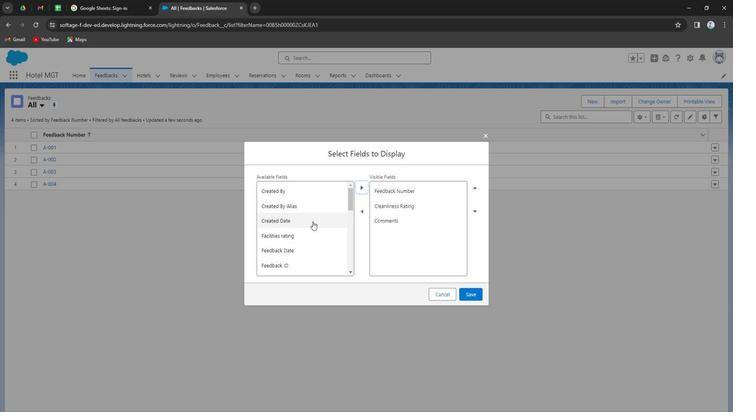 
Action: Mouse scrolled (310, 224) with delta (0, 0)
Screenshot: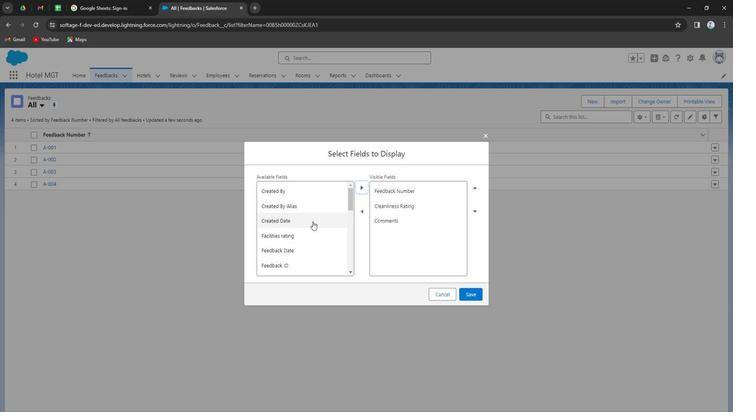 
Action: Mouse moved to (310, 225)
Screenshot: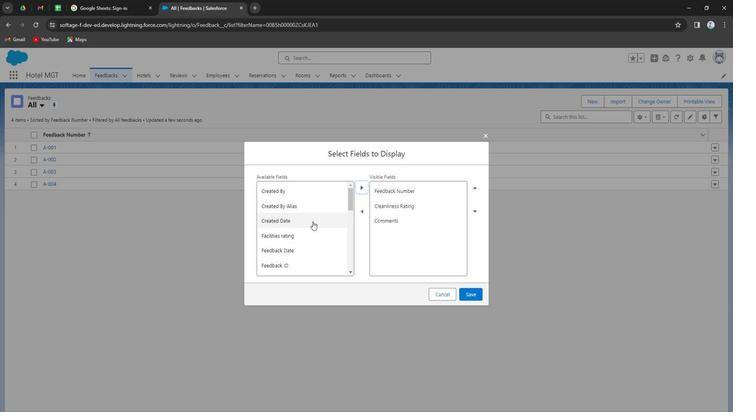 
Action: Mouse scrolled (310, 225) with delta (0, 0)
Screenshot: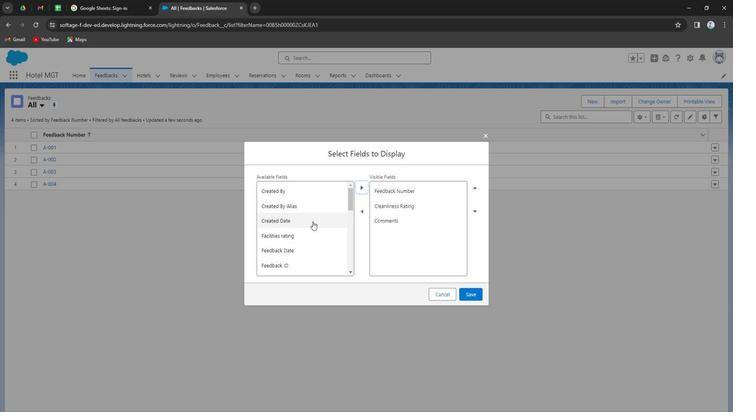 
Action: Mouse moved to (310, 226)
Screenshot: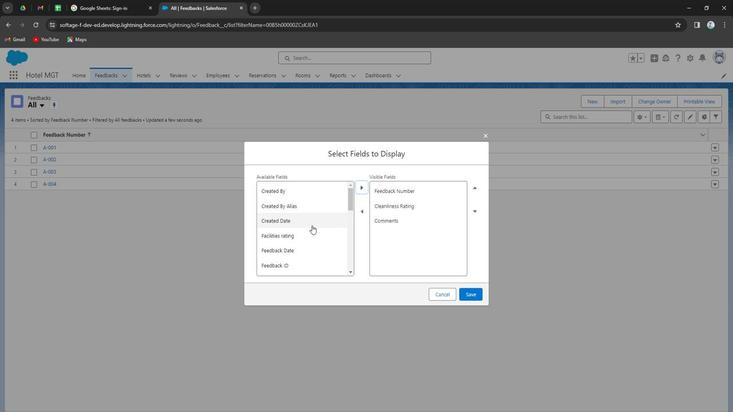 
Action: Mouse scrolled (310, 225) with delta (0, 0)
Screenshot: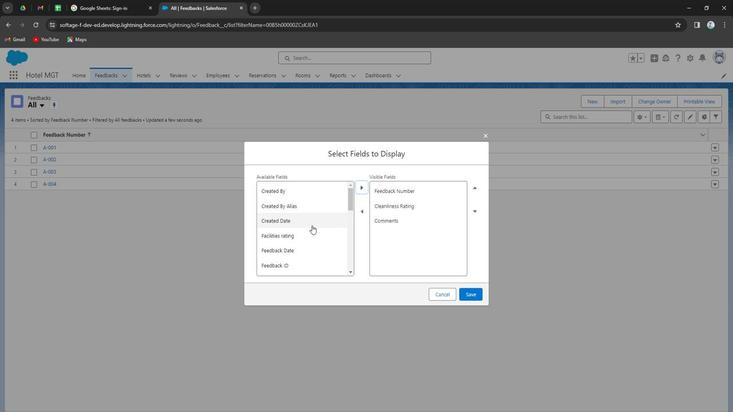 
Action: Mouse scrolled (310, 225) with delta (0, 0)
Screenshot: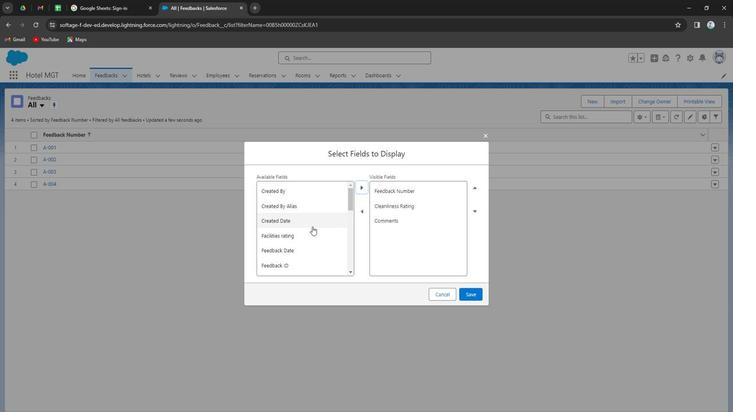 
Action: Mouse scrolled (310, 225) with delta (0, 0)
Screenshot: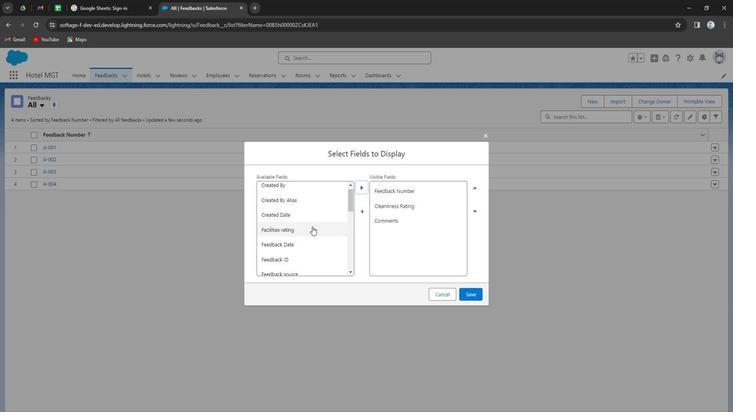 
Action: Mouse scrolled (310, 225) with delta (0, 0)
Screenshot: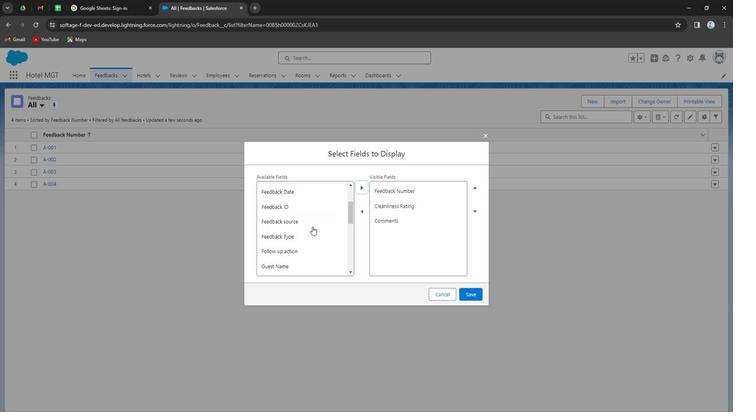 
Action: Mouse moved to (310, 233)
Screenshot: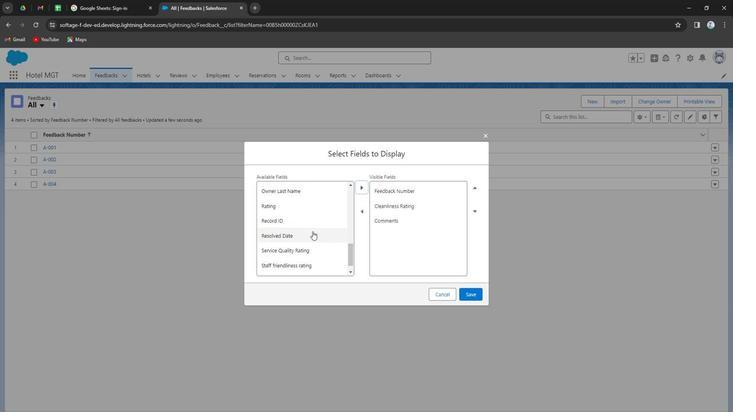 
Action: Mouse scrolled (310, 232) with delta (0, 0)
Screenshot: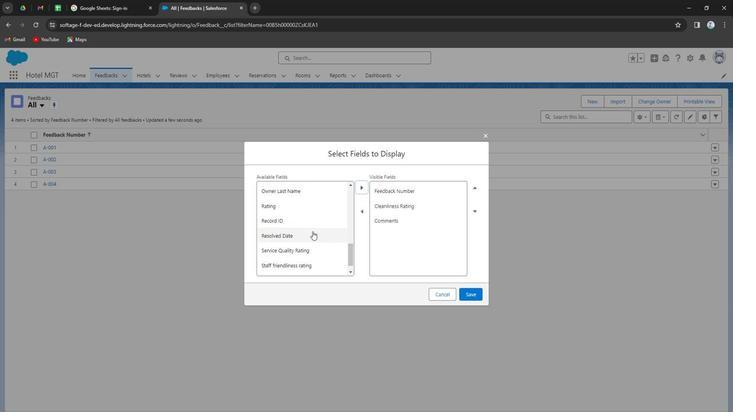 
Action: Mouse moved to (310, 233)
Screenshot: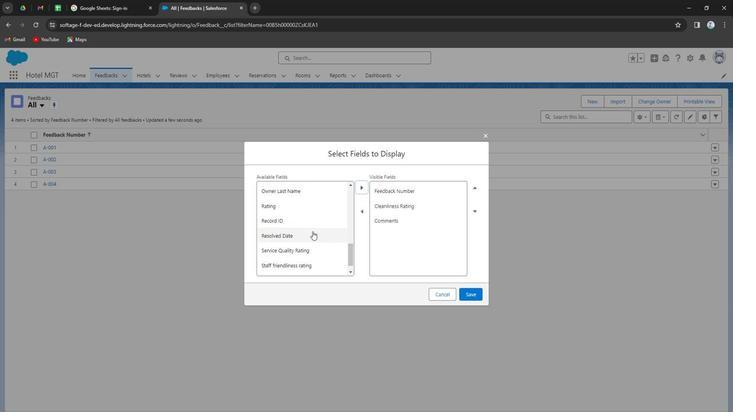 
Action: Mouse scrolled (310, 233) with delta (0, 0)
Screenshot: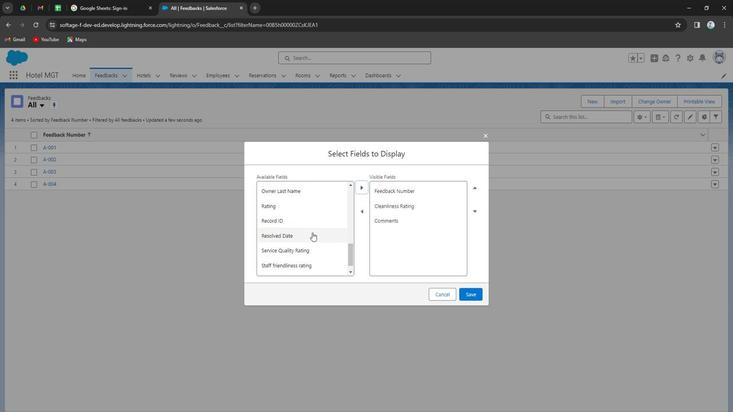 
Action: Mouse scrolled (310, 233) with delta (0, 0)
Screenshot: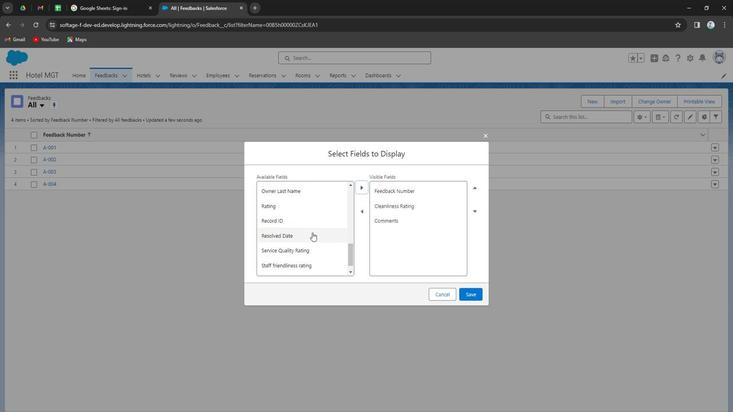 
Action: Mouse scrolled (310, 233) with delta (0, 0)
Screenshot: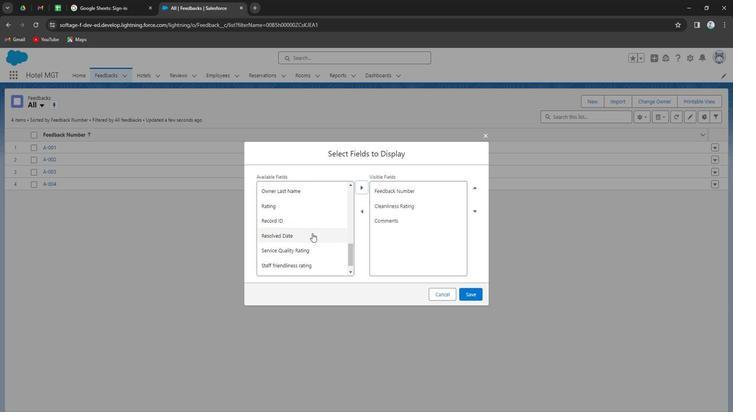 
Action: Mouse scrolled (310, 233) with delta (0, 0)
Screenshot: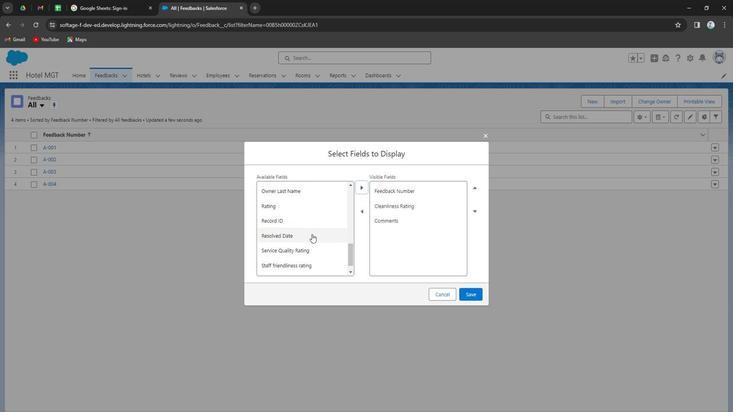 
Action: Mouse scrolled (310, 233) with delta (0, 0)
Screenshot: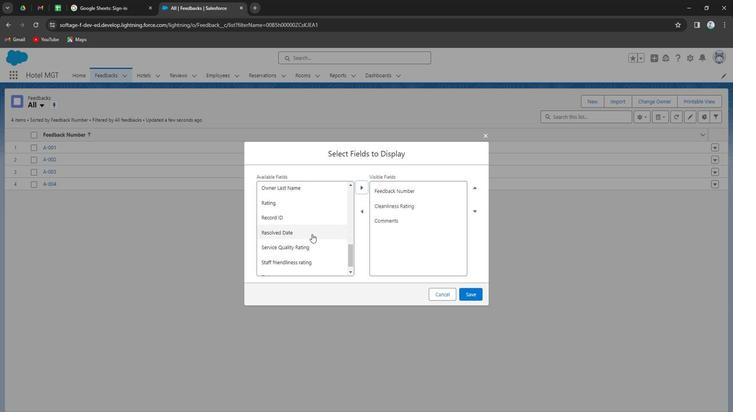 
Action: Mouse moved to (316, 235)
Screenshot: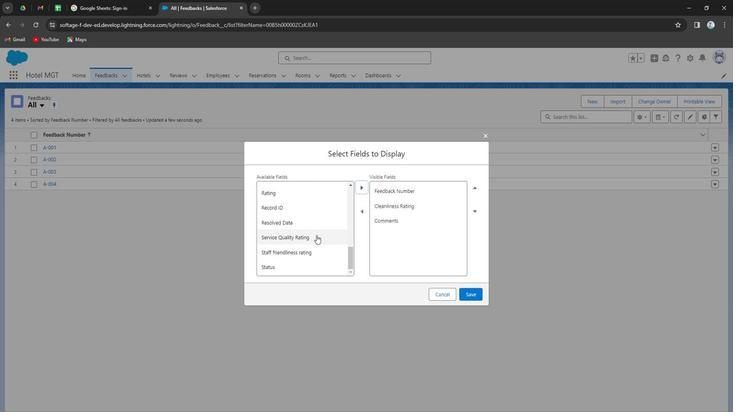 
Action: Mouse scrolled (316, 236) with delta (0, 0)
Screenshot: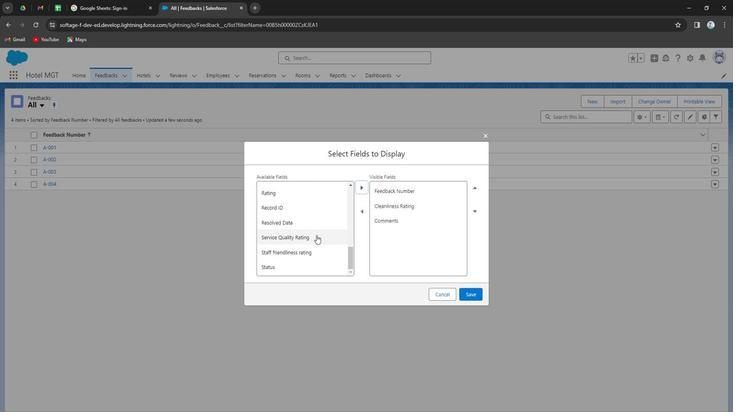 
Action: Mouse moved to (317, 238)
Screenshot: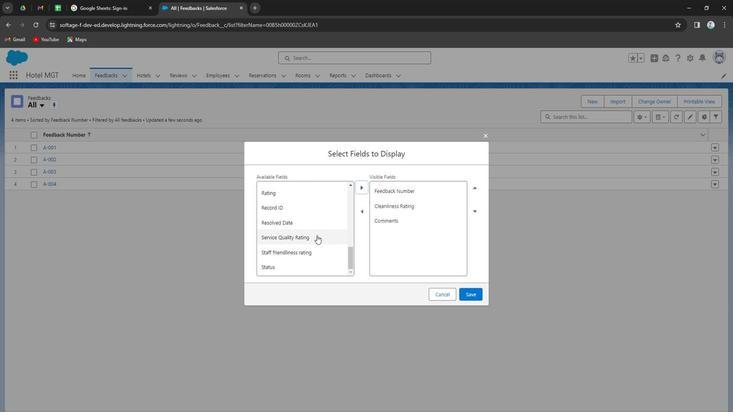 
Action: Mouse scrolled (317, 239) with delta (0, 0)
Screenshot: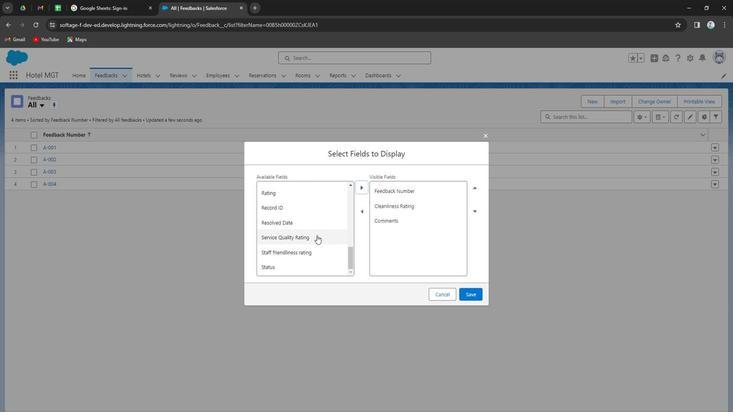 
Action: Mouse moved to (319, 241)
Screenshot: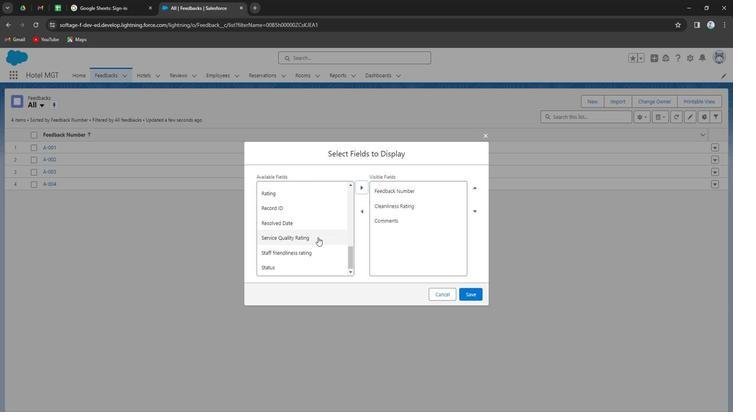 
Action: Mouse scrolled (319, 242) with delta (0, 0)
Screenshot: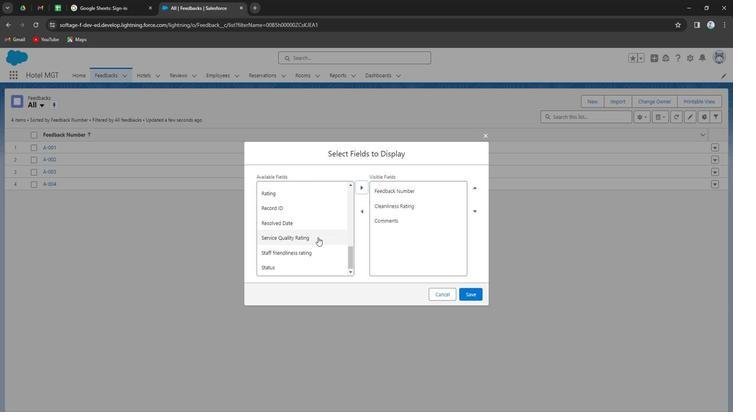
Action: Mouse moved to (321, 244)
Screenshot: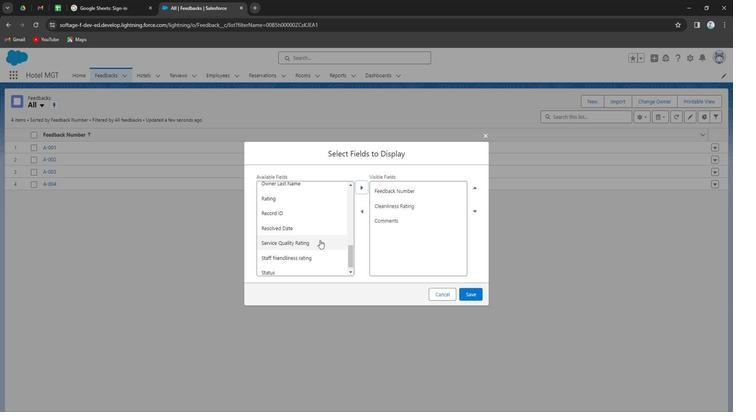 
Action: Mouse scrolled (321, 245) with delta (0, 0)
Screenshot: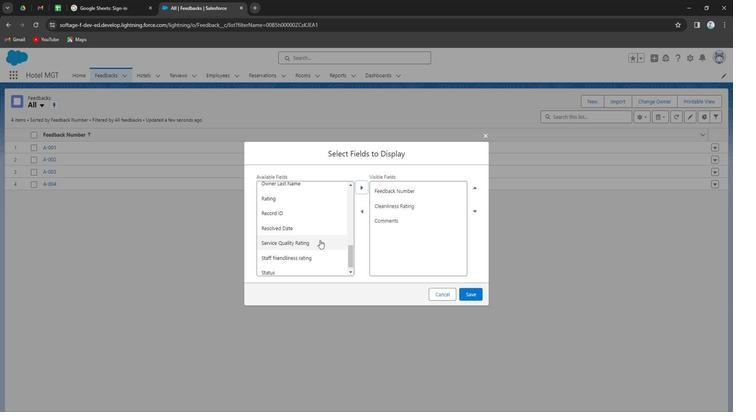 
Action: Mouse moved to (322, 245)
Screenshot: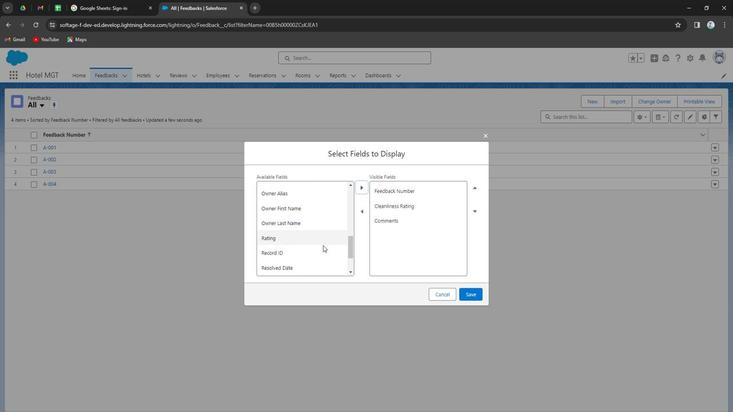 
Action: Mouse scrolled (322, 246) with delta (0, 0)
Screenshot: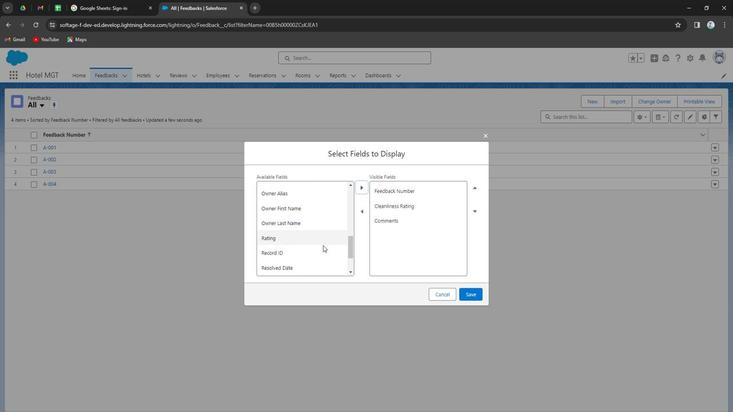 
Action: Mouse moved to (322, 246)
Screenshot: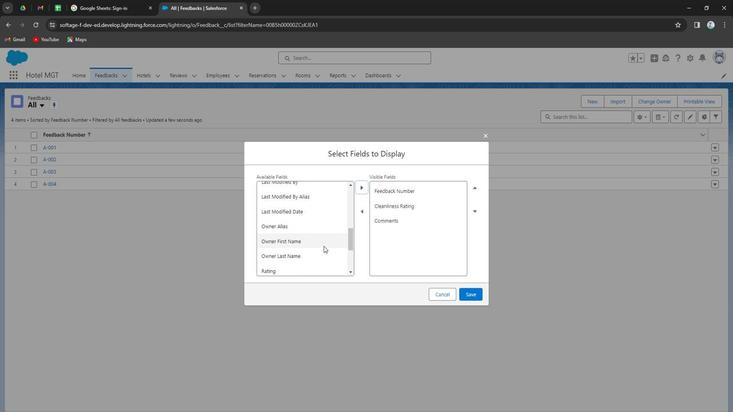 
Action: Mouse scrolled (322, 246) with delta (0, 0)
Screenshot: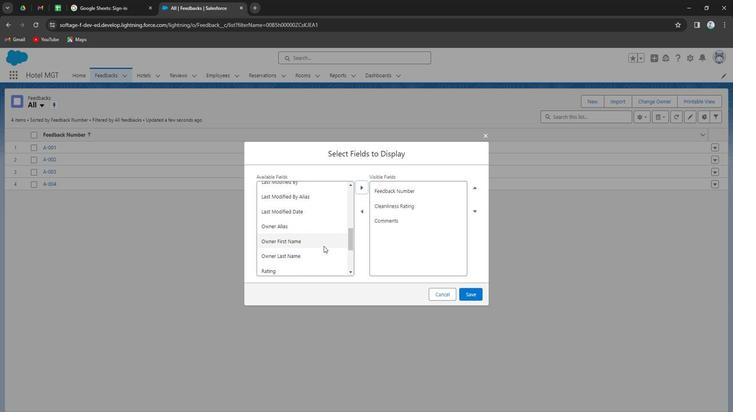 
Action: Mouse moved to (322, 247)
Screenshot: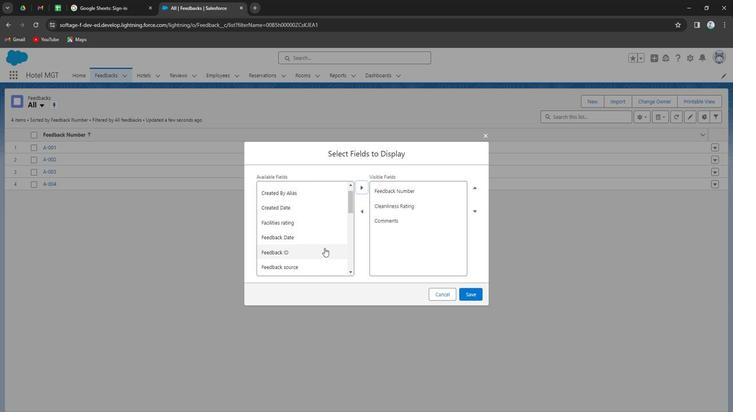 
Action: Mouse scrolled (322, 248) with delta (0, 0)
Screenshot: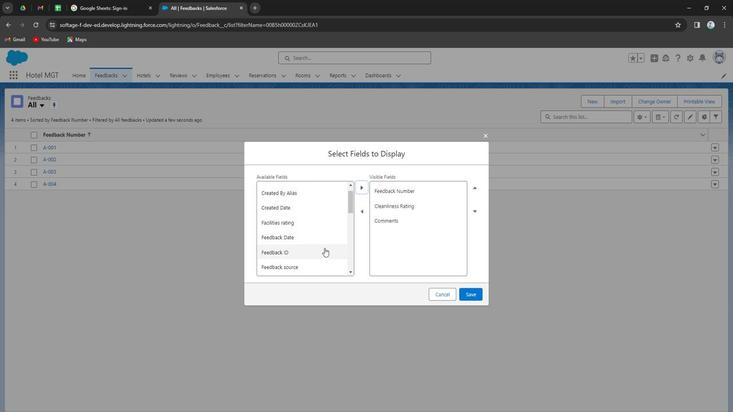 
Action: Mouse scrolled (322, 248) with delta (0, 0)
Screenshot: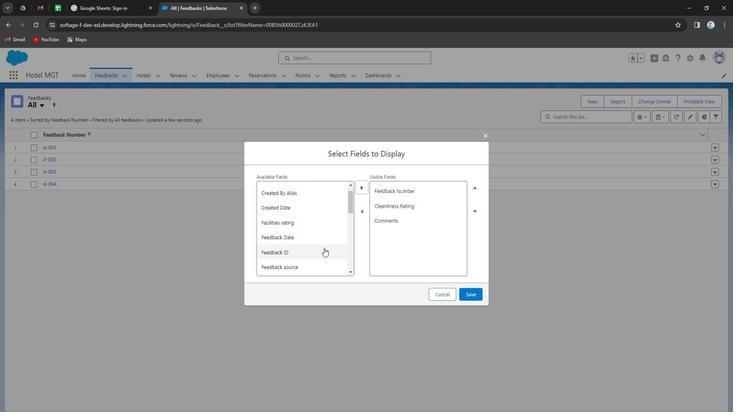 
Action: Mouse scrolled (322, 248) with delta (0, 0)
Screenshot: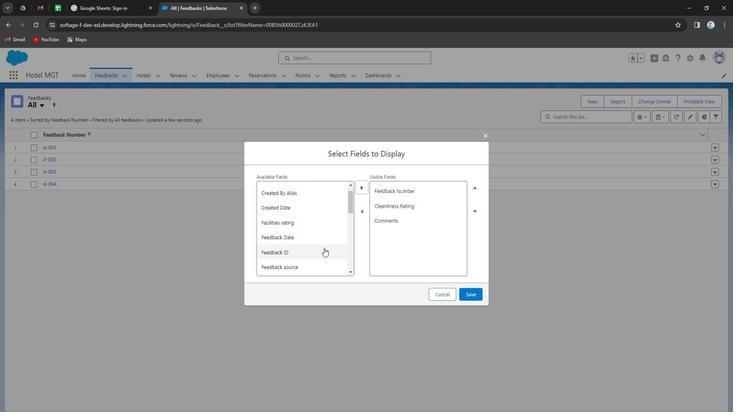 
Action: Mouse moved to (300, 231)
Screenshot: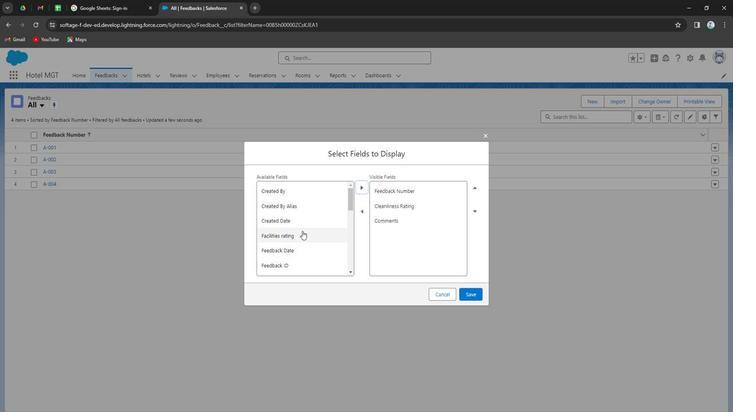 
Action: Mouse pressed left at (300, 231)
Screenshot: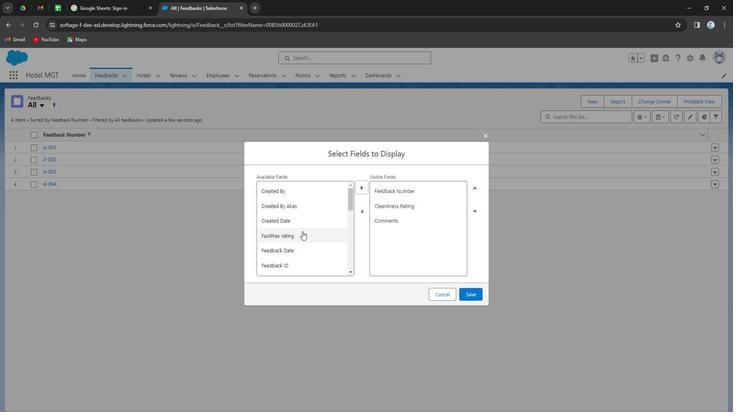 
Action: Mouse moved to (361, 188)
Screenshot: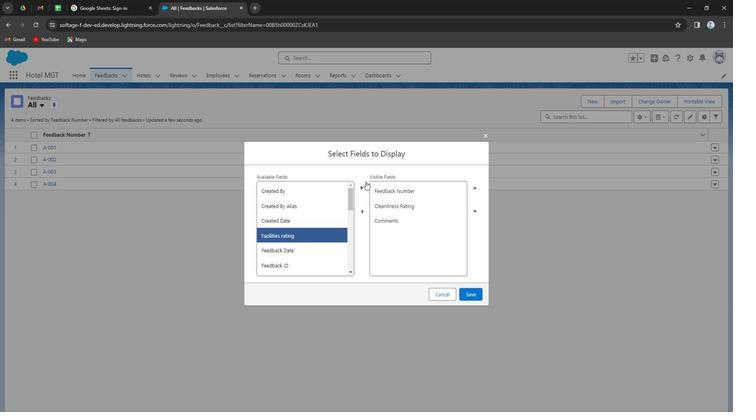 
Action: Mouse pressed left at (361, 188)
Screenshot: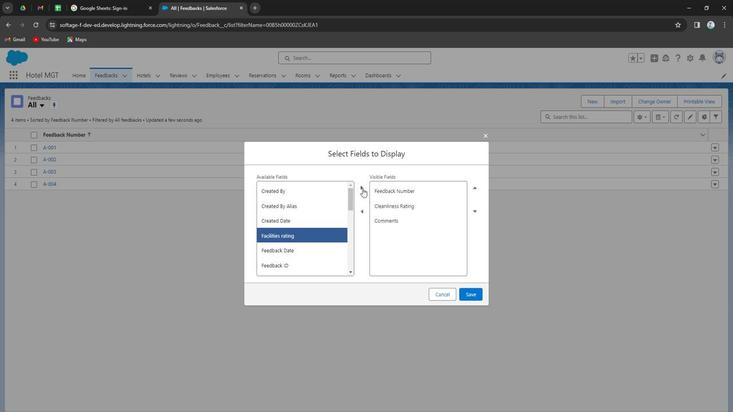 
Action: Mouse moved to (305, 237)
Screenshot: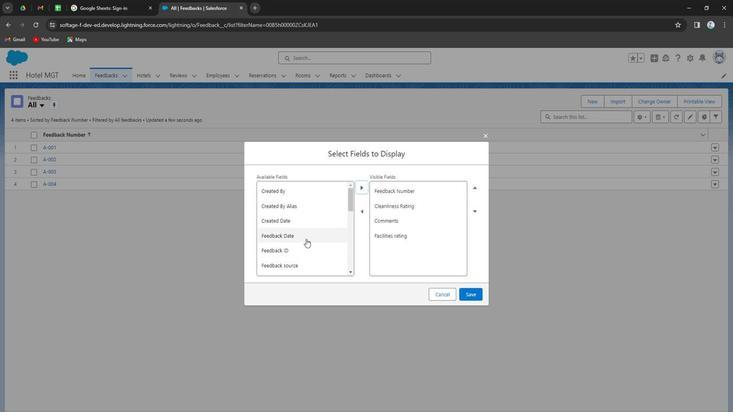 
Action: Mouse pressed left at (305, 237)
Screenshot: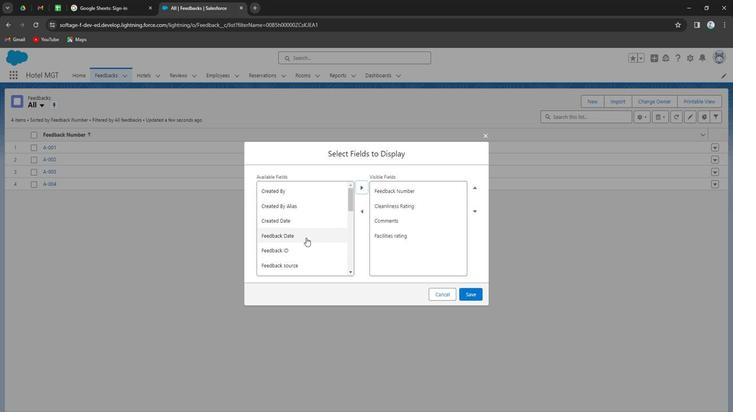 
Action: Mouse moved to (358, 185)
Screenshot: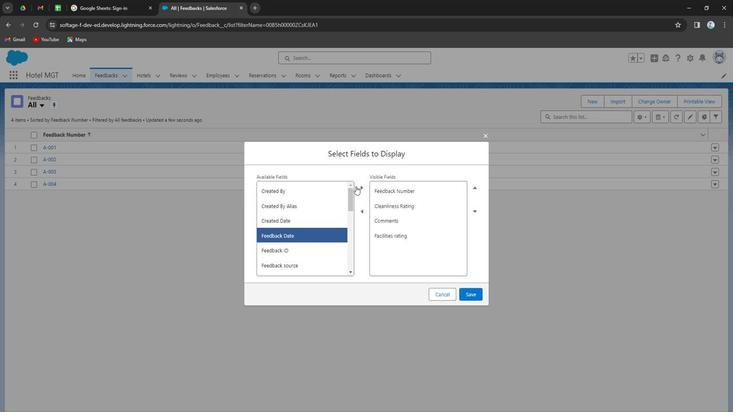 
Action: Mouse pressed left at (358, 185)
Screenshot: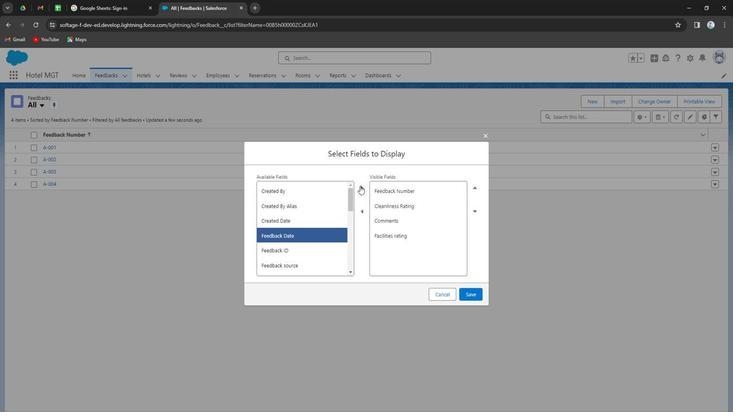 
Action: Mouse moved to (309, 254)
Screenshot: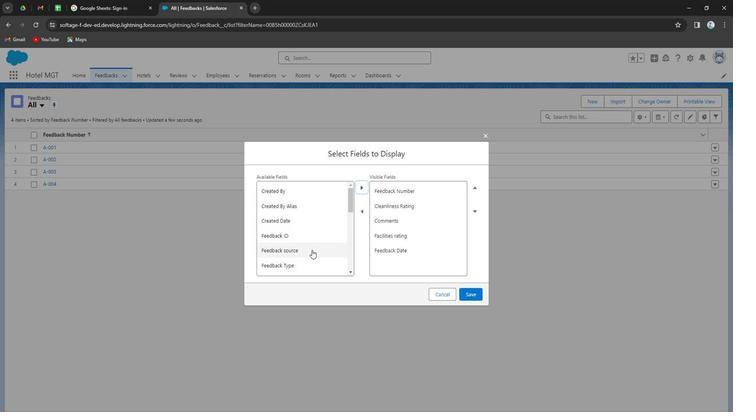 
Action: Mouse scrolled (309, 254) with delta (0, 0)
